 Task: Add a signature George Carter containing With heartfelt thanks and best wishes, George Carter to email address softage.8@softage.net and add a label Makeup
Action: Mouse moved to (1298, 77)
Screenshot: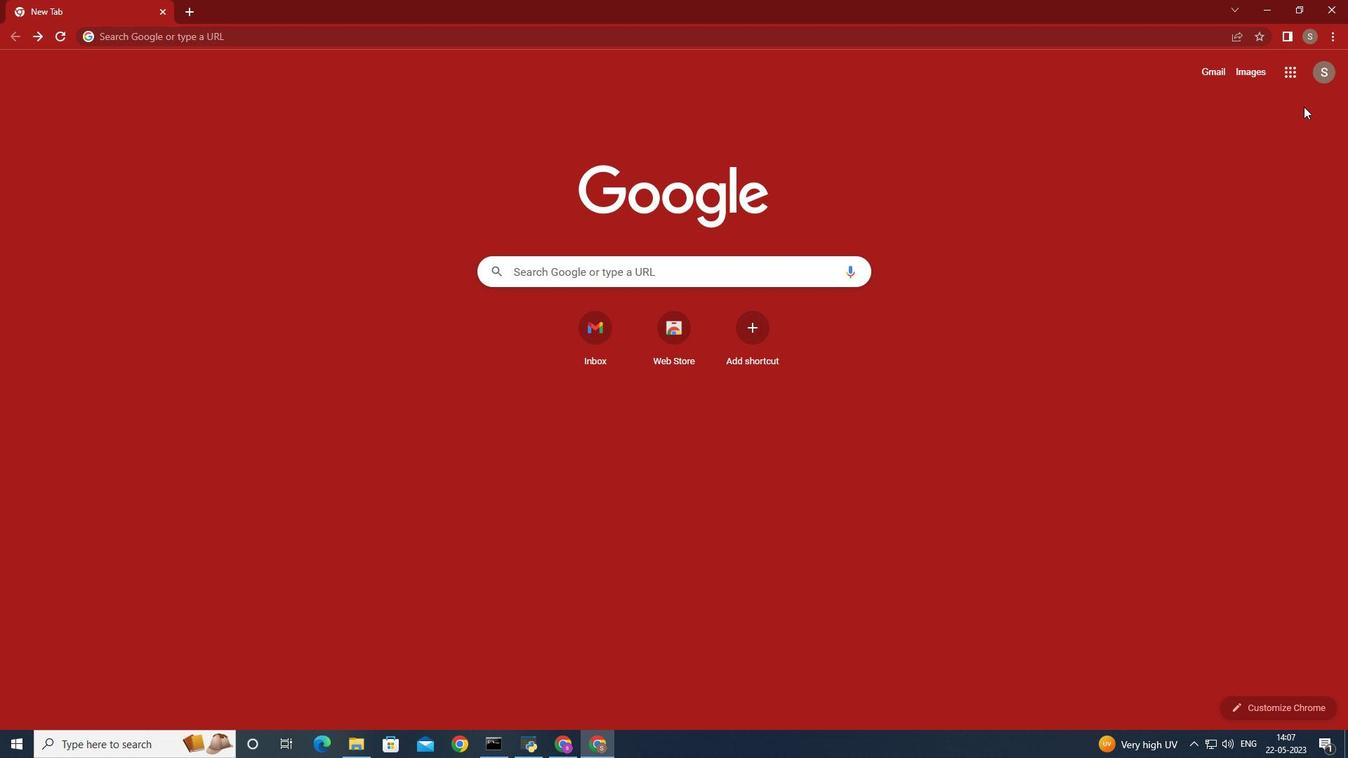 
Action: Mouse pressed left at (1298, 77)
Screenshot: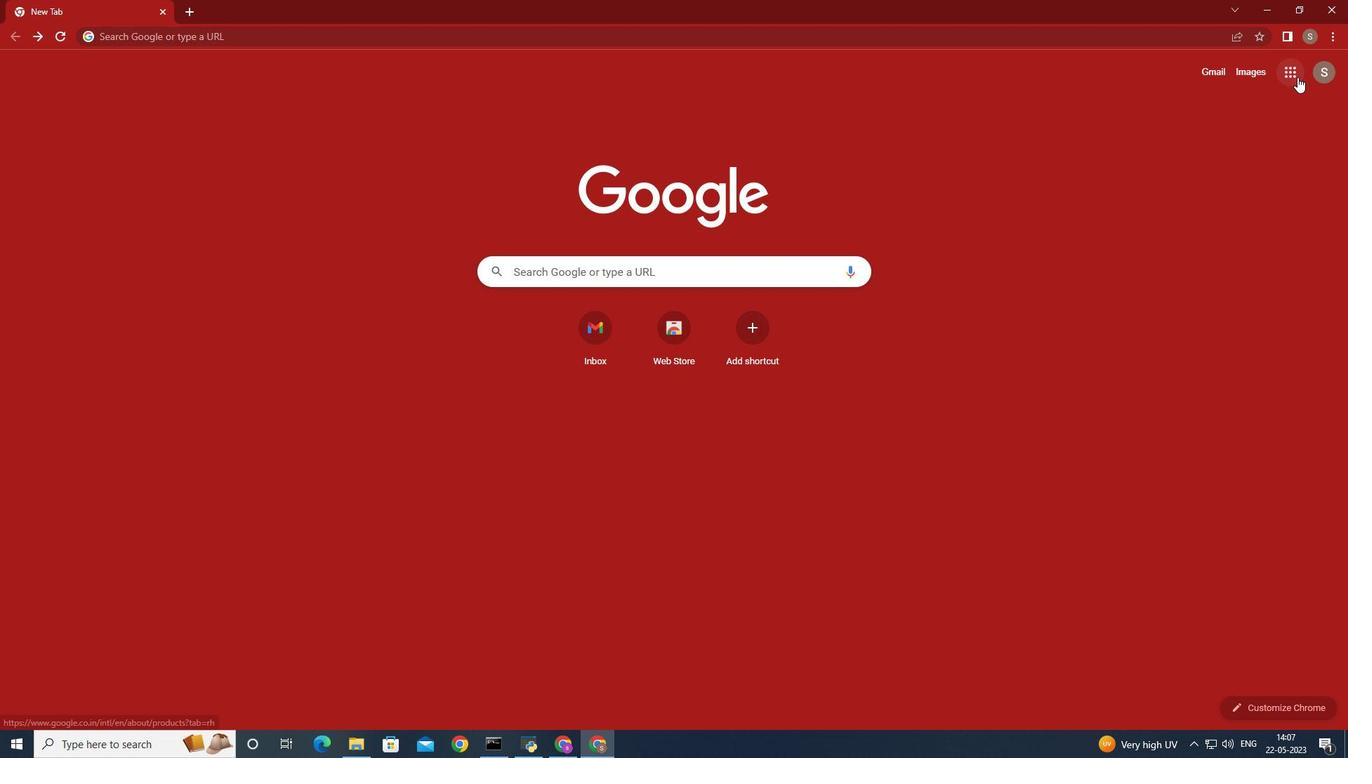 
Action: Mouse moved to (1237, 140)
Screenshot: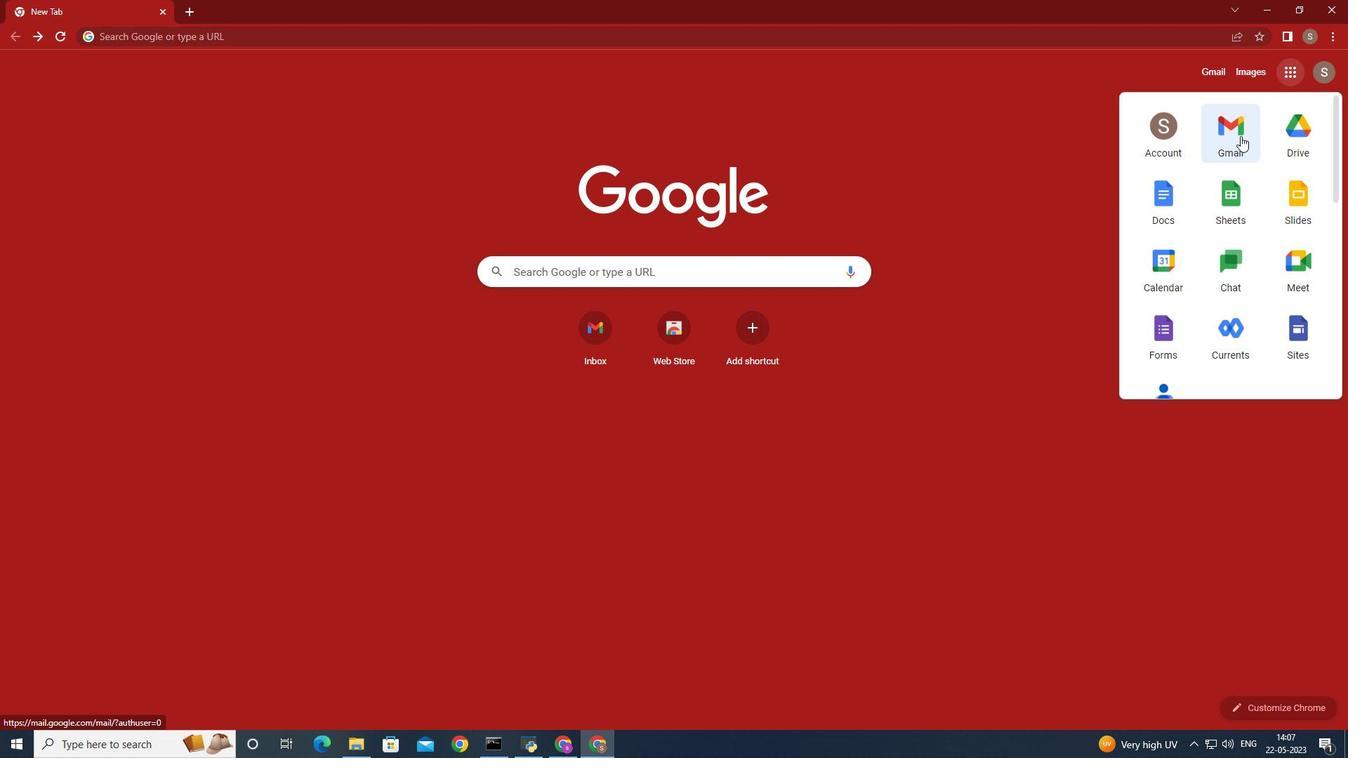 
Action: Mouse pressed left at (1237, 140)
Screenshot: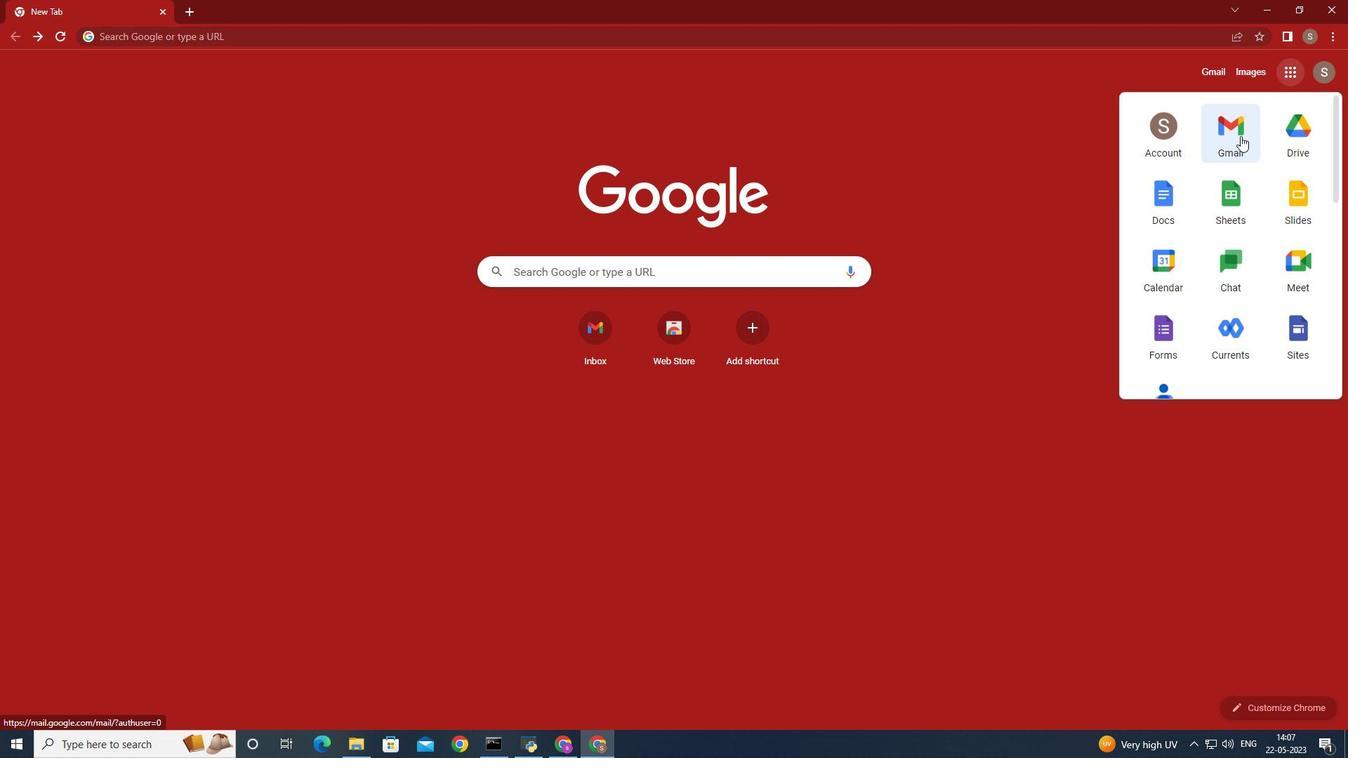 
Action: Mouse moved to (1188, 98)
Screenshot: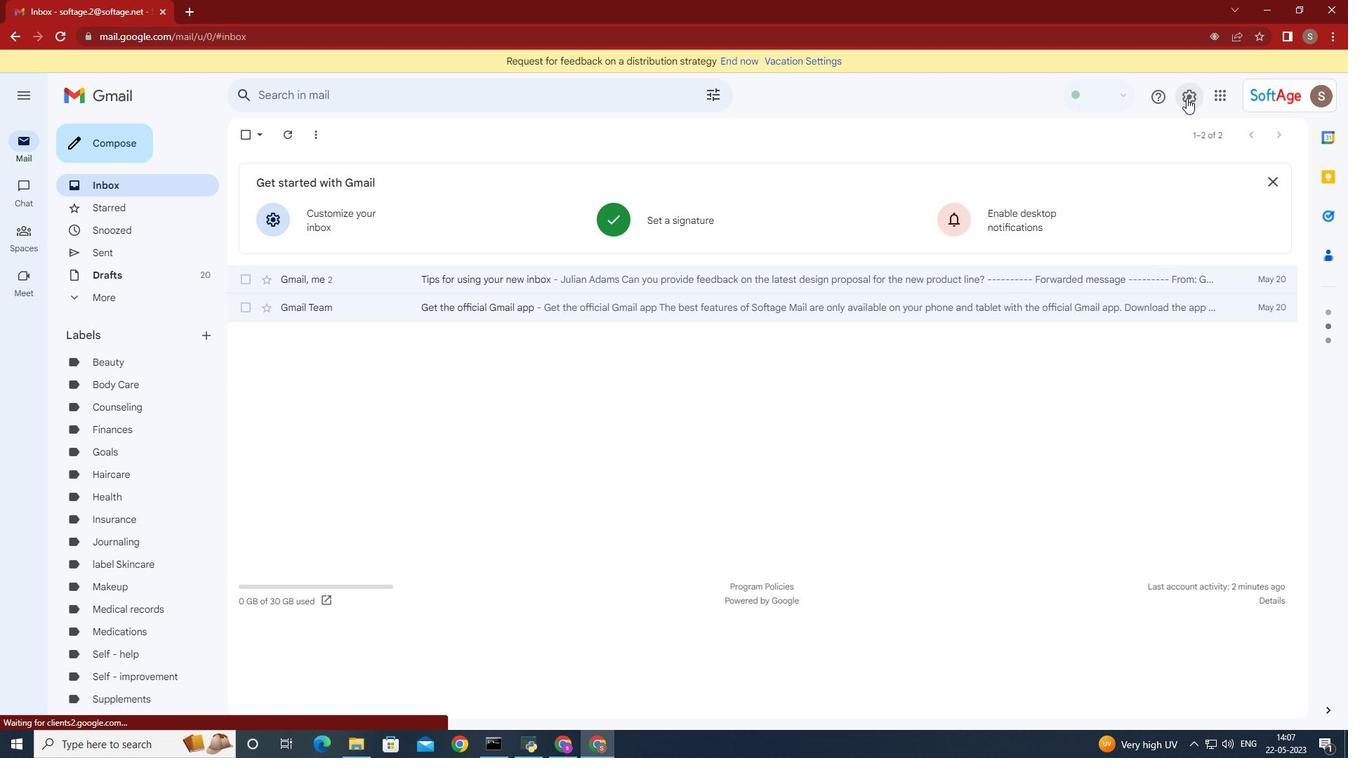 
Action: Mouse pressed left at (1188, 98)
Screenshot: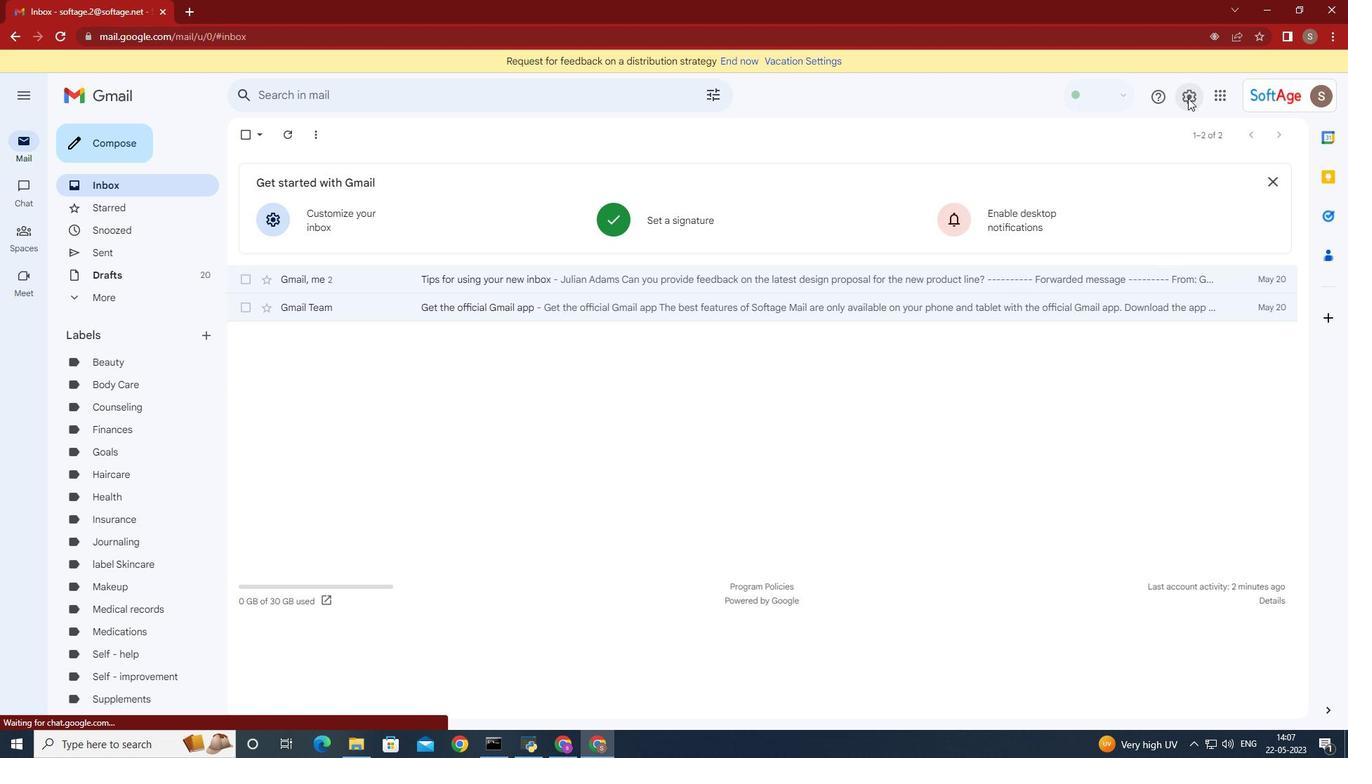 
Action: Mouse moved to (1187, 167)
Screenshot: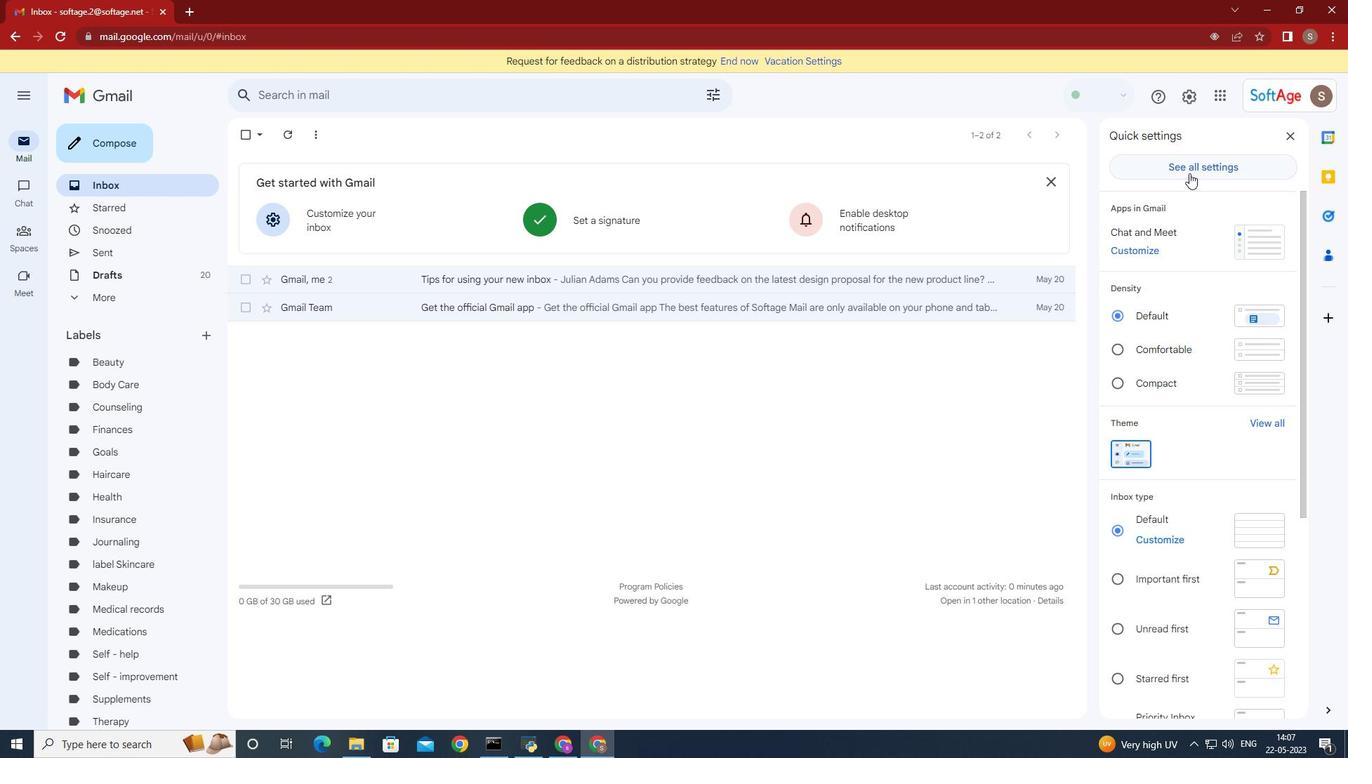 
Action: Mouse pressed left at (1187, 167)
Screenshot: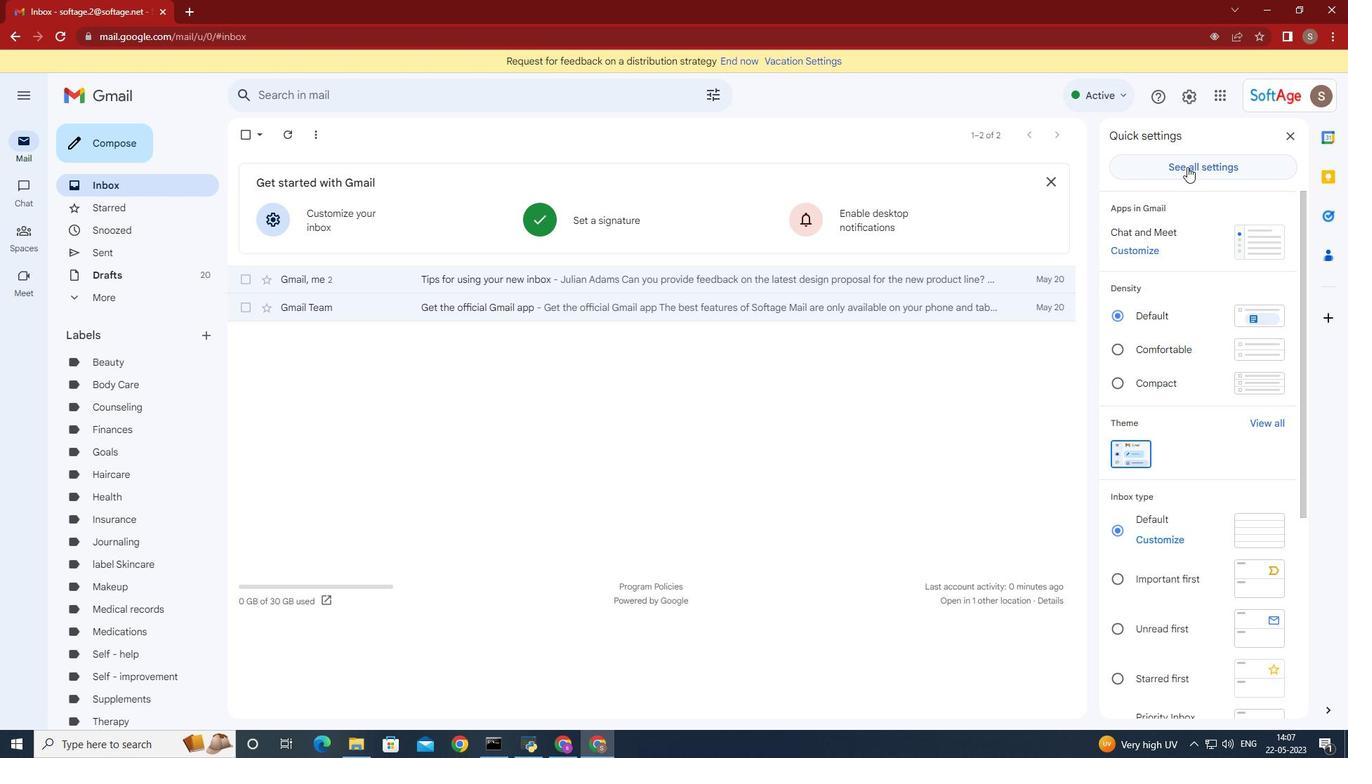 
Action: Mouse moved to (976, 236)
Screenshot: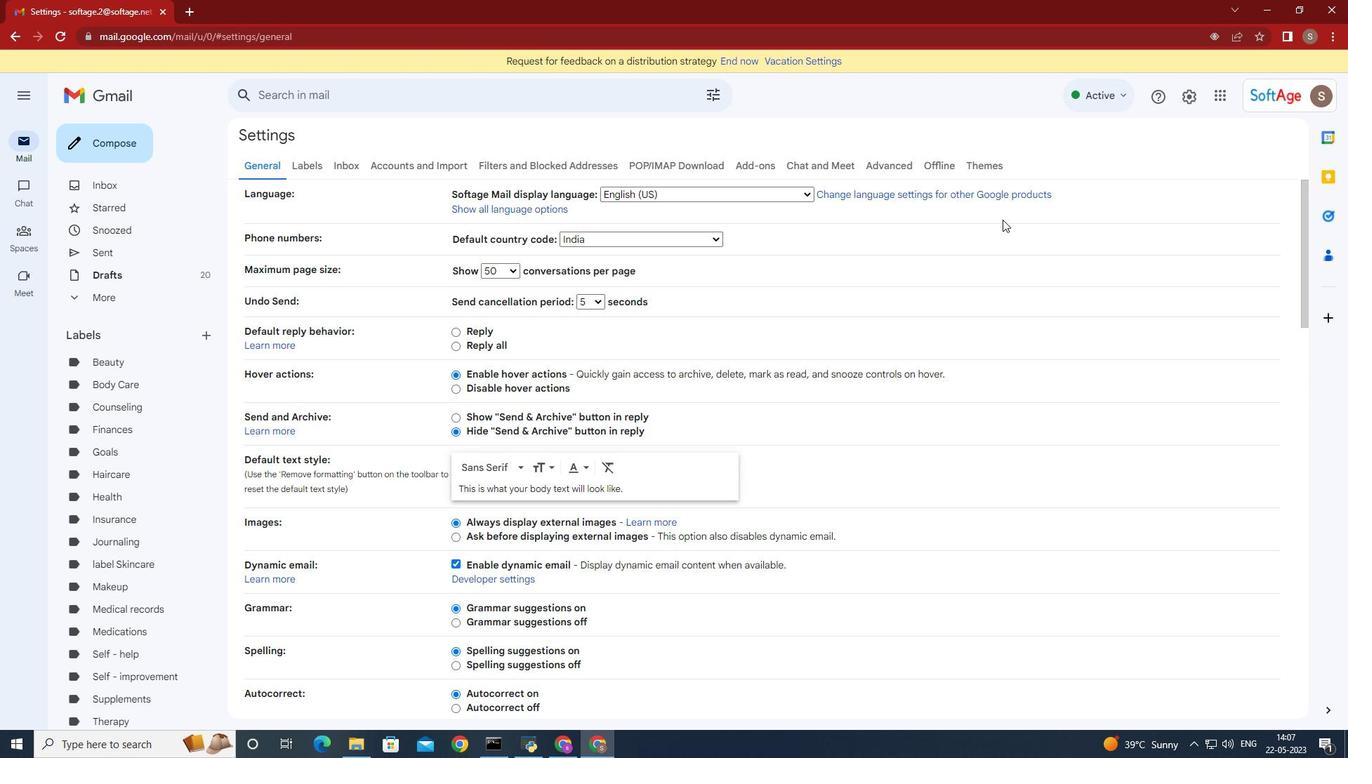 
Action: Mouse scrolled (976, 235) with delta (0, 0)
Screenshot: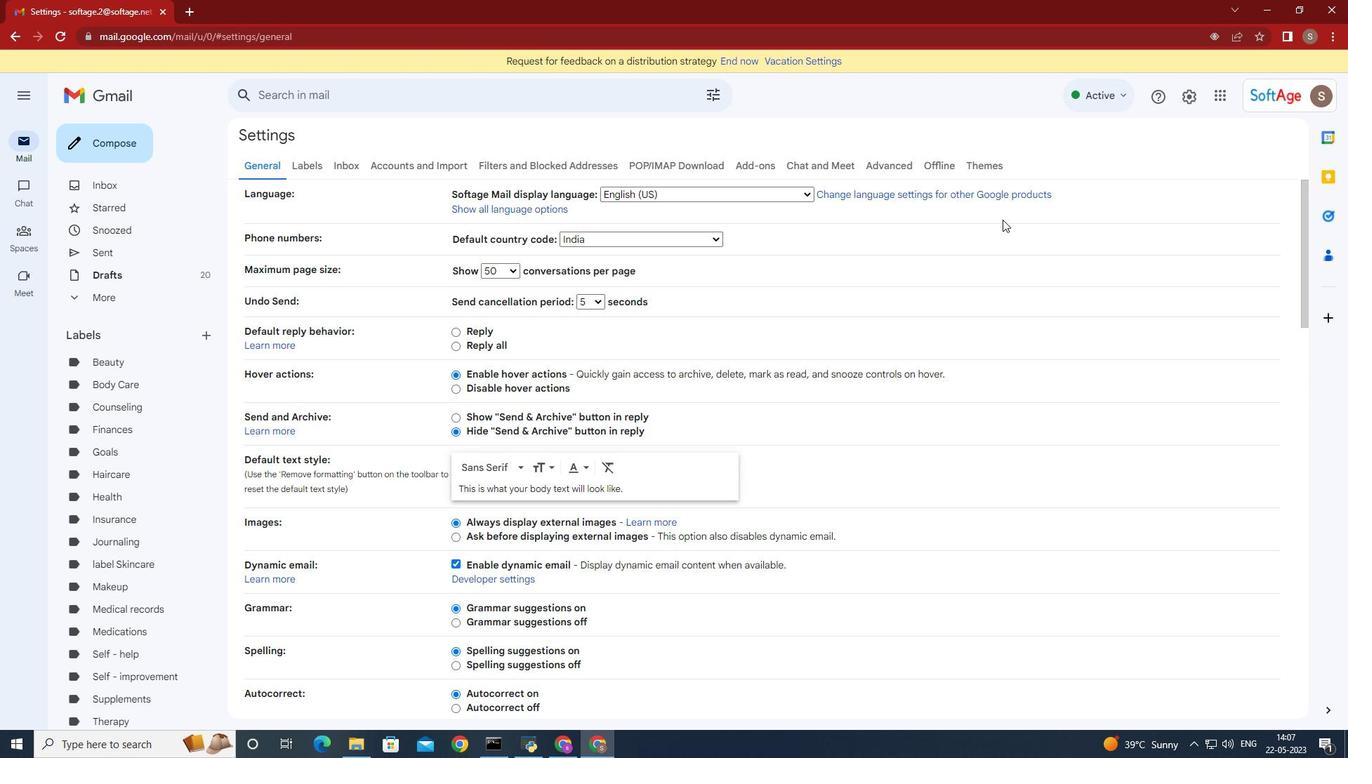 
Action: Mouse moved to (972, 238)
Screenshot: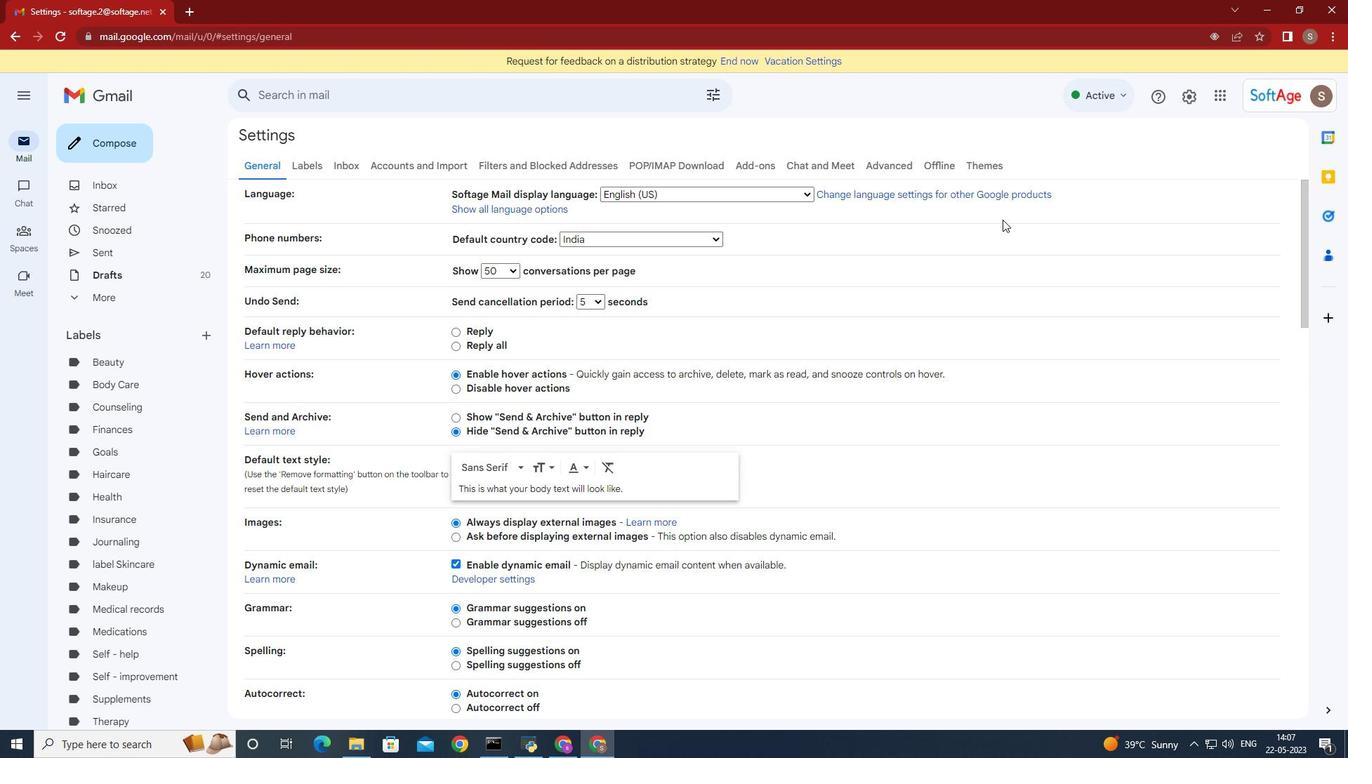 
Action: Mouse scrolled (972, 237) with delta (0, 0)
Screenshot: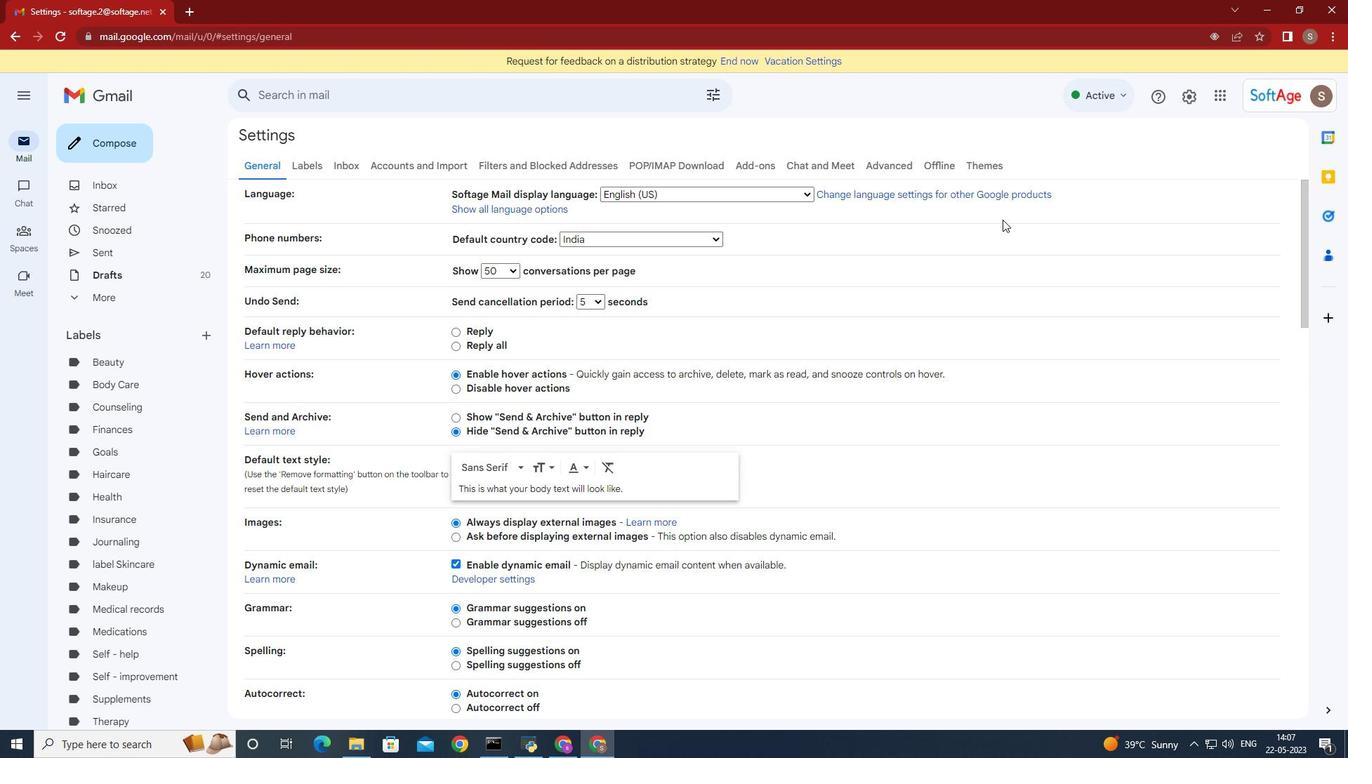 
Action: Mouse moved to (971, 238)
Screenshot: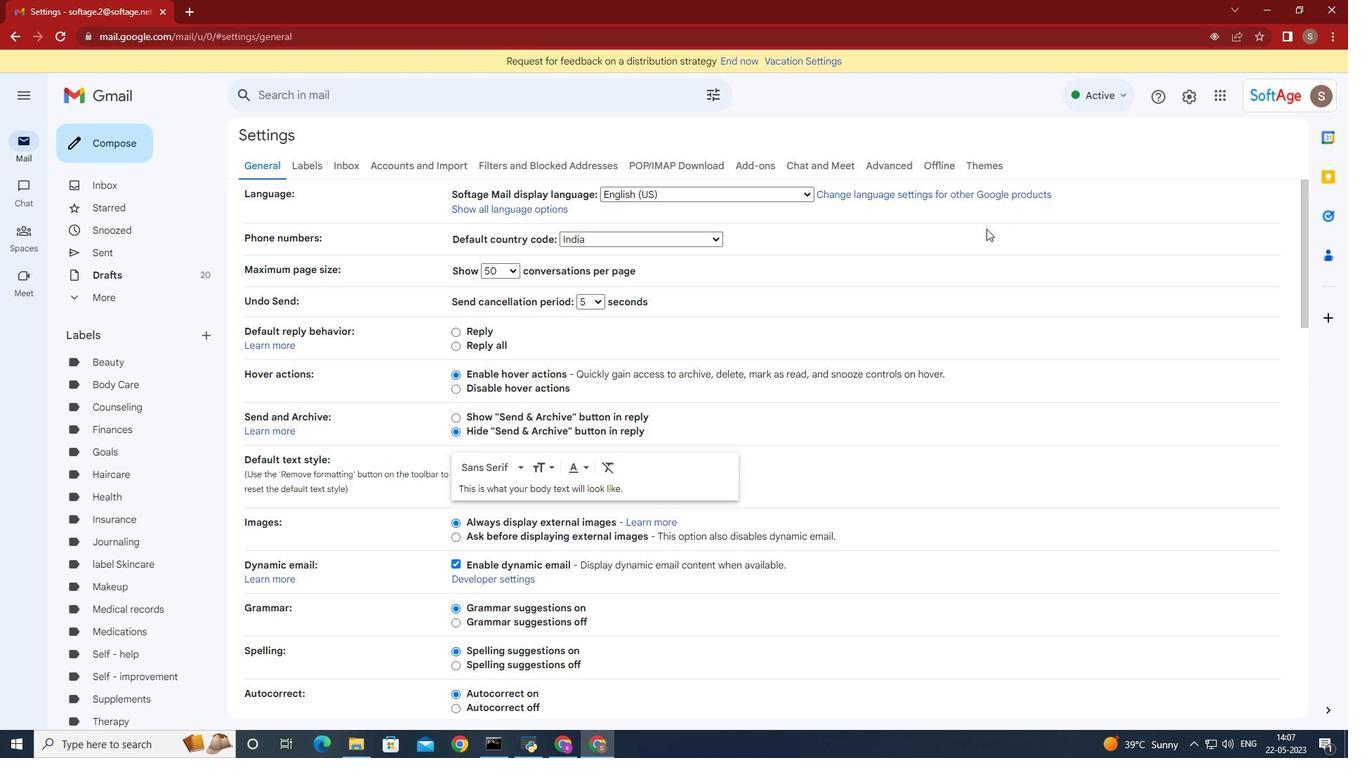 
Action: Mouse scrolled (971, 238) with delta (0, 0)
Screenshot: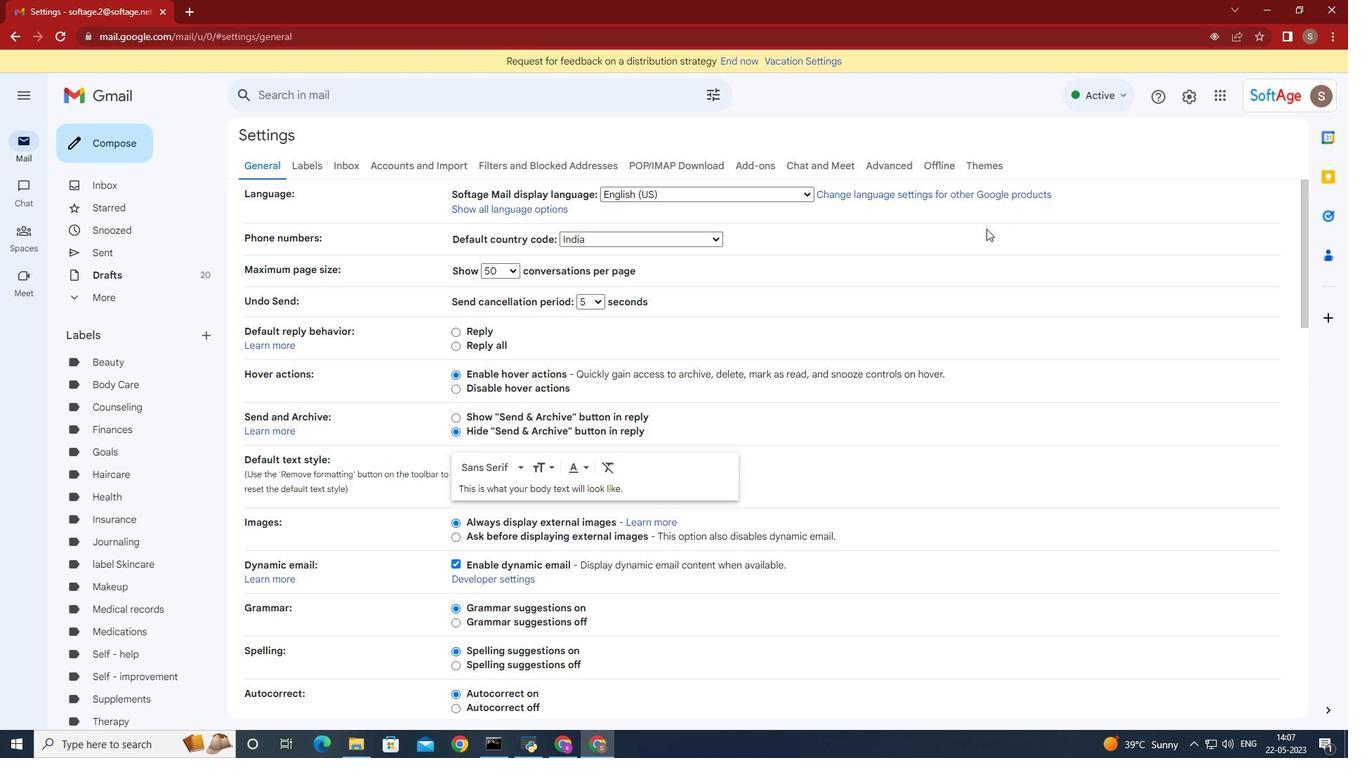 
Action: Mouse moved to (970, 238)
Screenshot: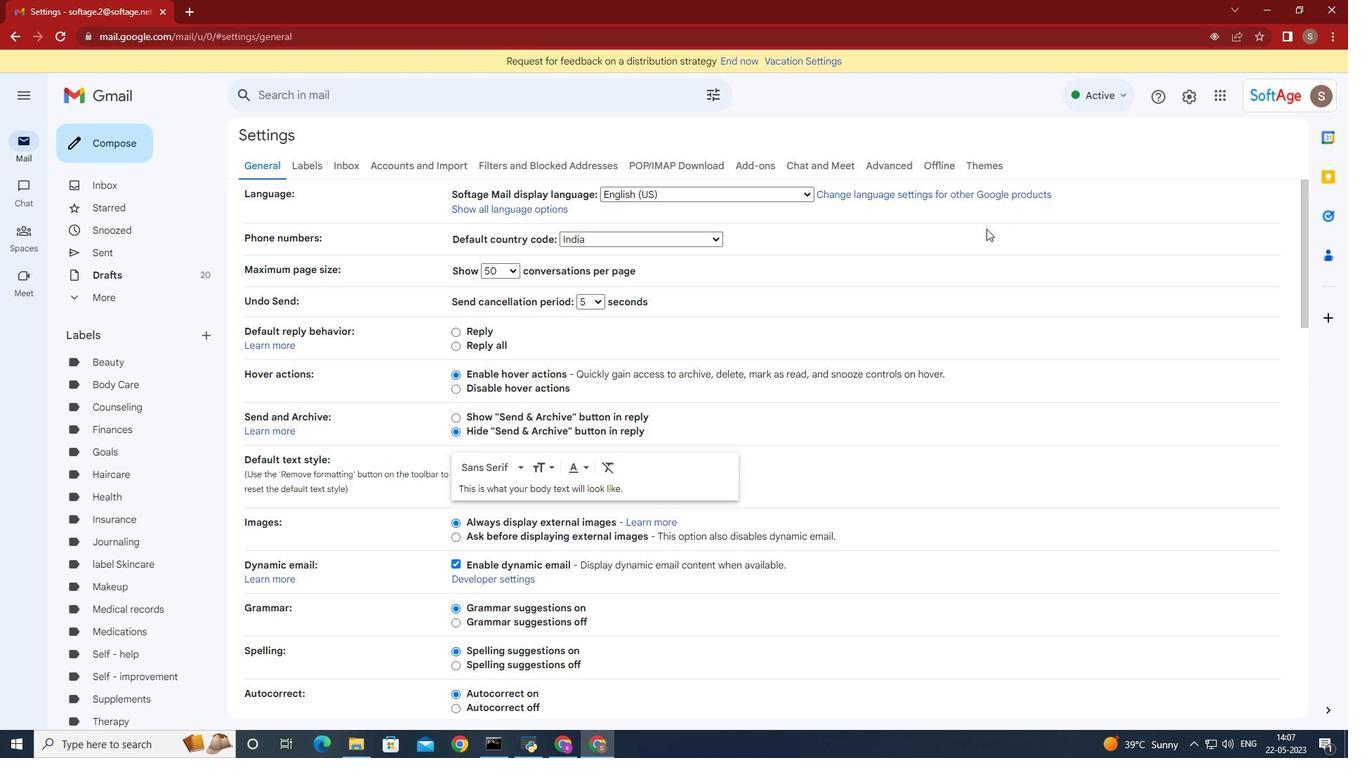 
Action: Mouse scrolled (970, 238) with delta (0, 0)
Screenshot: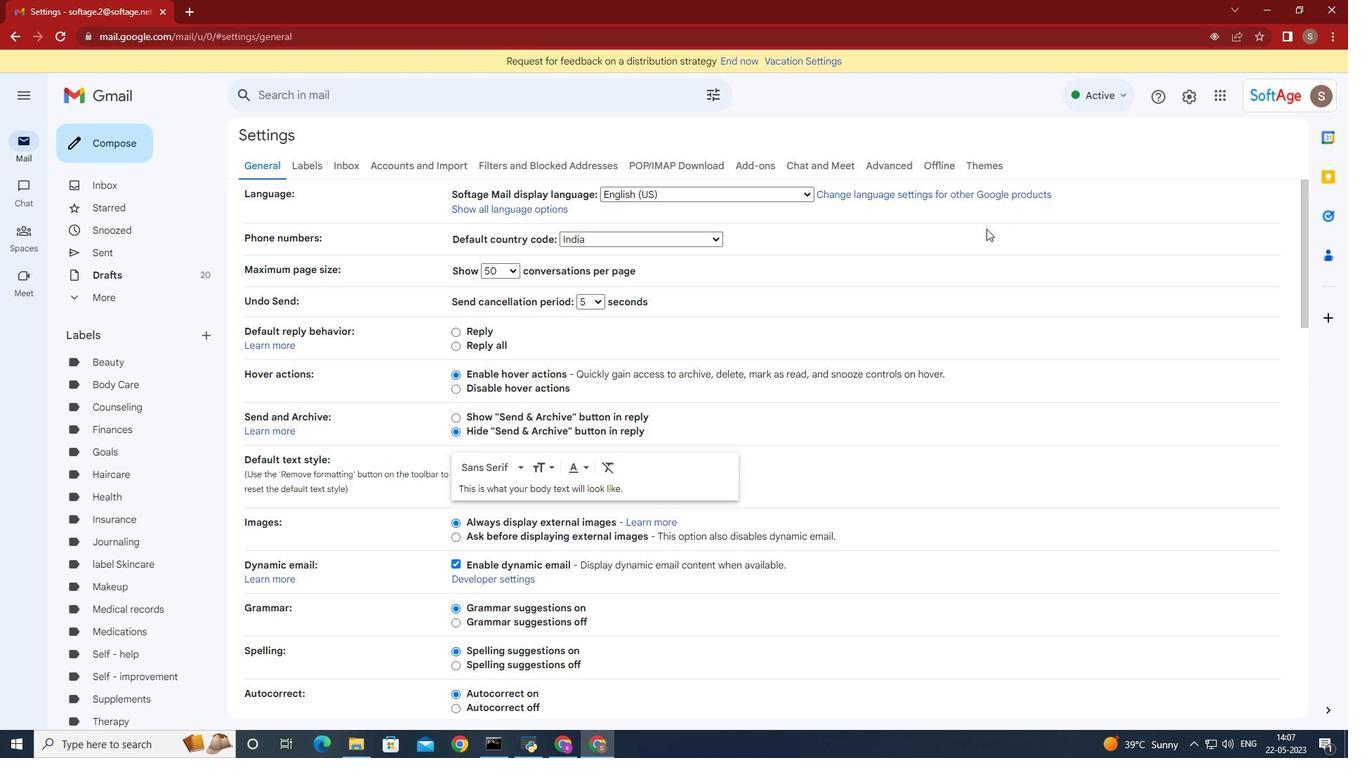 
Action: Mouse moved to (969, 239)
Screenshot: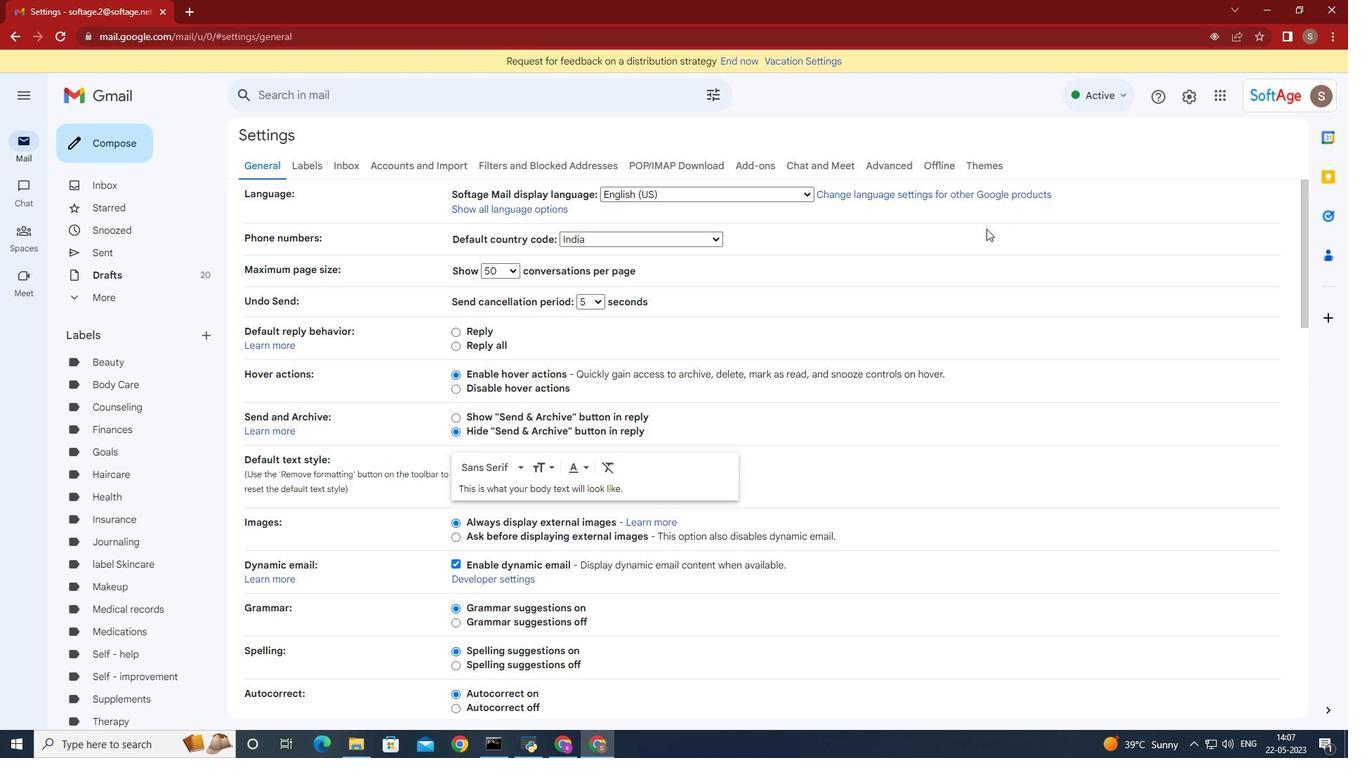 
Action: Mouse scrolled (969, 238) with delta (0, 0)
Screenshot: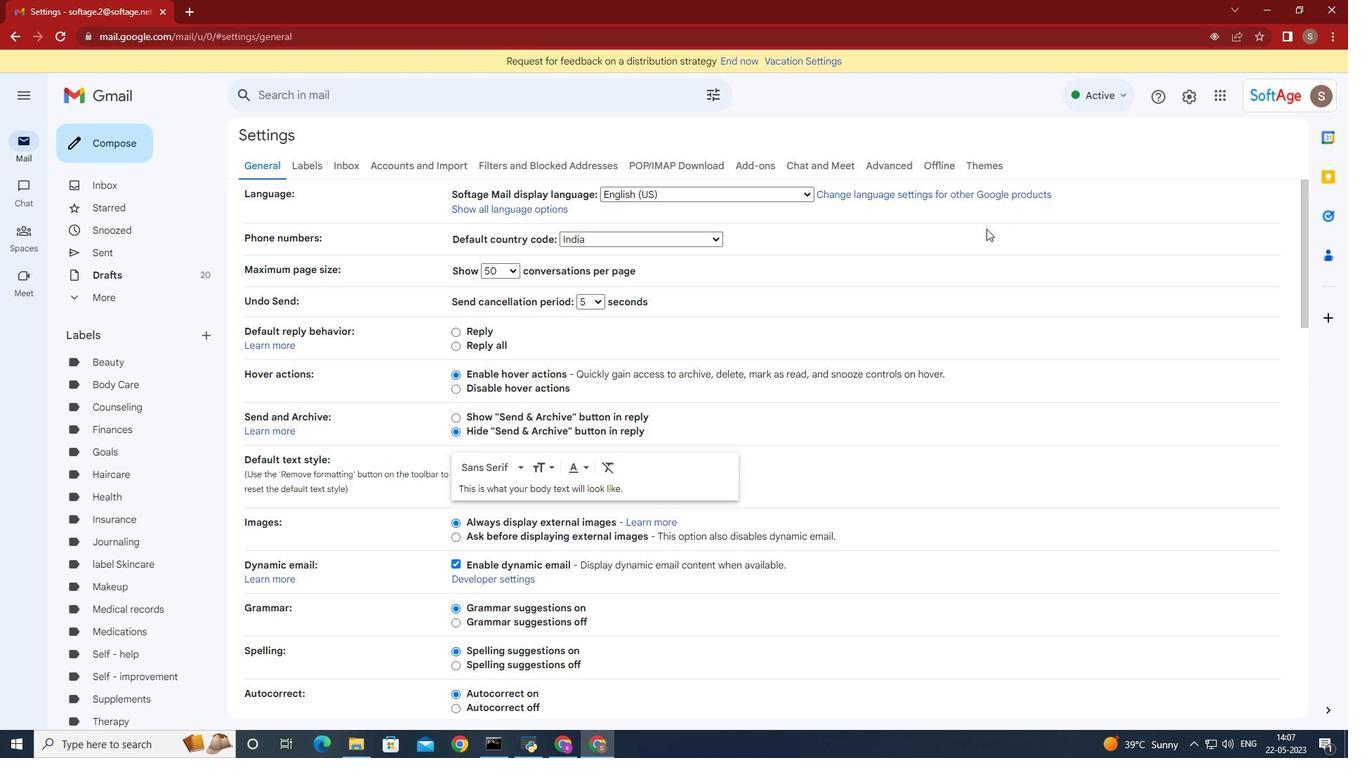 
Action: Mouse moved to (968, 239)
Screenshot: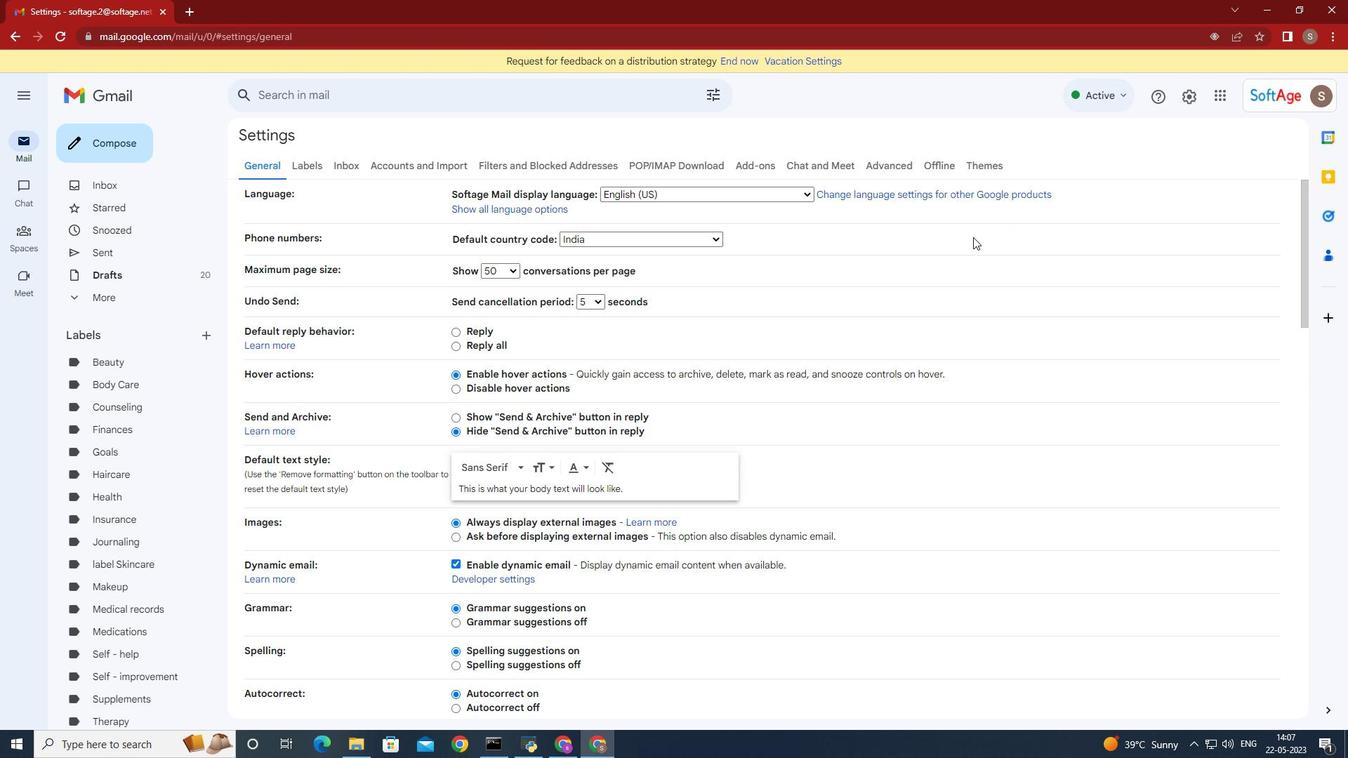
Action: Mouse scrolled (968, 238) with delta (0, 0)
Screenshot: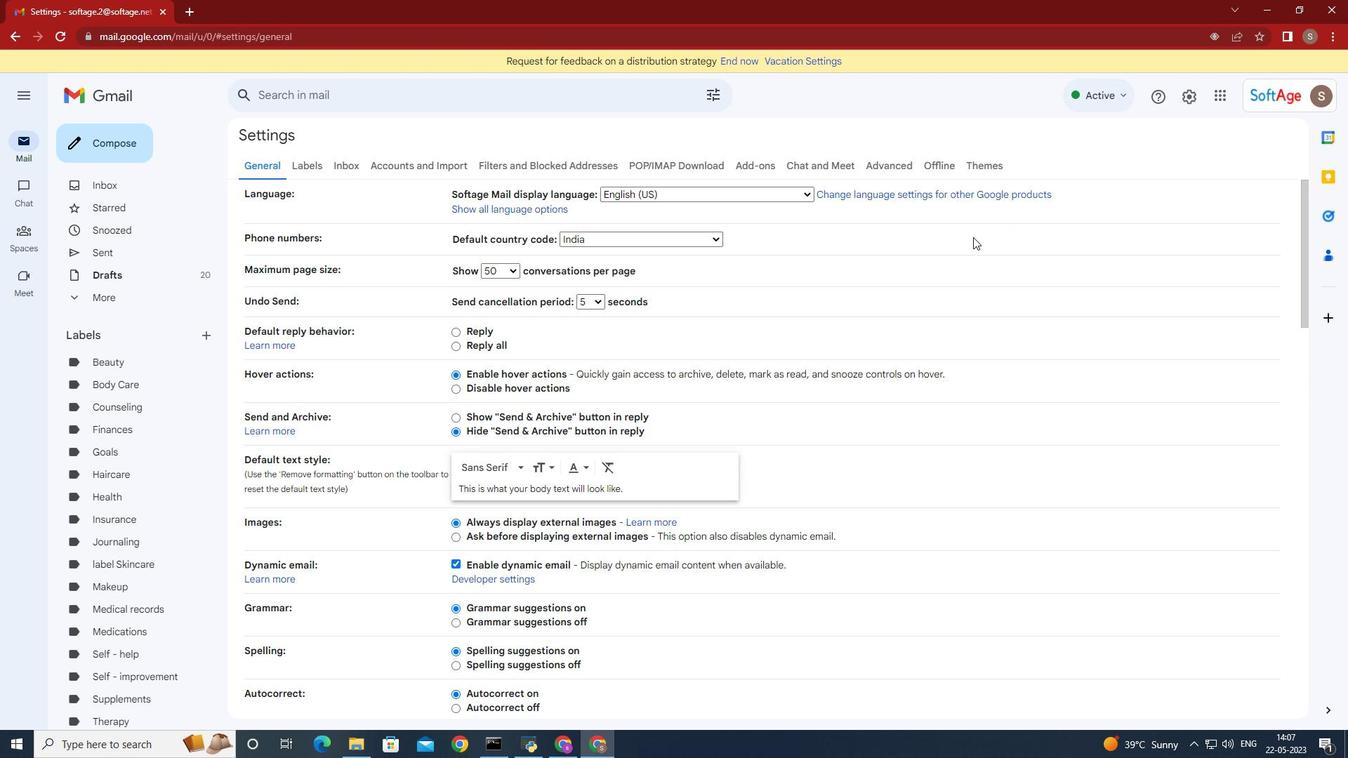 
Action: Mouse moved to (960, 262)
Screenshot: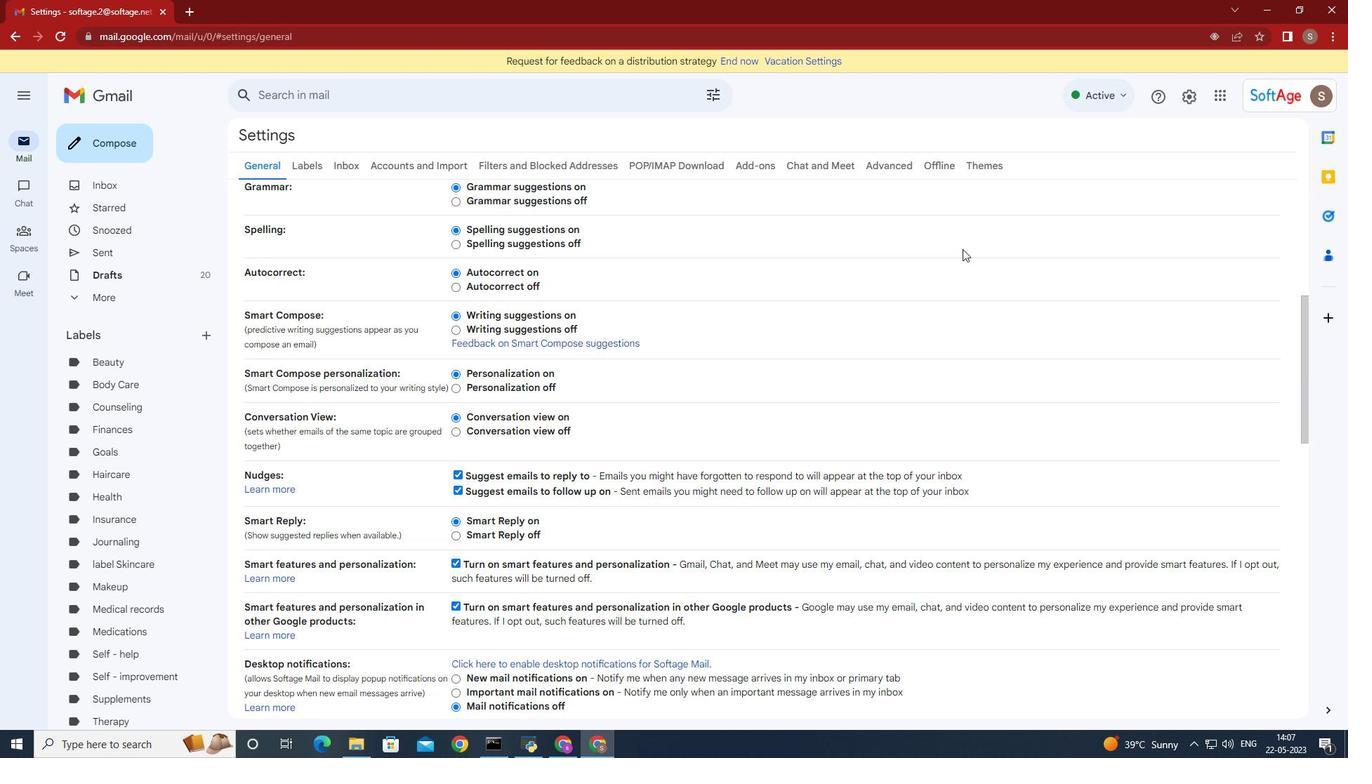 
Action: Mouse scrolled (960, 262) with delta (0, 0)
Screenshot: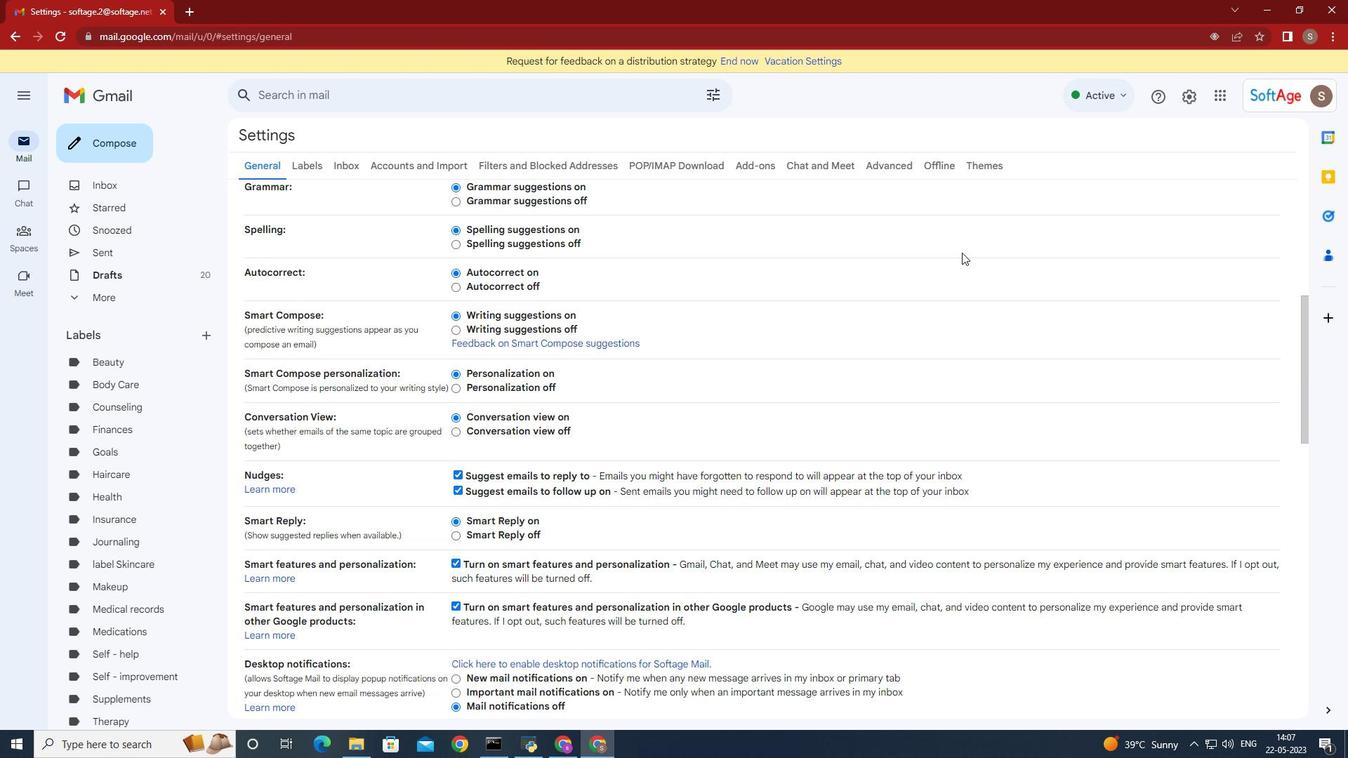
Action: Mouse moved to (959, 266)
Screenshot: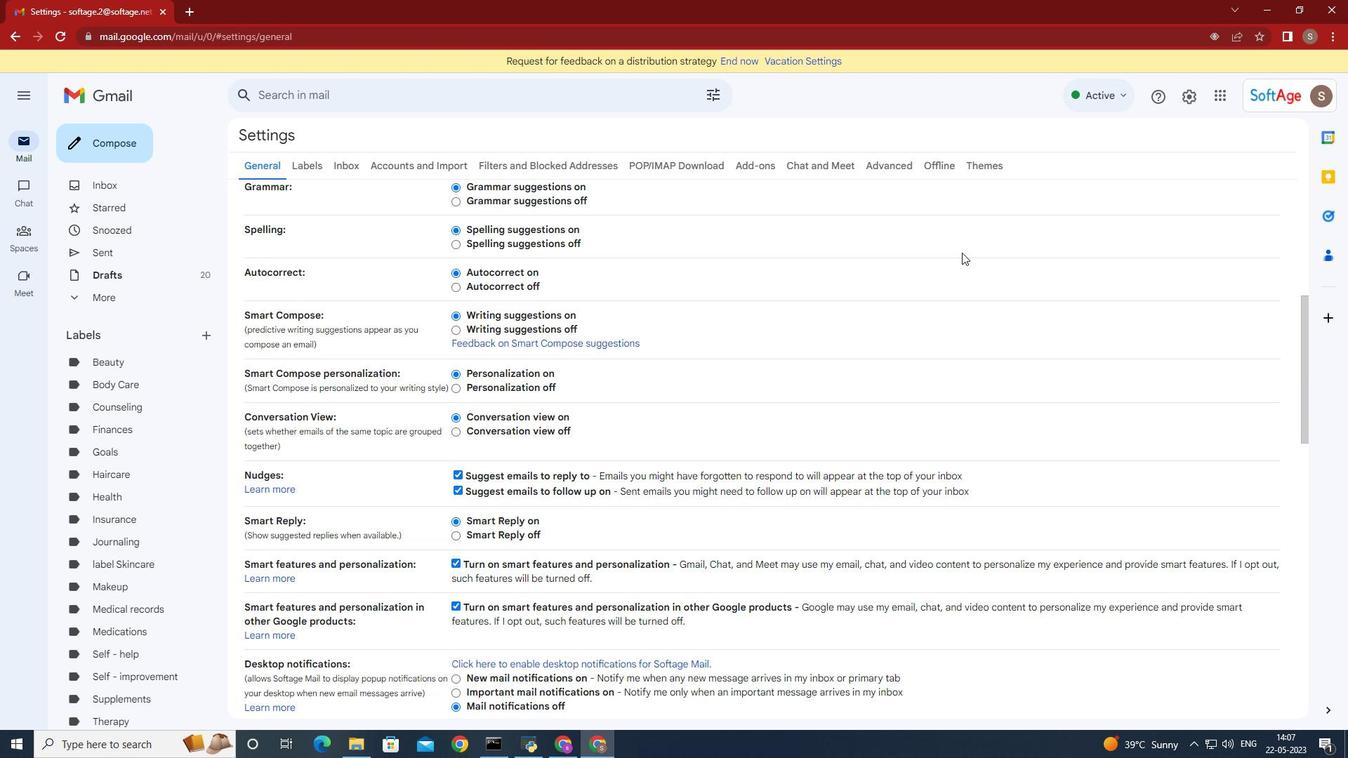 
Action: Mouse scrolled (959, 266) with delta (0, 0)
Screenshot: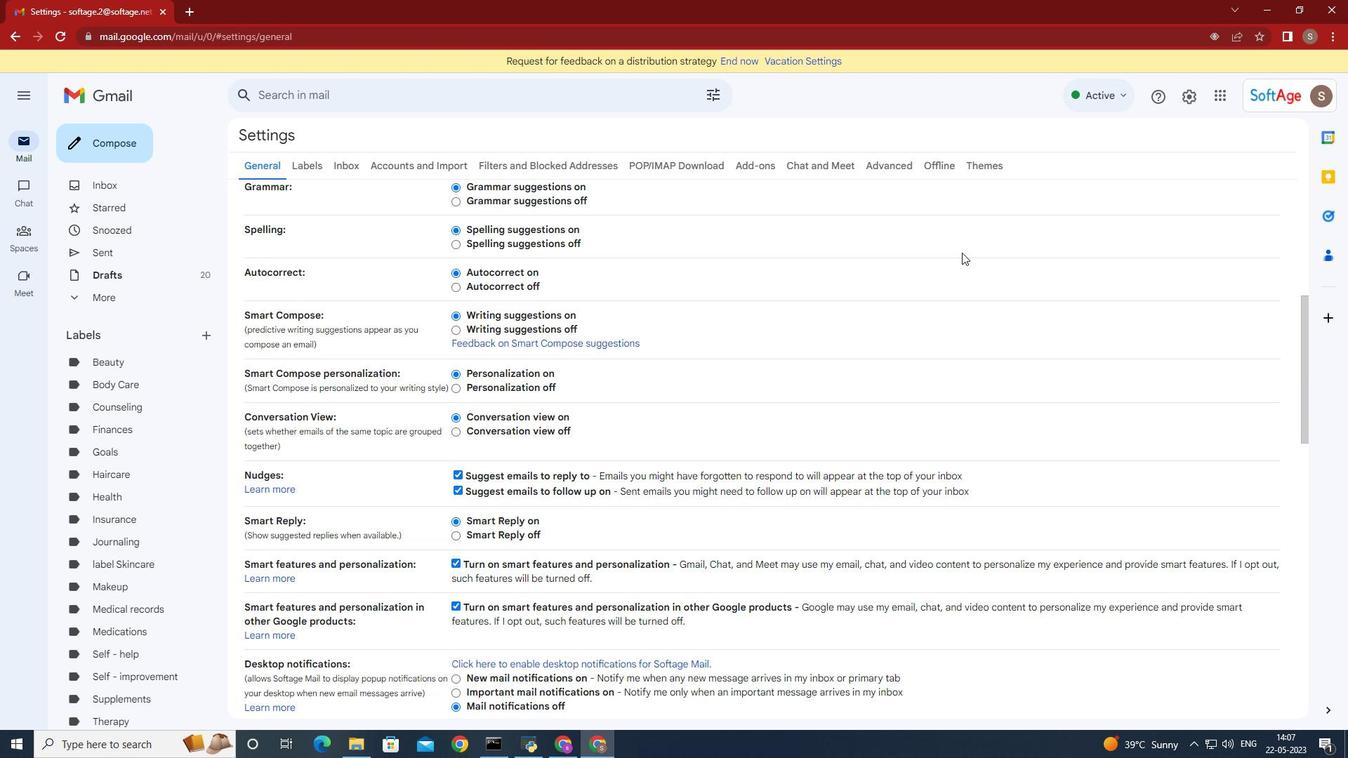 
Action: Mouse moved to (958, 270)
Screenshot: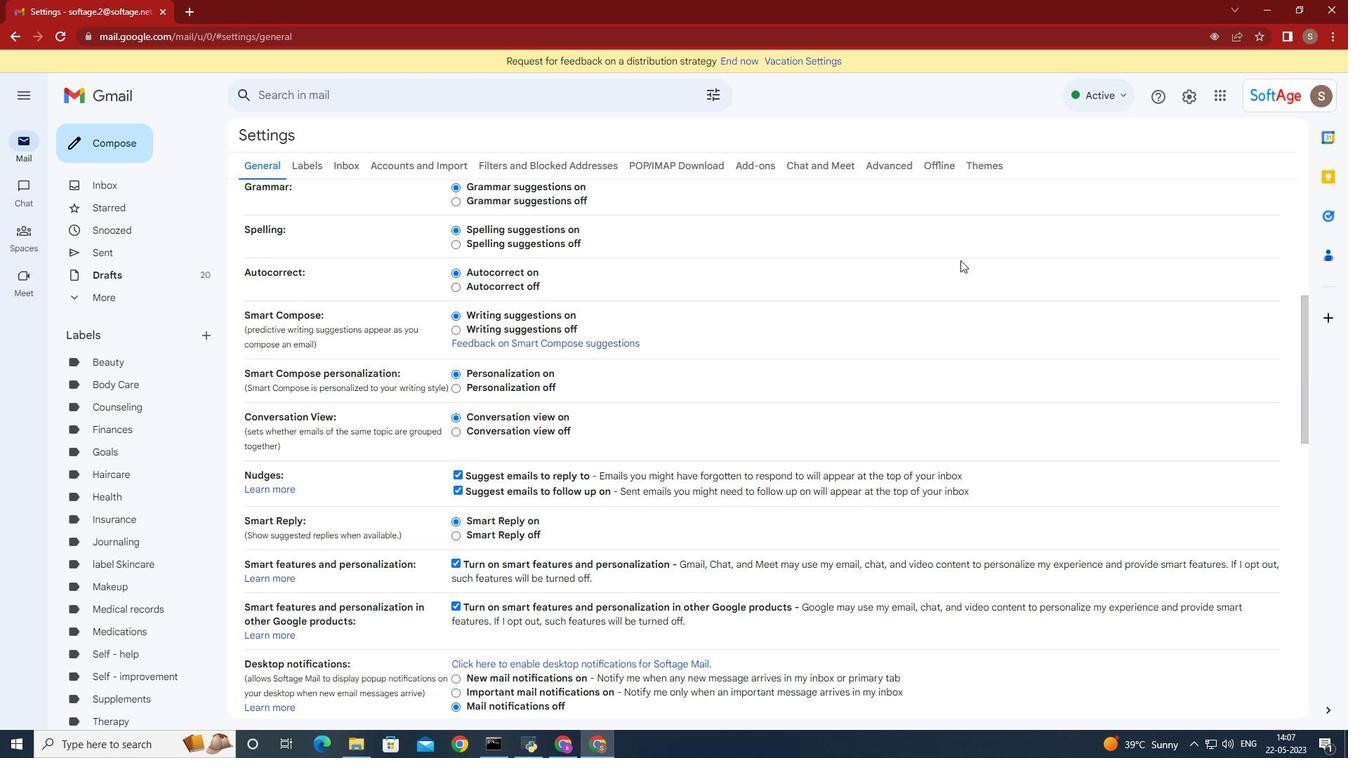 
Action: Mouse scrolled (958, 269) with delta (0, 0)
Screenshot: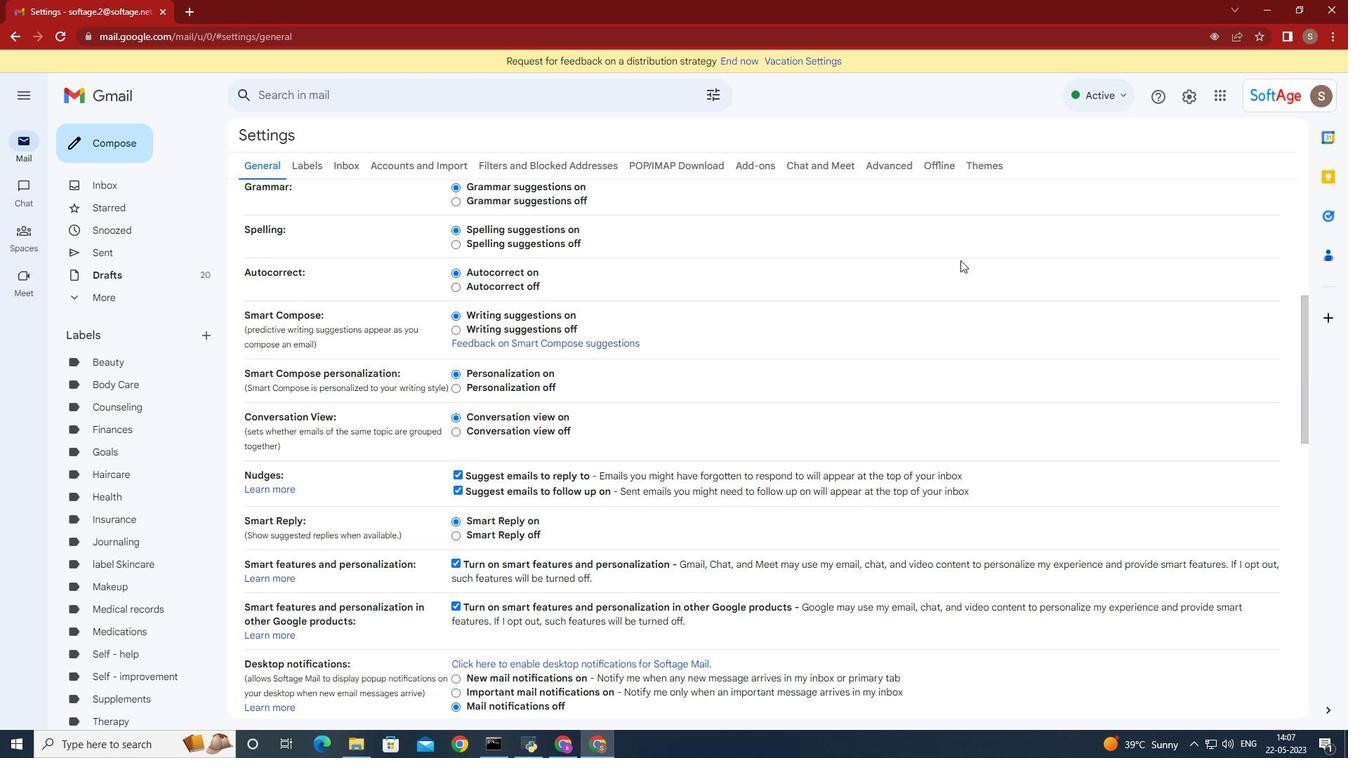 
Action: Mouse moved to (956, 273)
Screenshot: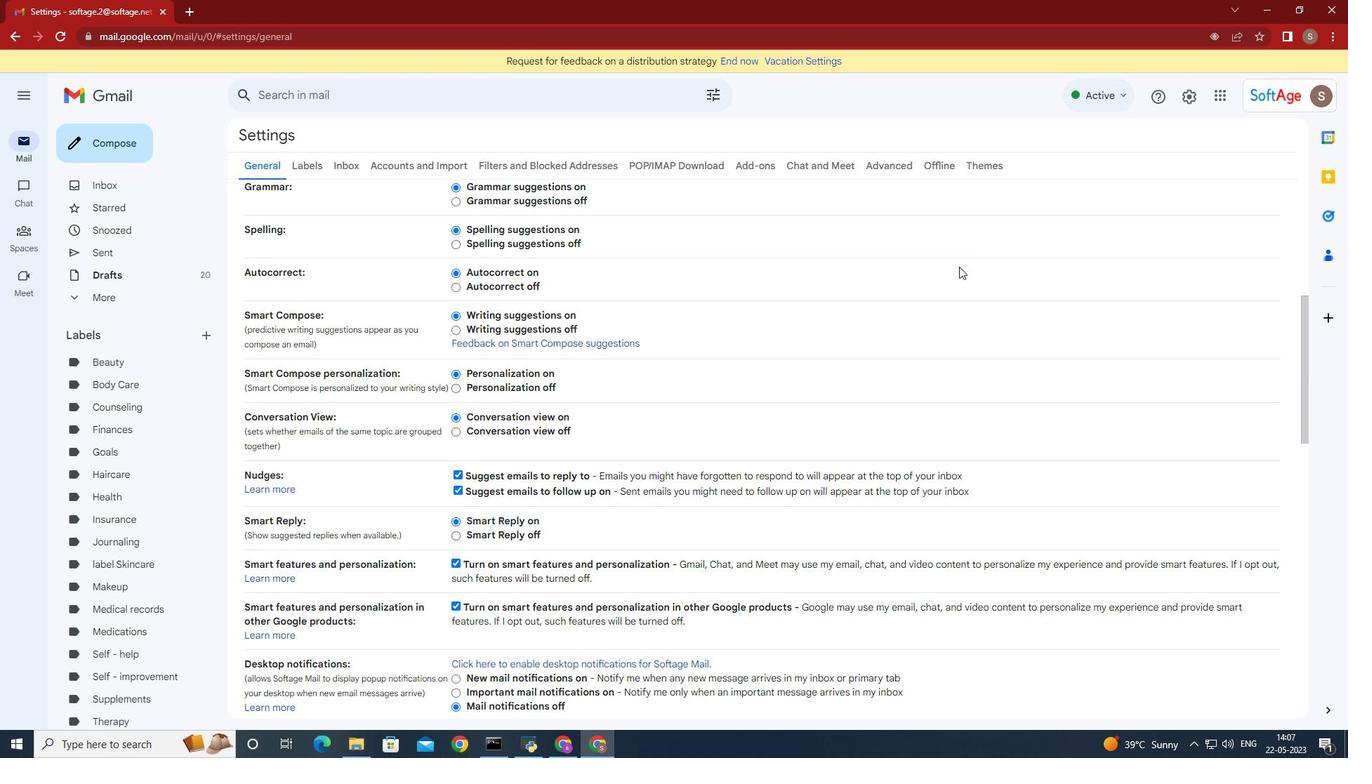 
Action: Mouse scrolled (956, 273) with delta (0, 0)
Screenshot: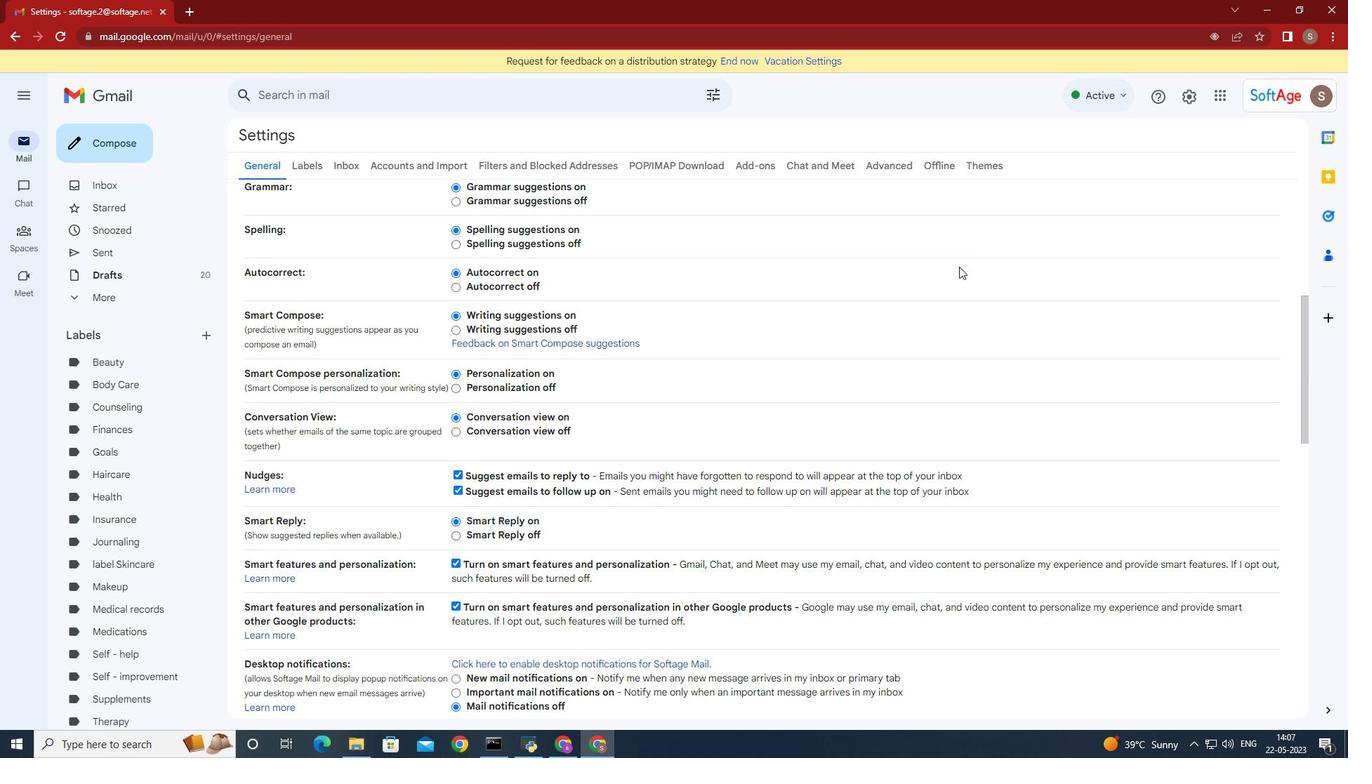 
Action: Mouse moved to (956, 275)
Screenshot: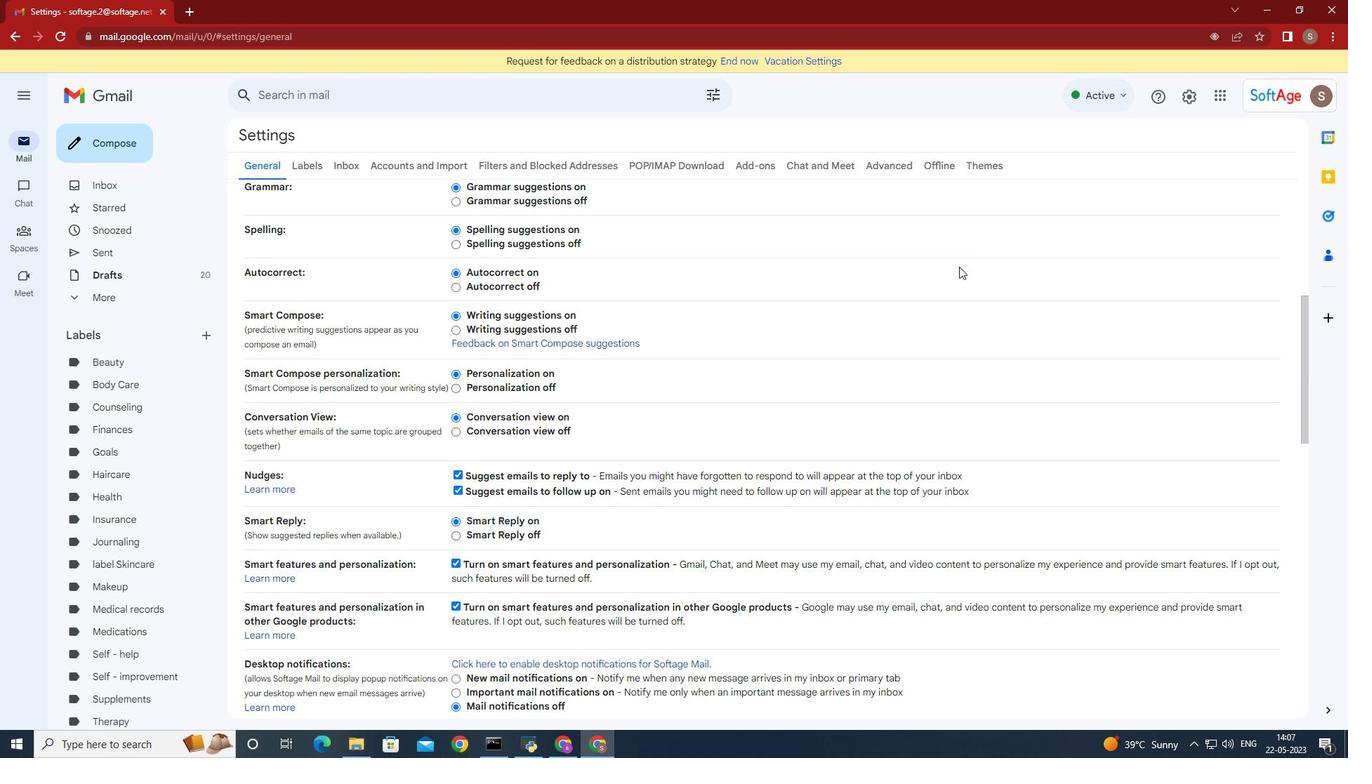 
Action: Mouse scrolled (956, 274) with delta (0, 0)
Screenshot: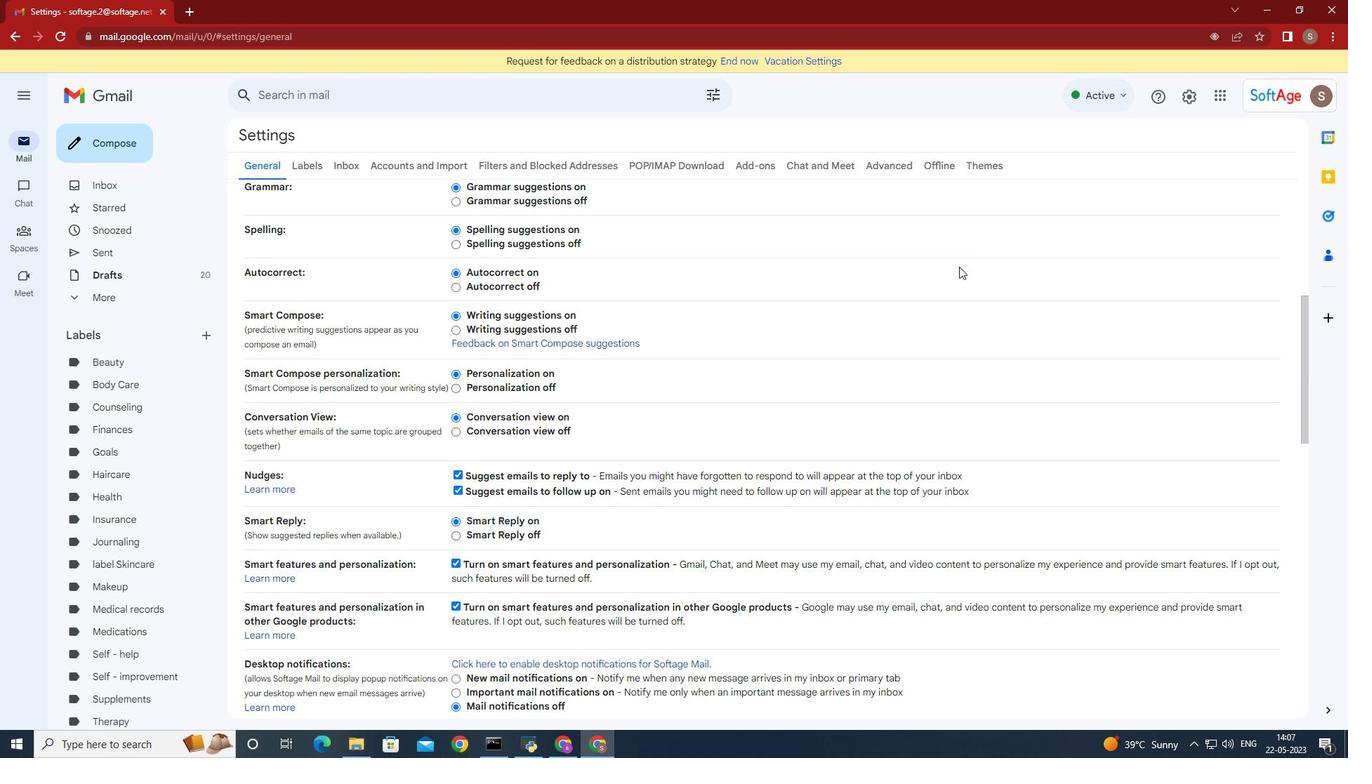 
Action: Mouse moved to (955, 278)
Screenshot: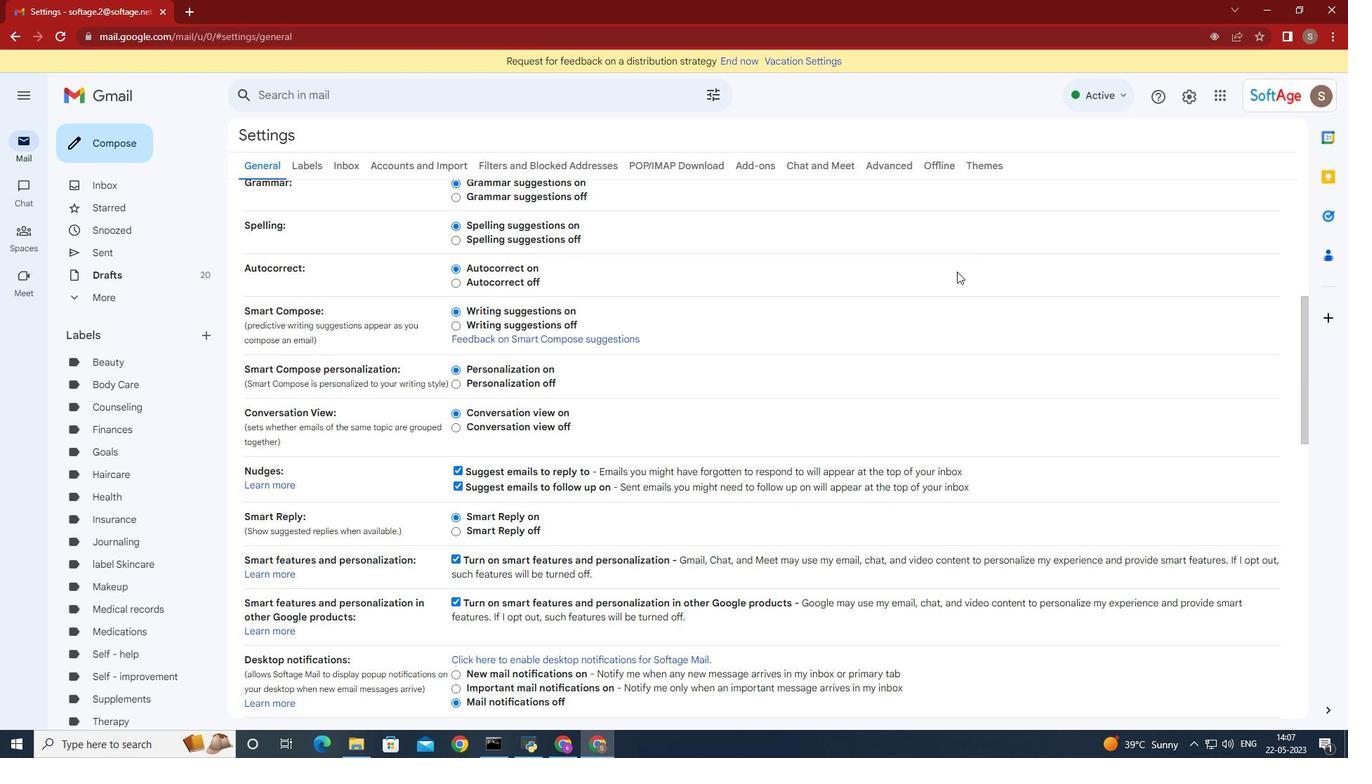 
Action: Mouse scrolled (955, 278) with delta (0, 0)
Screenshot: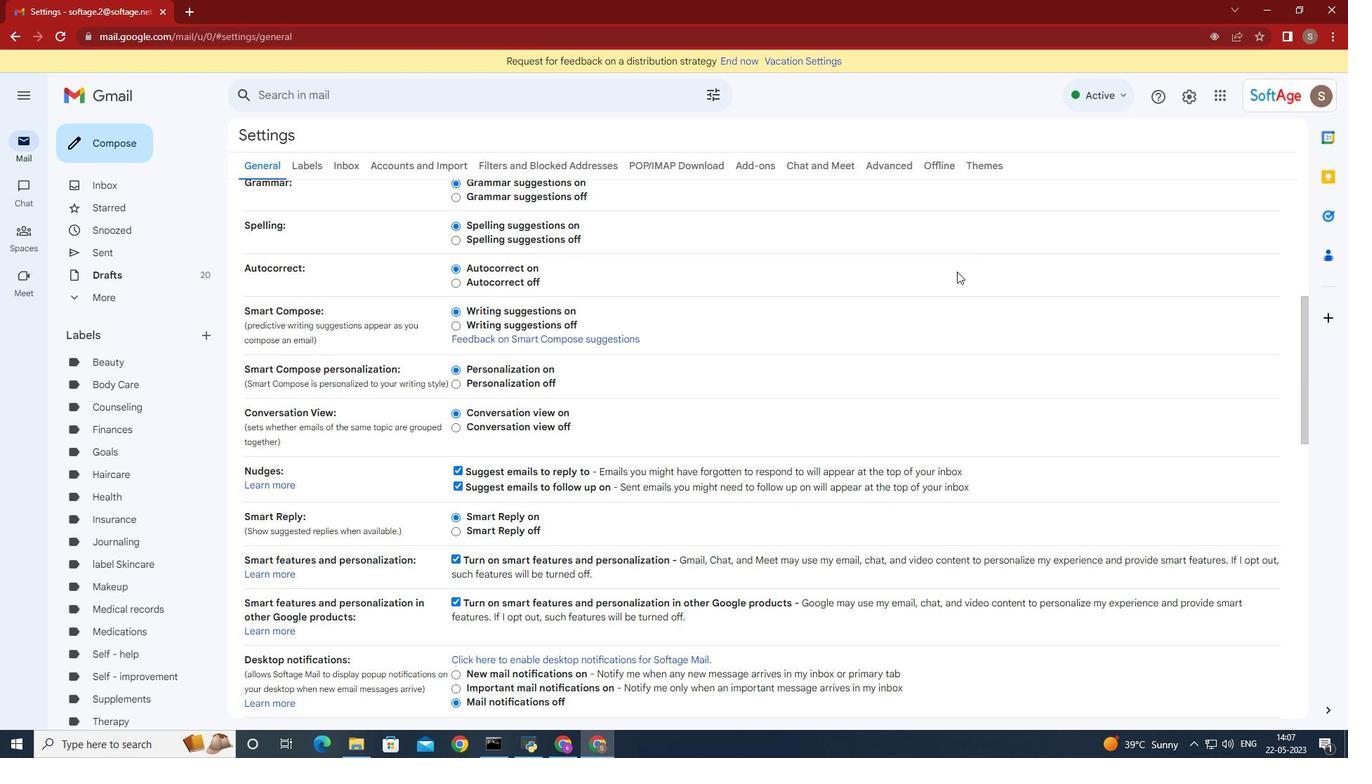
Action: Mouse moved to (951, 346)
Screenshot: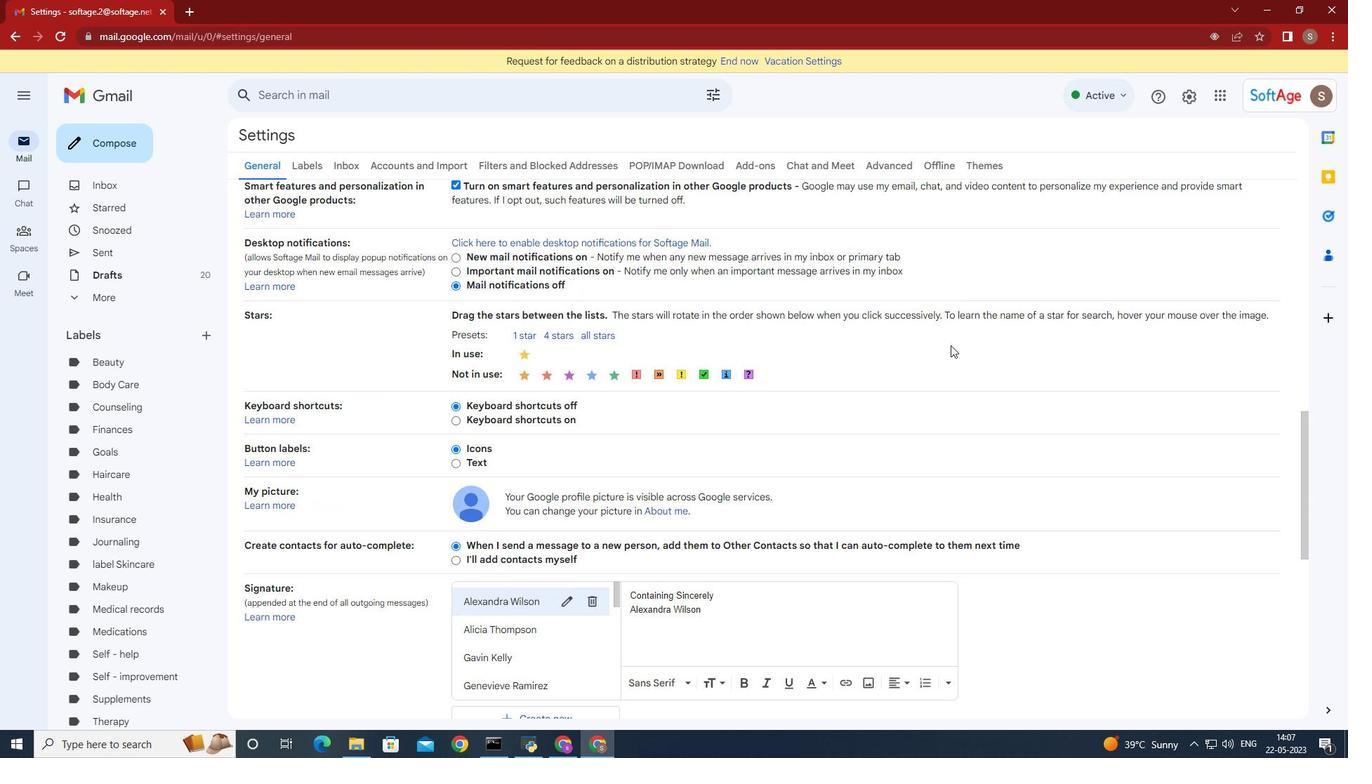 
Action: Mouse scrolled (951, 345) with delta (0, 0)
Screenshot: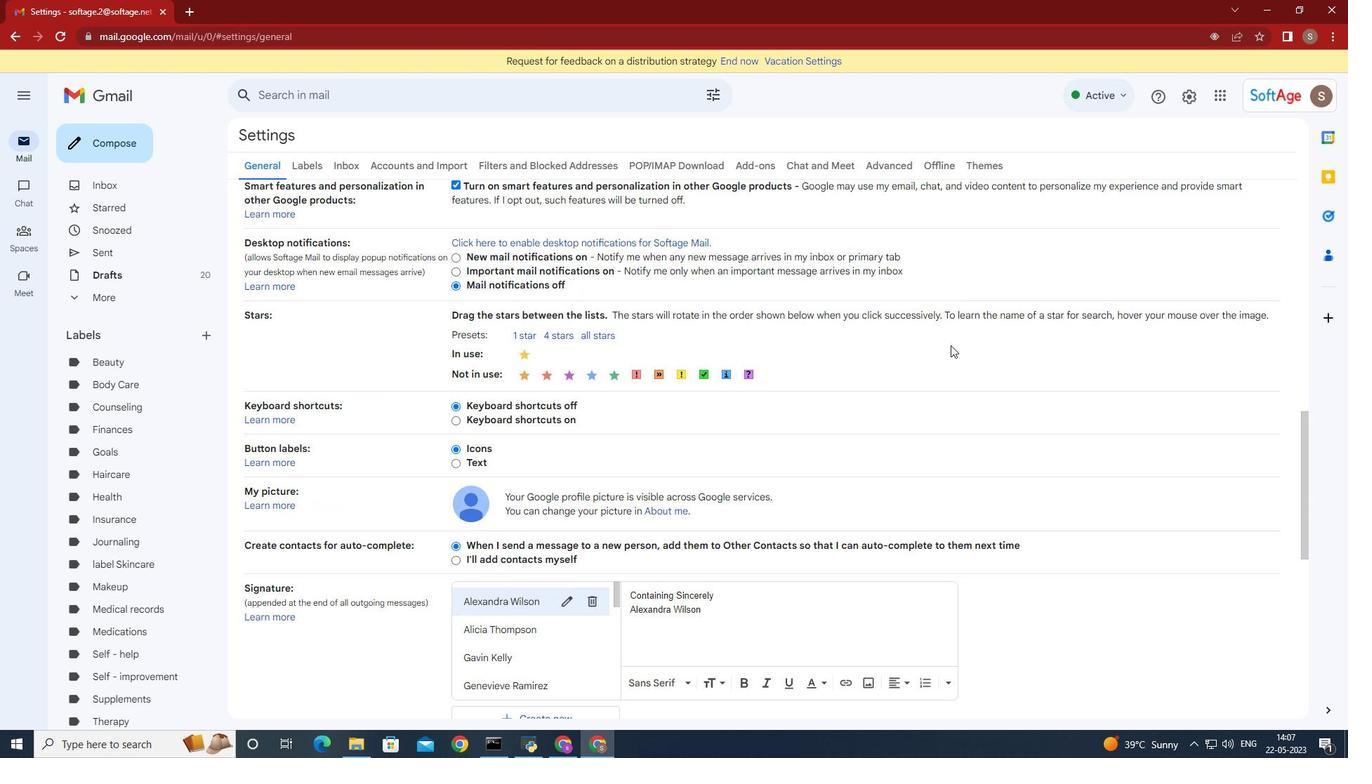 
Action: Mouse moved to (951, 346)
Screenshot: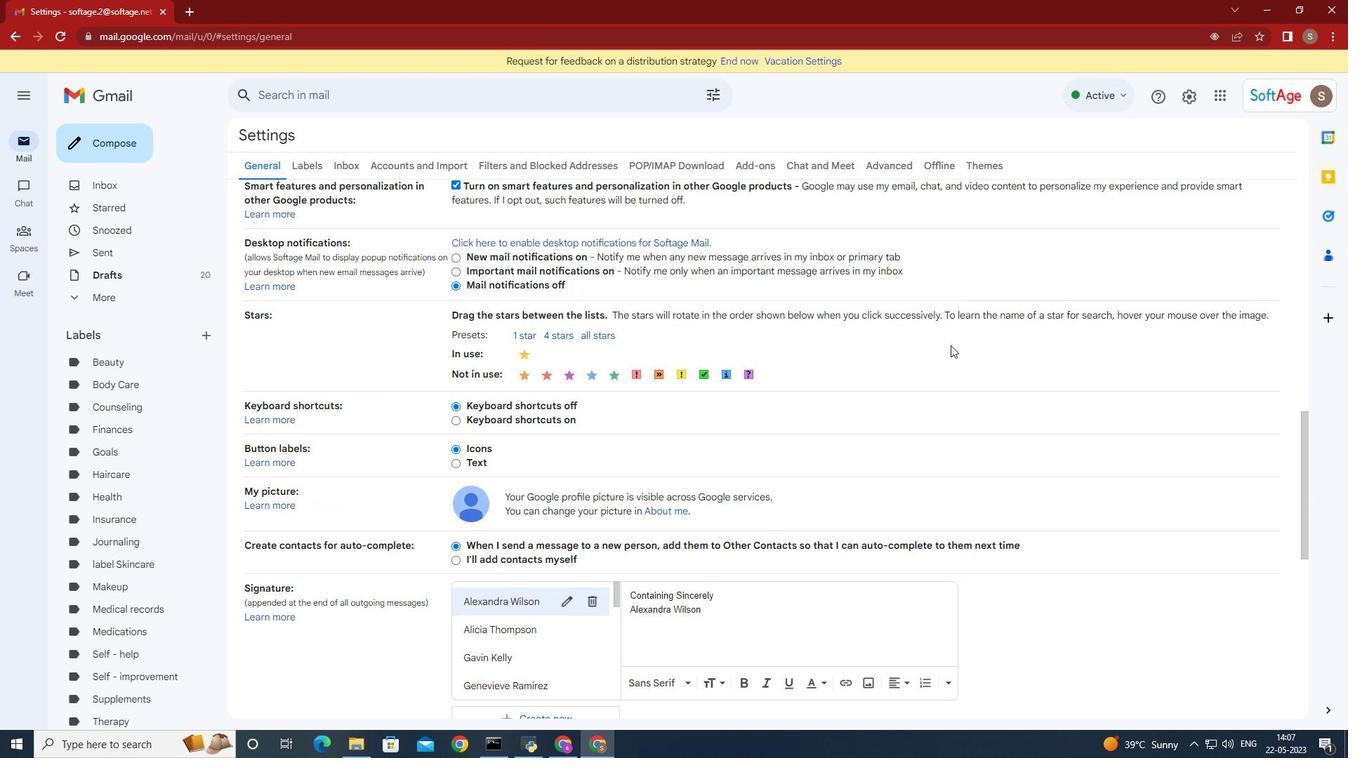 
Action: Mouse scrolled (951, 345) with delta (0, 0)
Screenshot: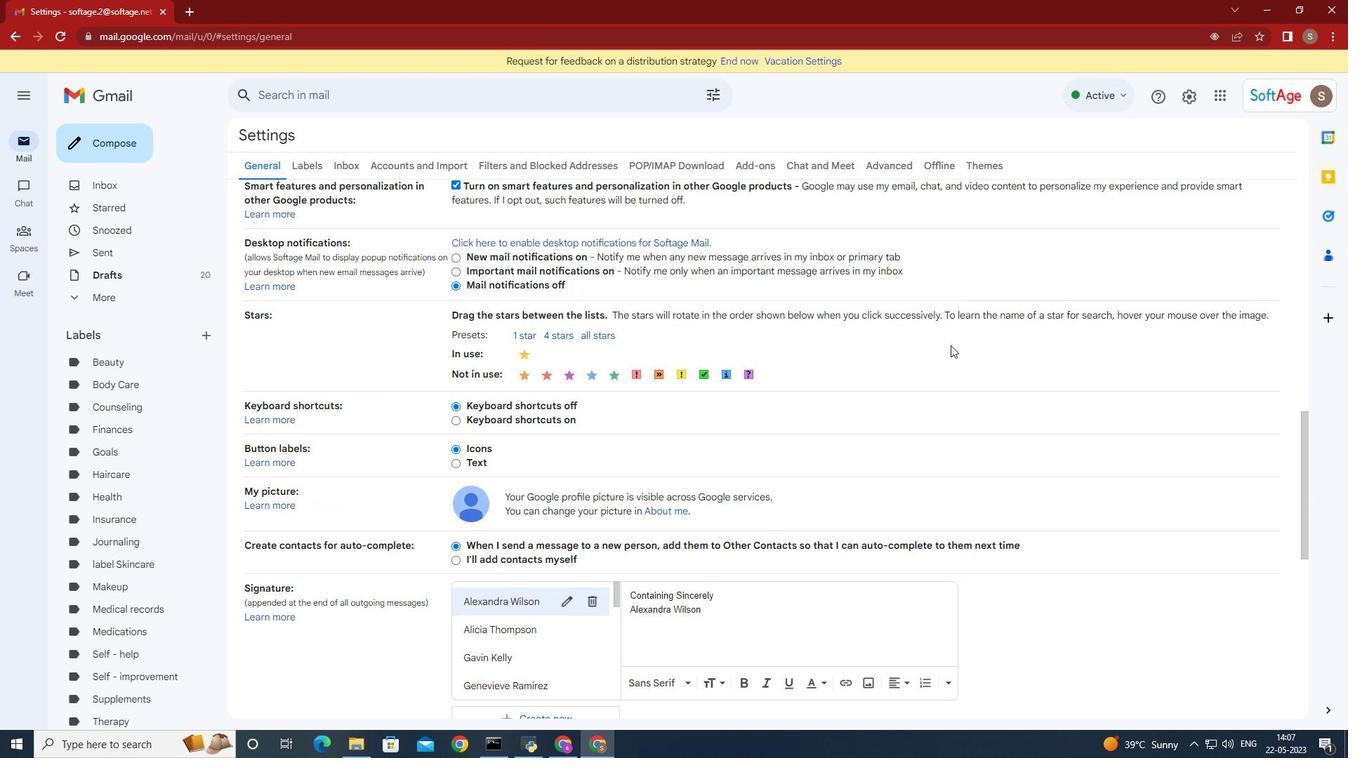 
Action: Mouse scrolled (951, 345) with delta (0, 0)
Screenshot: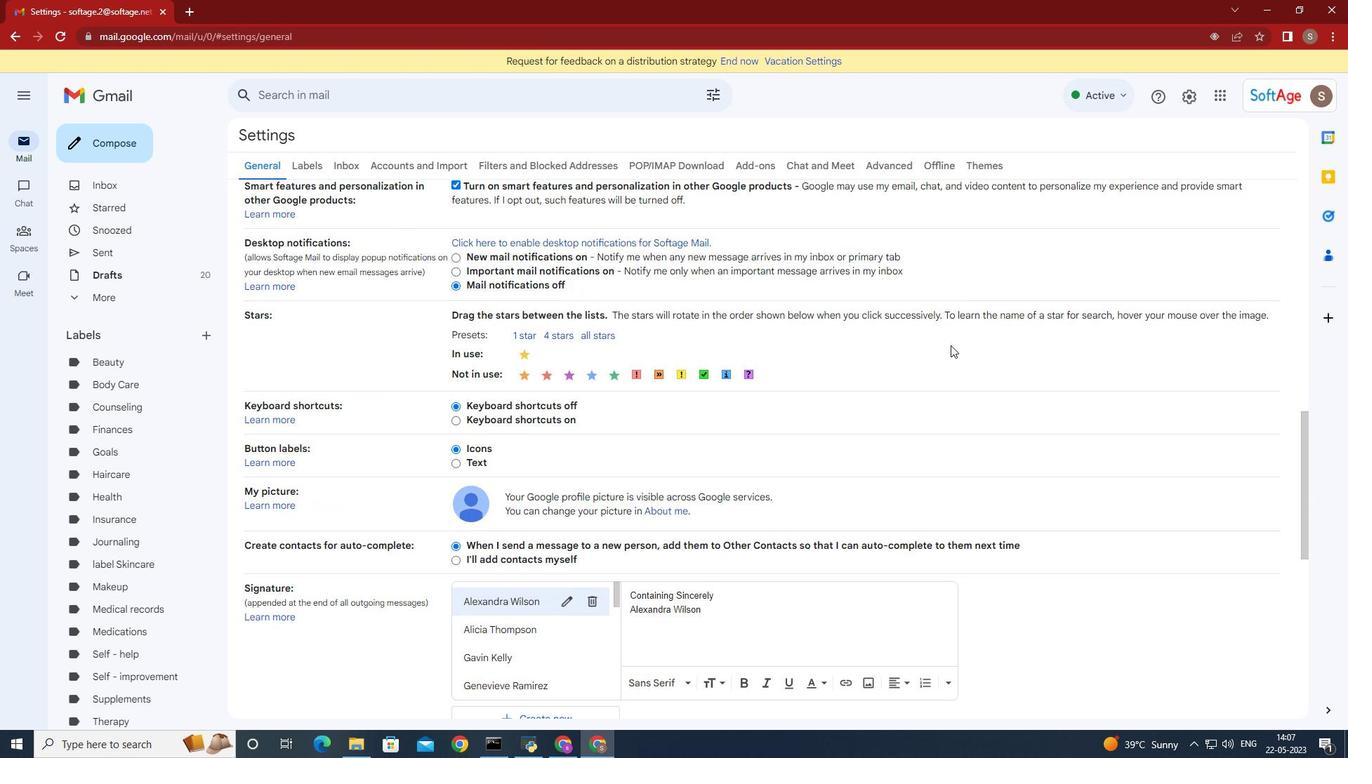 
Action: Mouse moved to (950, 346)
Screenshot: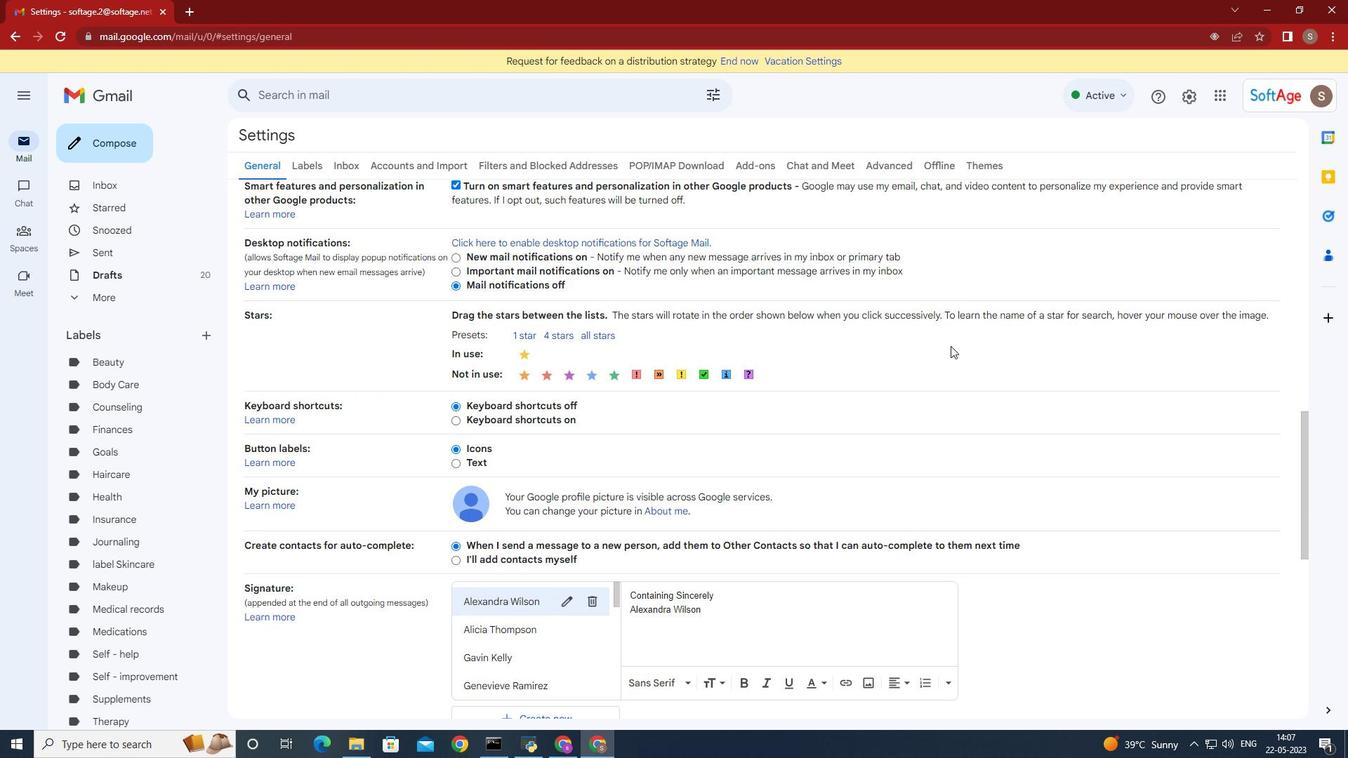 
Action: Mouse scrolled (950, 345) with delta (0, 0)
Screenshot: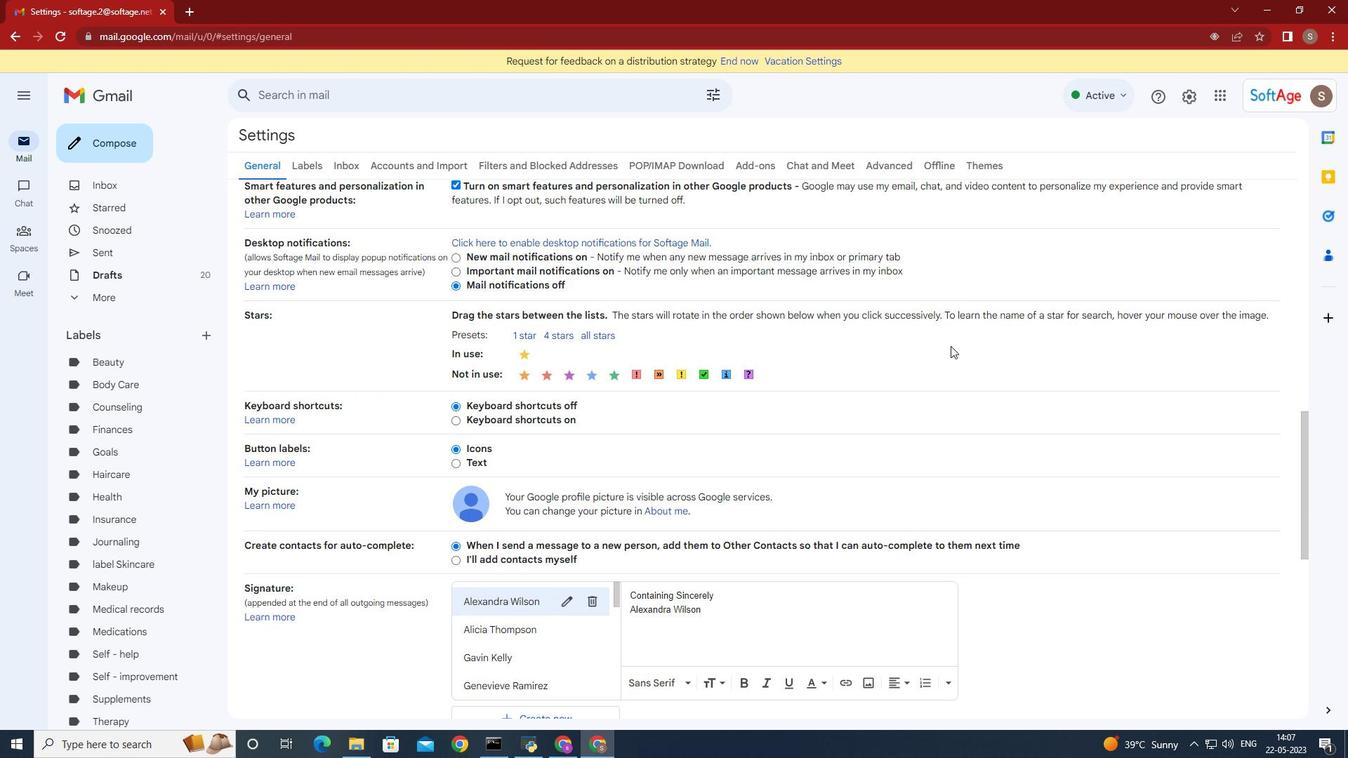 
Action: Mouse moved to (947, 344)
Screenshot: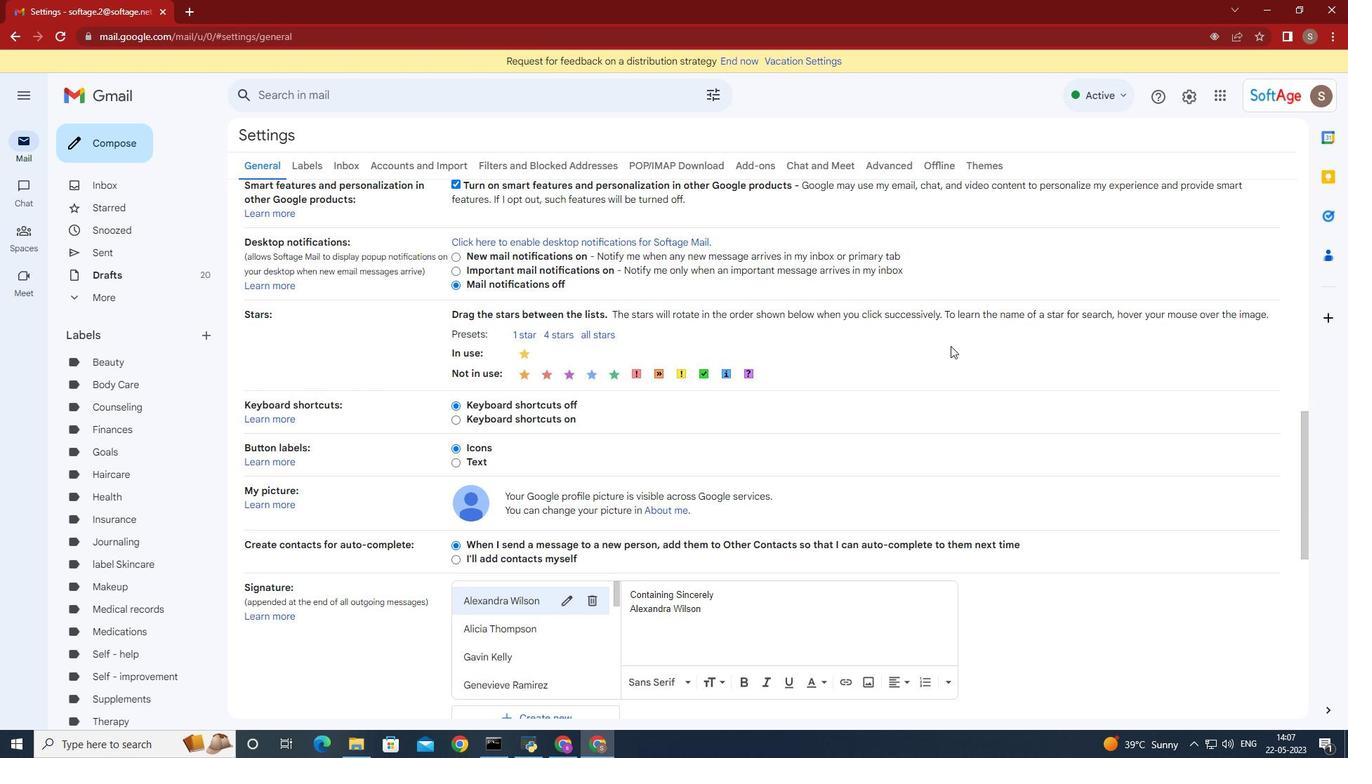 
Action: Mouse scrolled (947, 344) with delta (0, 0)
Screenshot: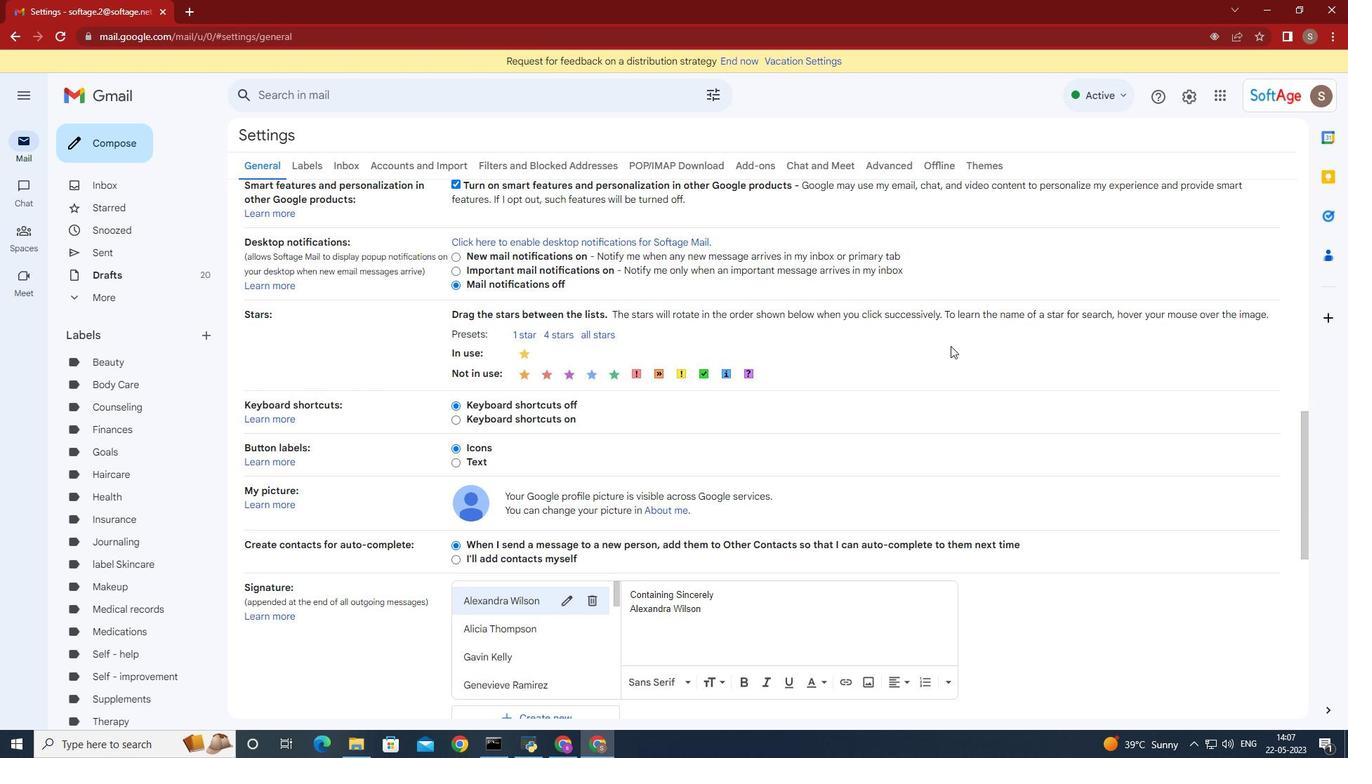 
Action: Mouse moved to (945, 343)
Screenshot: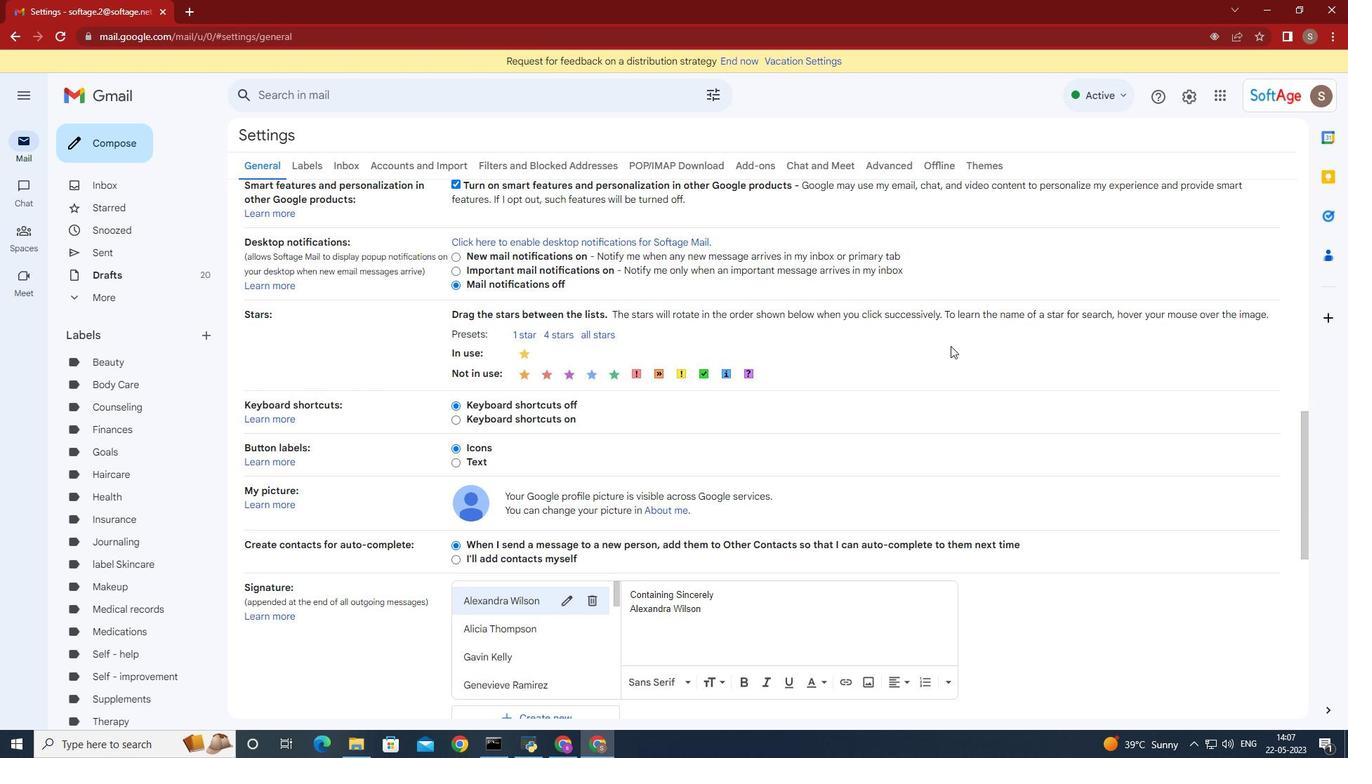 
Action: Mouse scrolled (945, 342) with delta (0, 0)
Screenshot: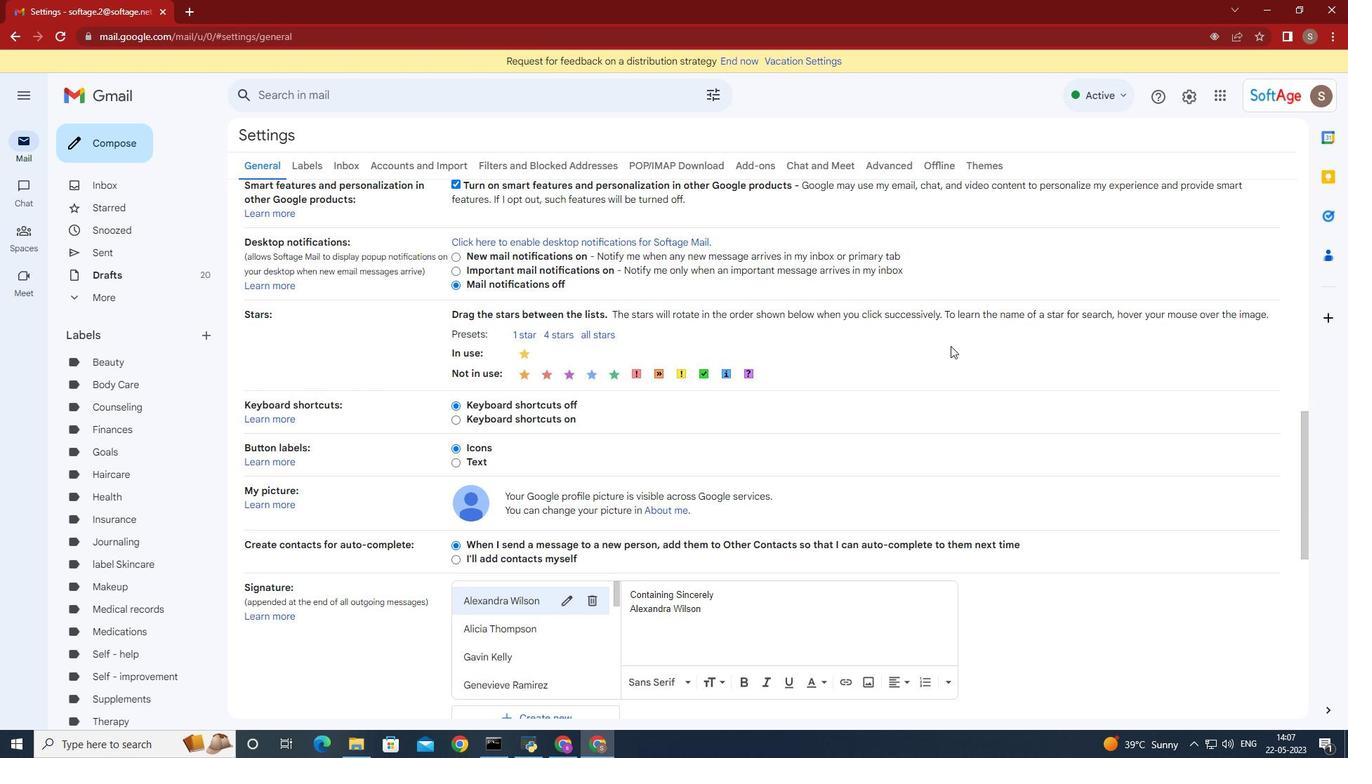 
Action: Mouse moved to (933, 335)
Screenshot: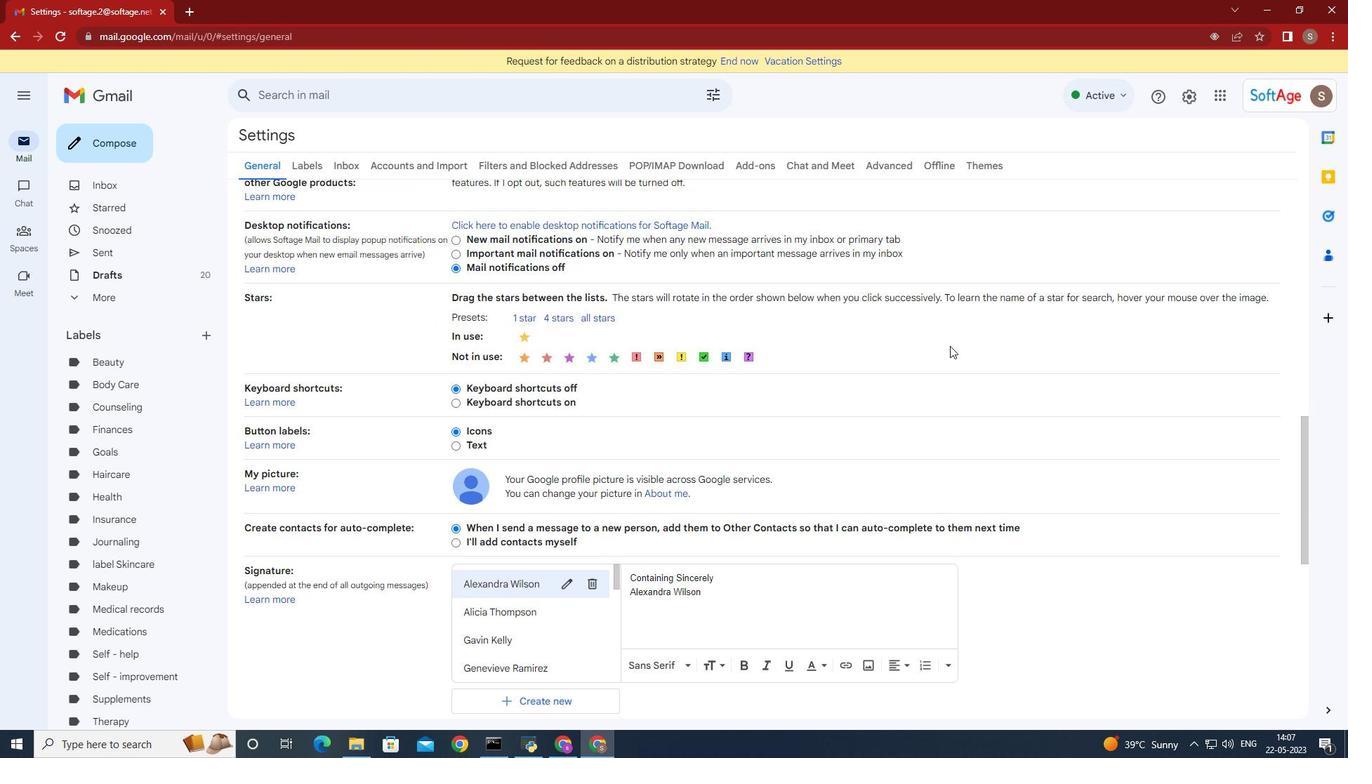 
Action: Mouse scrolled (933, 335) with delta (0, 0)
Screenshot: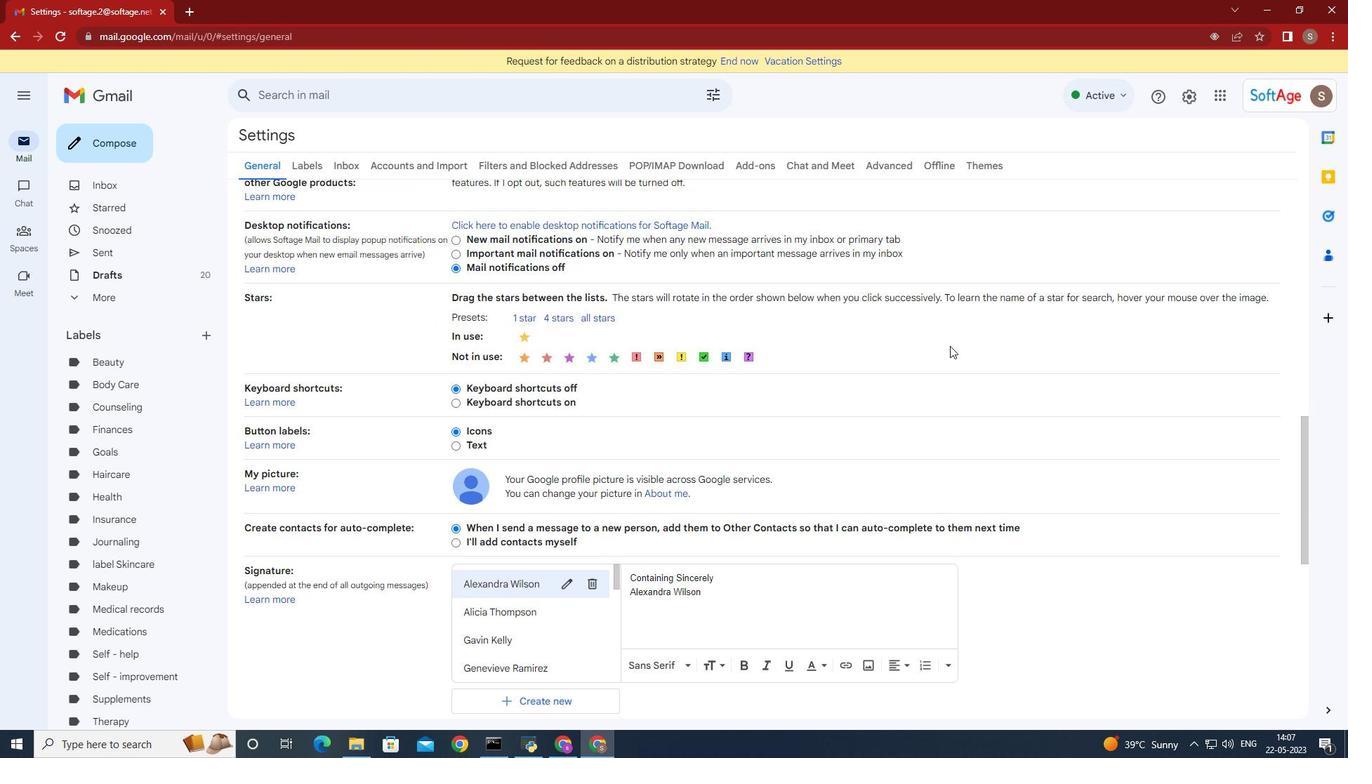 
Action: Mouse moved to (598, 230)
Screenshot: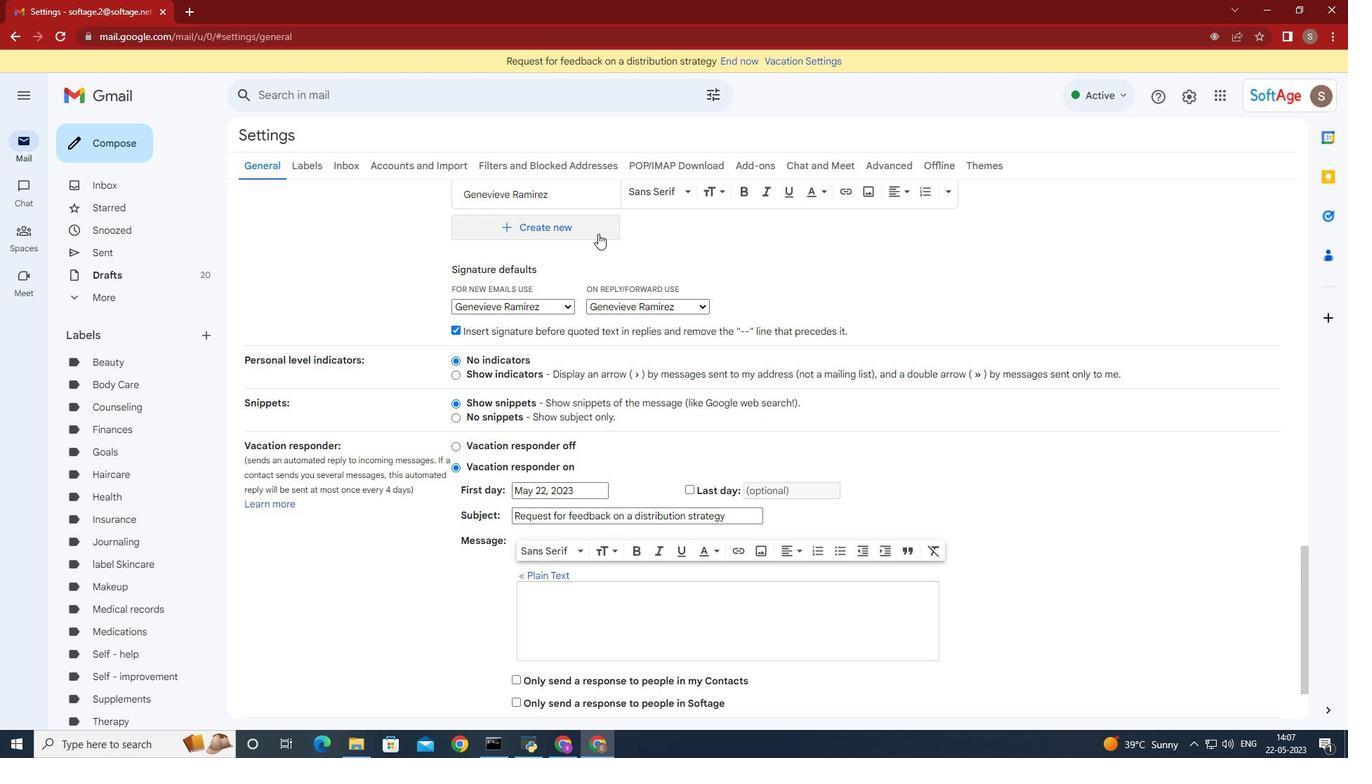 
Action: Mouse pressed left at (598, 230)
Screenshot: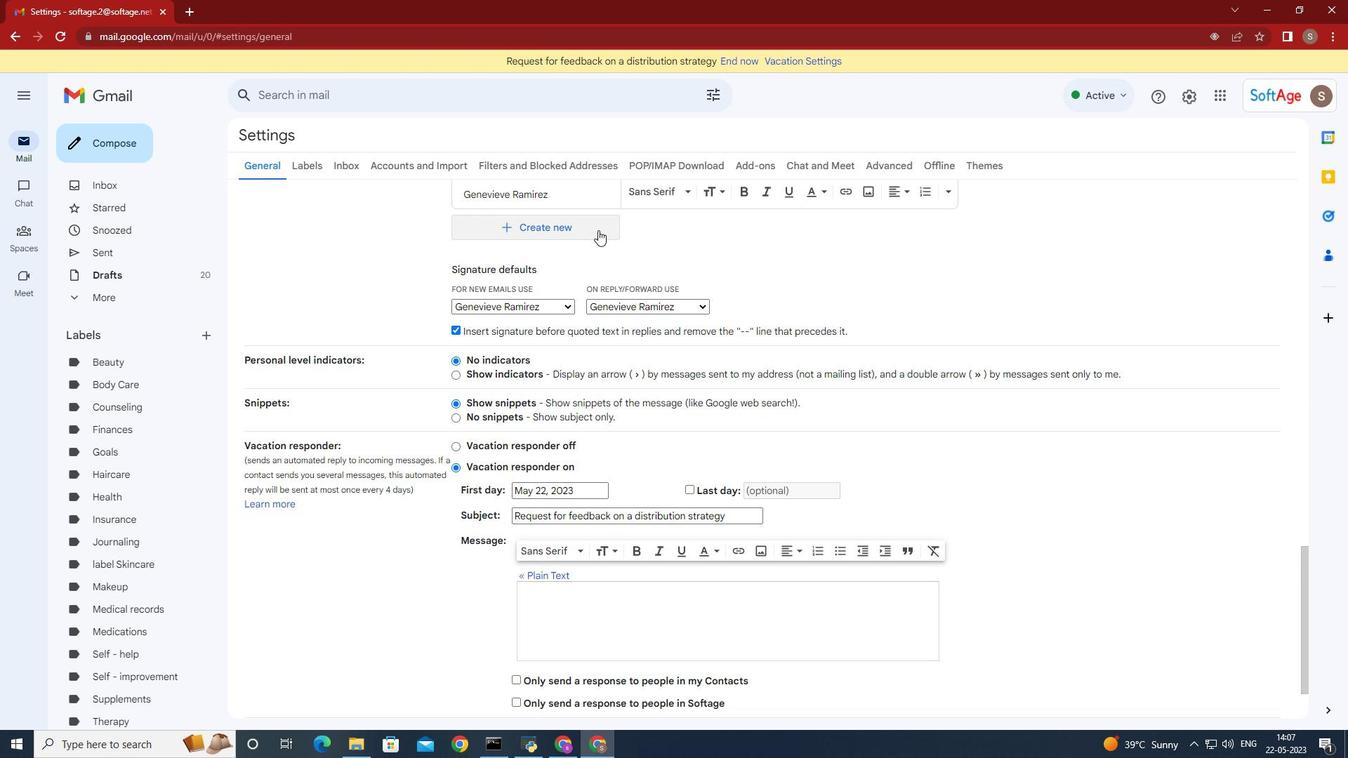 
Action: Mouse moved to (635, 342)
Screenshot: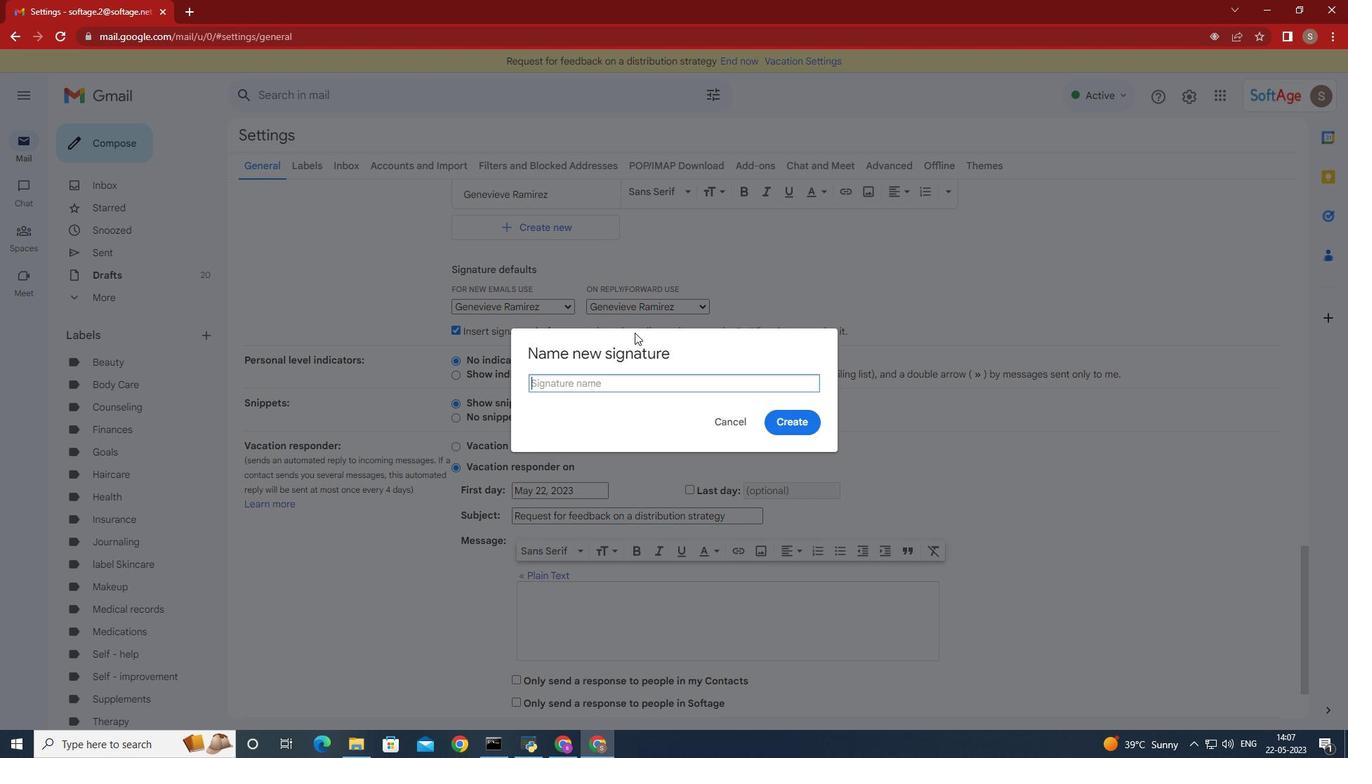 
Action: Key pressed <Key.shift>George<Key.space><Key.shift>Carter
Screenshot: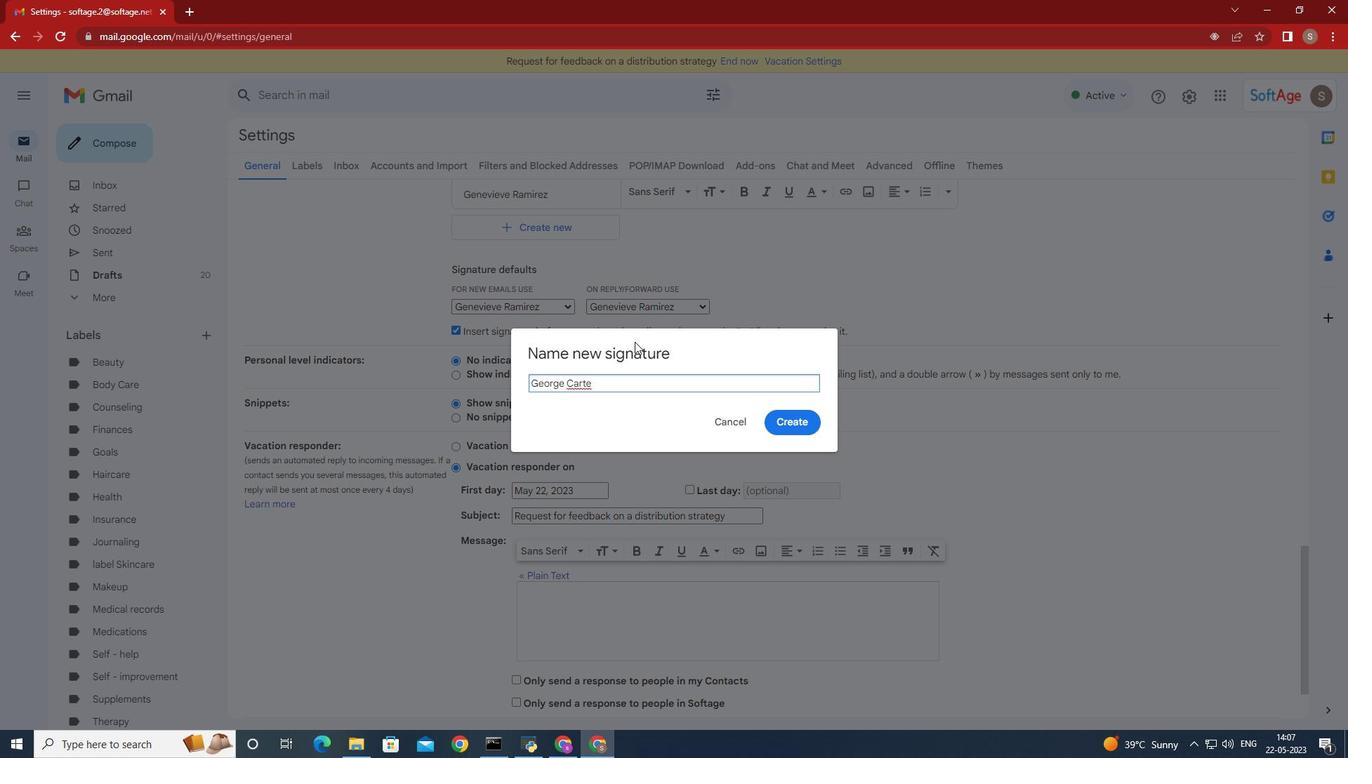 
Action: Mouse moved to (798, 419)
Screenshot: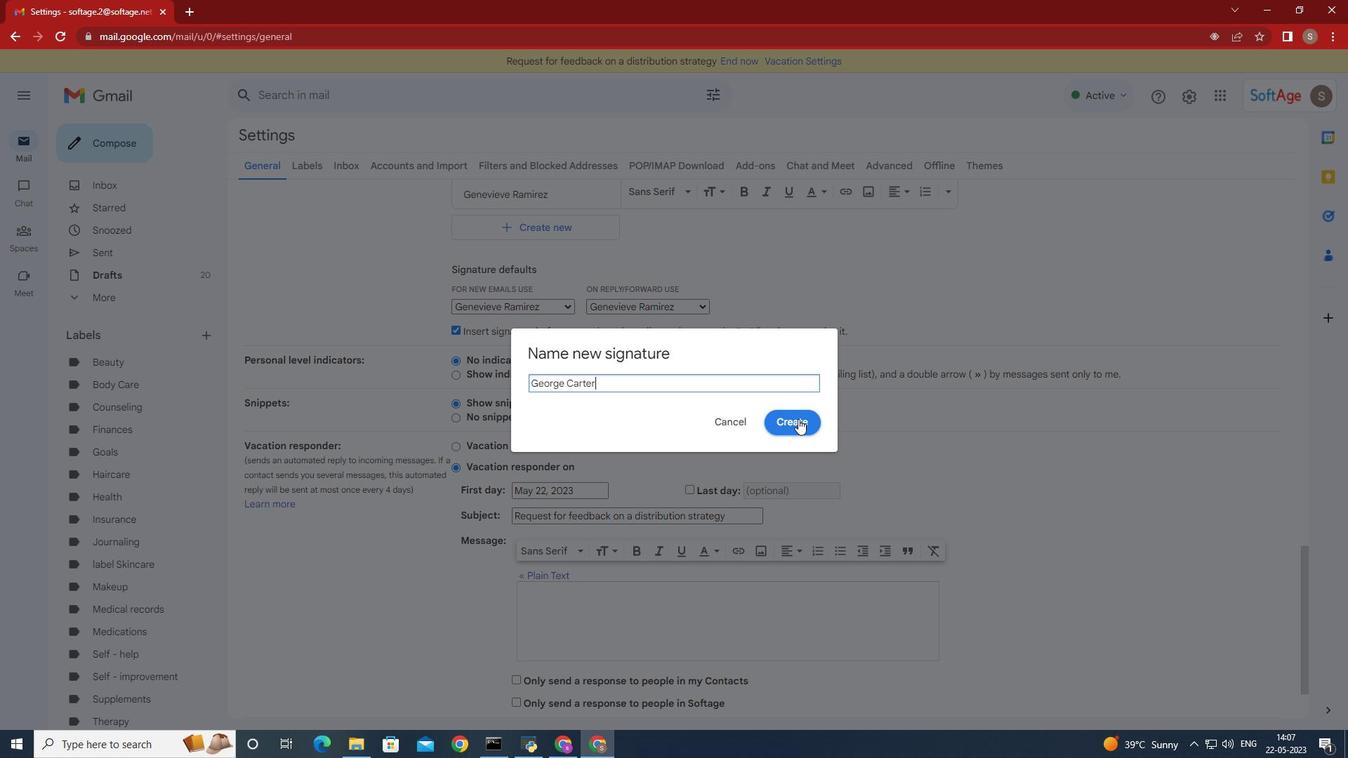 
Action: Mouse pressed left at (798, 419)
Screenshot: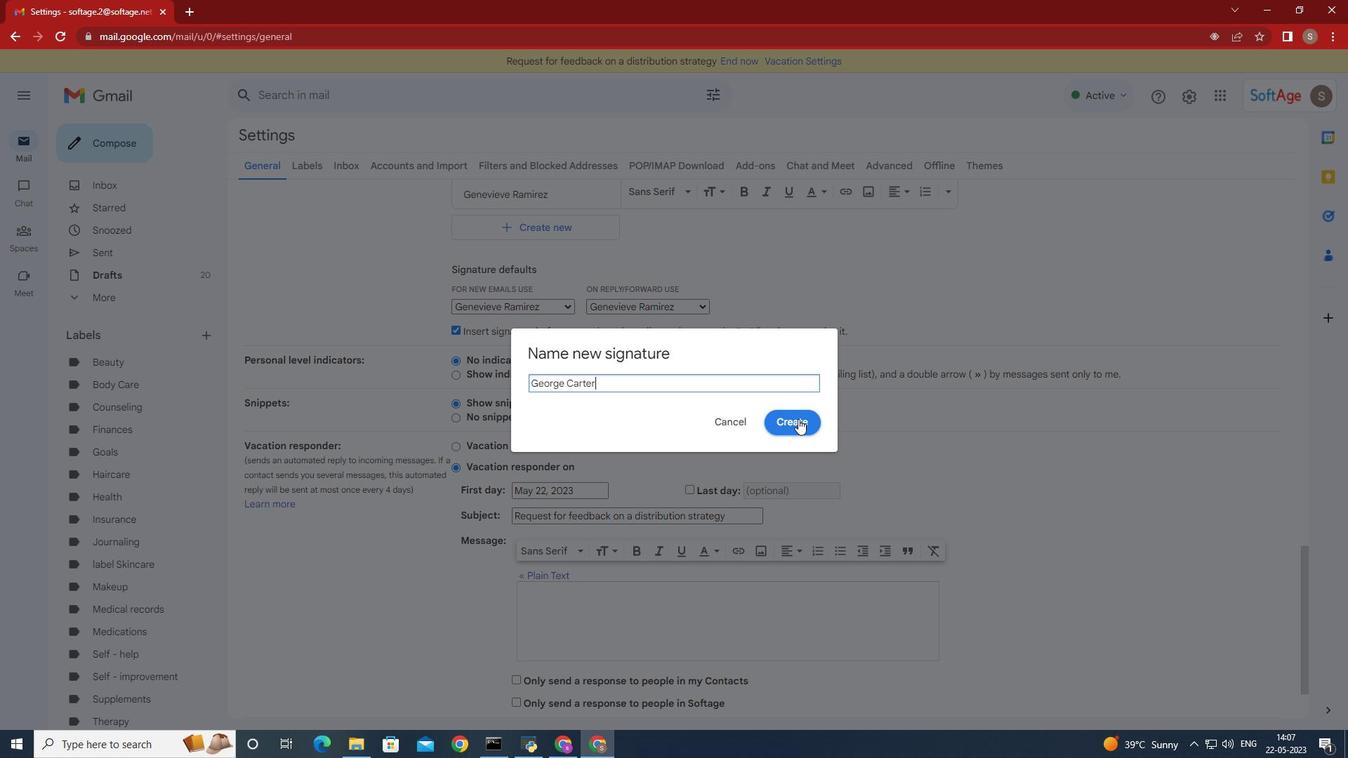 
Action: Mouse moved to (795, 434)
Screenshot: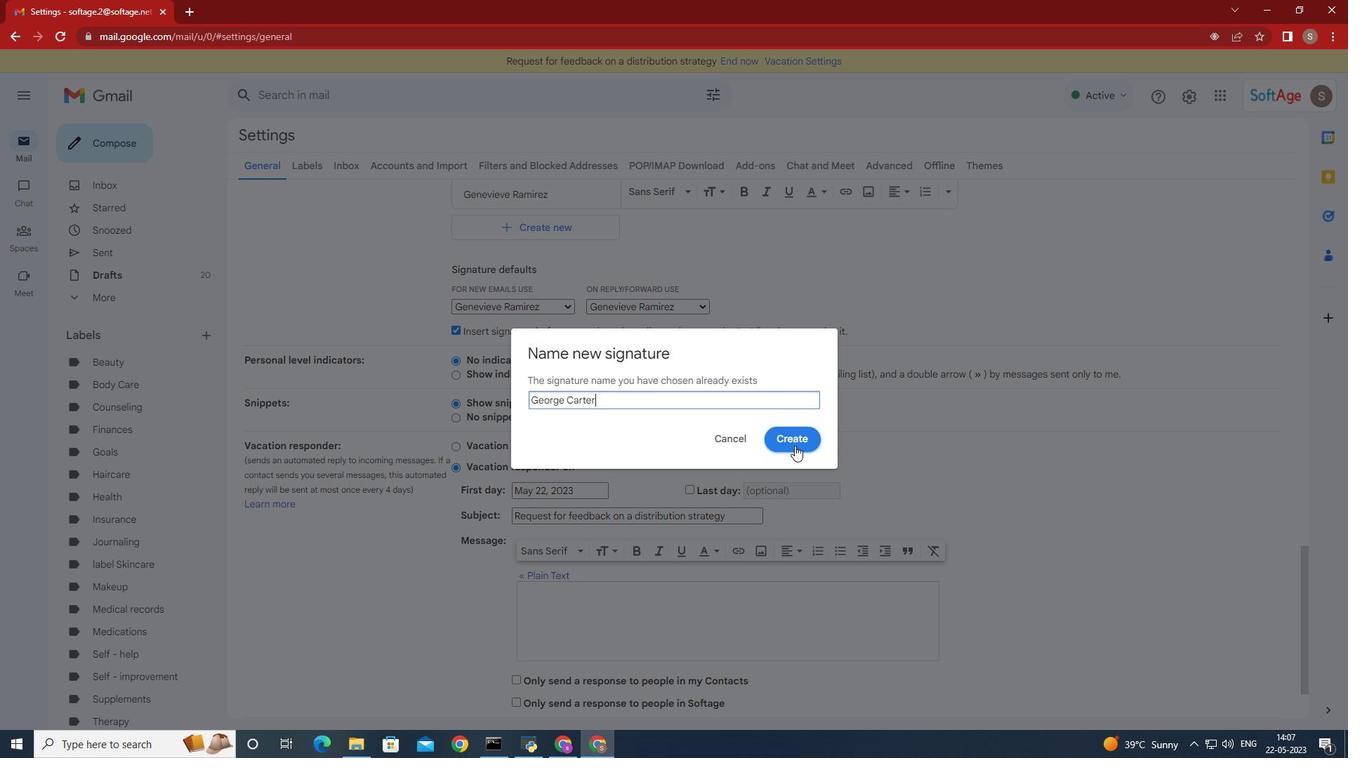 
Action: Mouse pressed left at (795, 434)
Screenshot: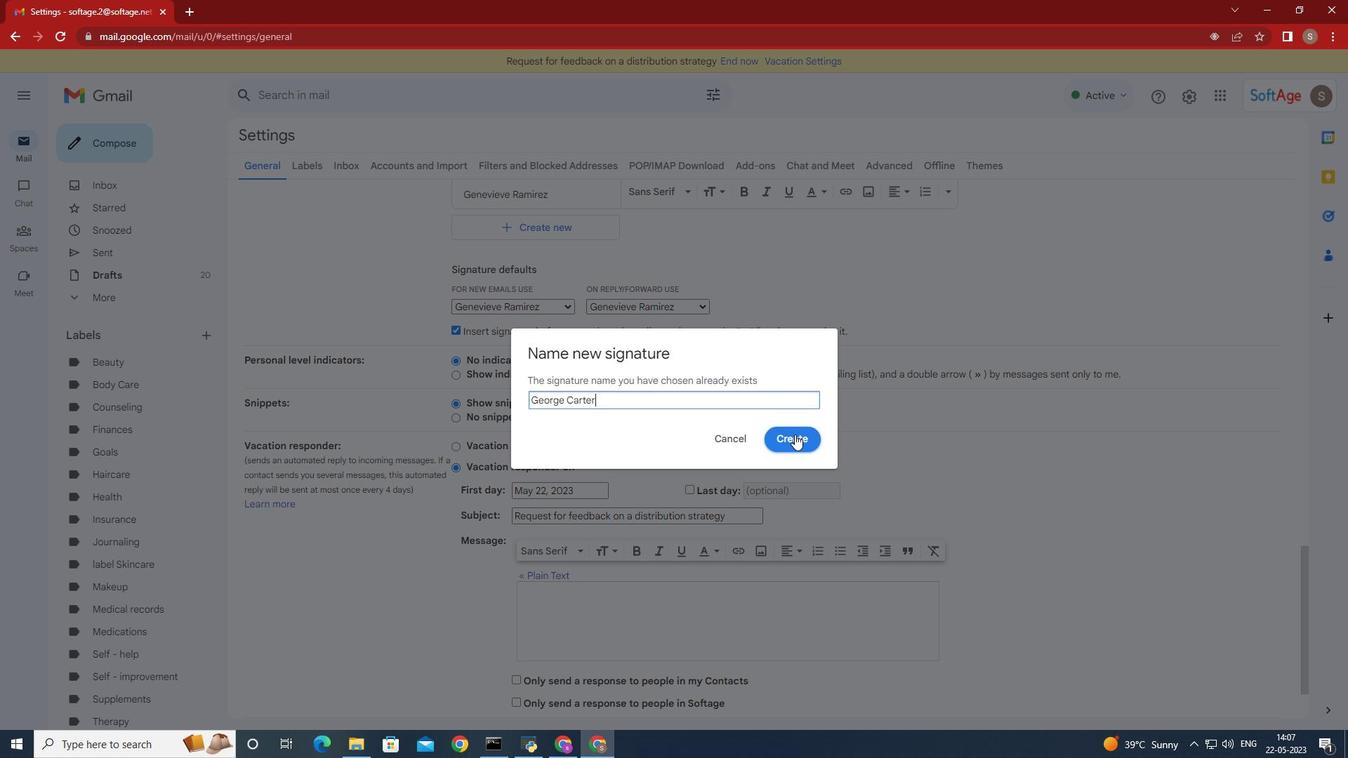 
Action: Mouse moved to (649, 399)
Screenshot: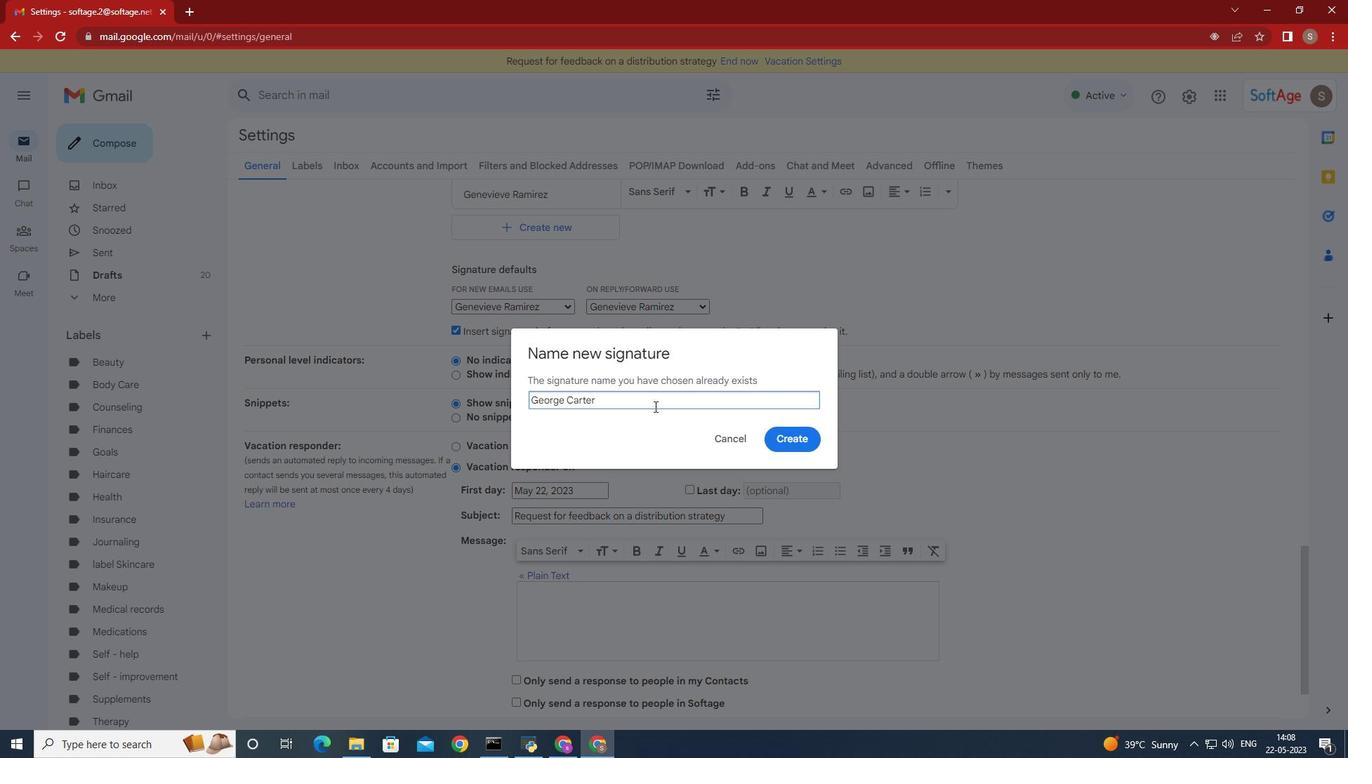 
Action: Mouse pressed left at (649, 399)
Screenshot: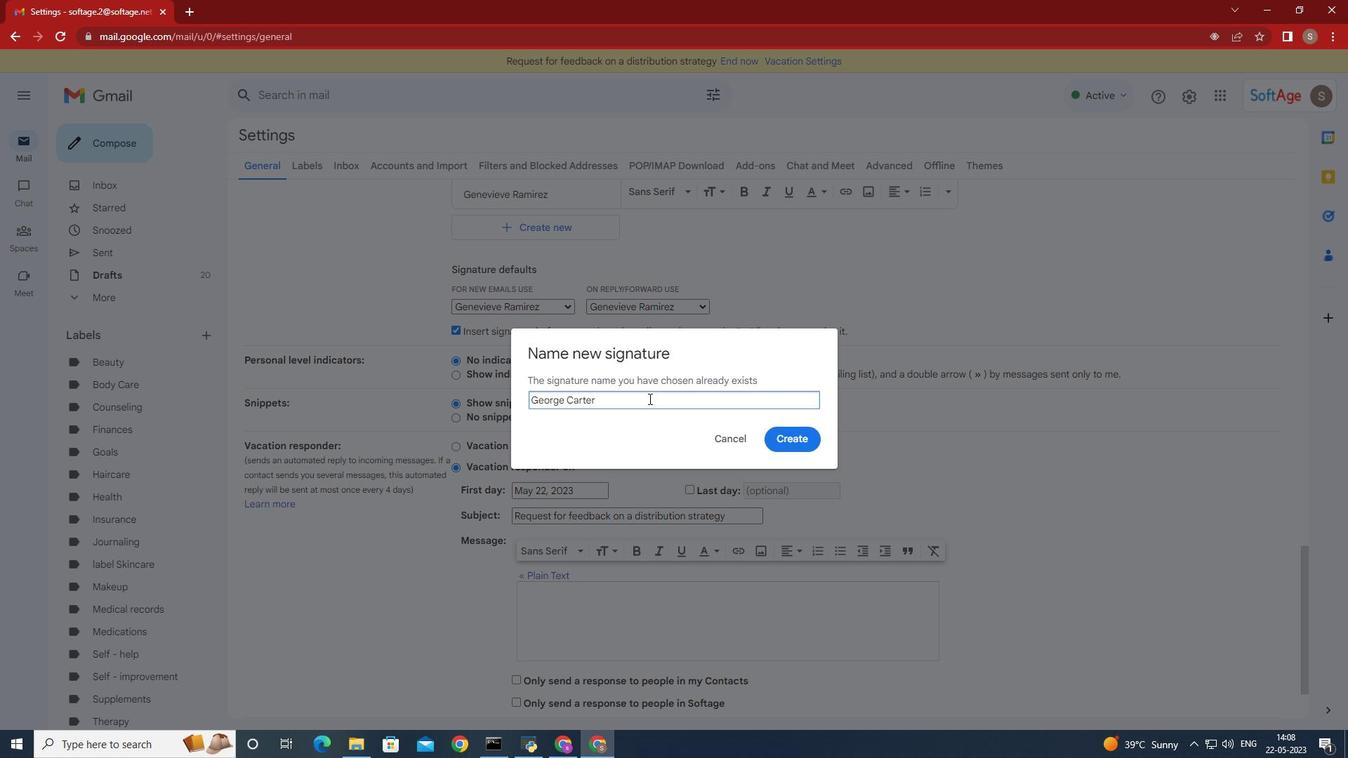 
Action: Mouse moved to (727, 439)
Screenshot: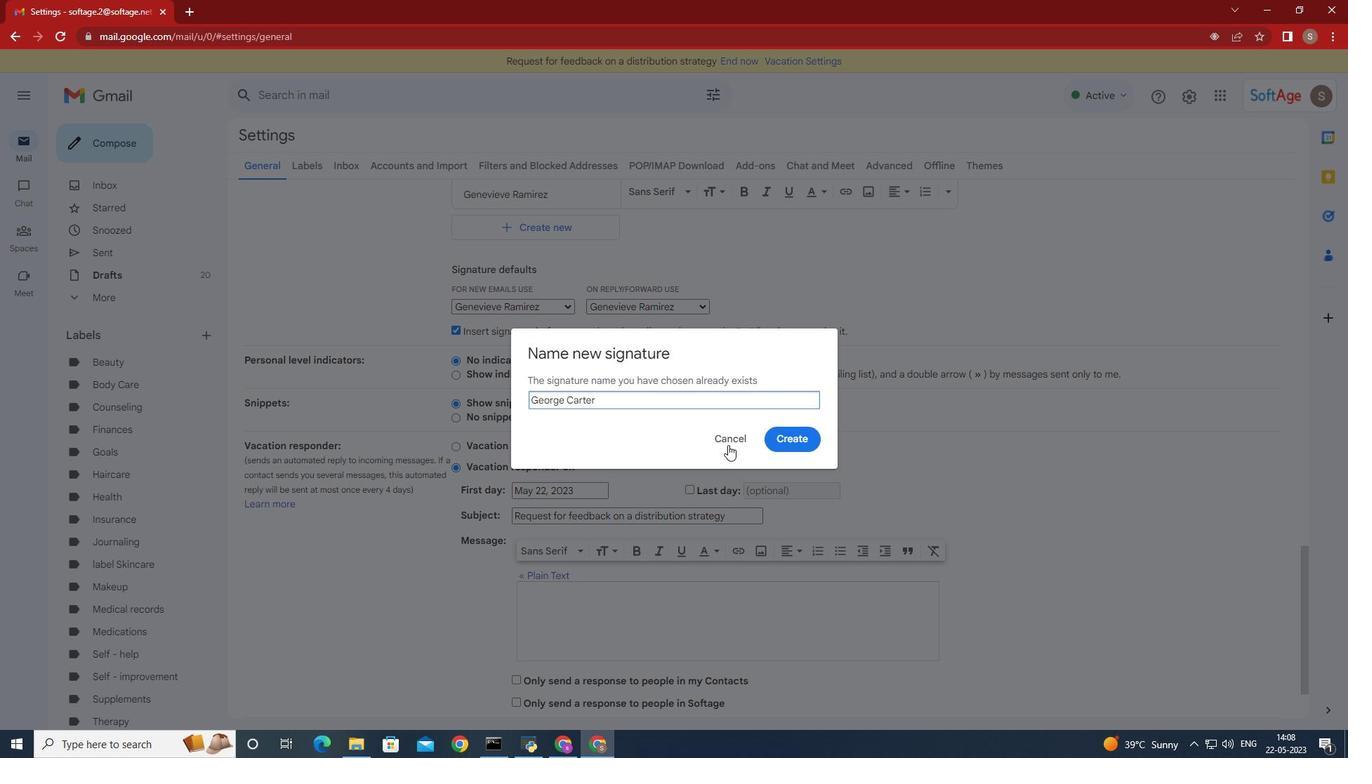 
Action: Mouse pressed left at (727, 439)
Screenshot: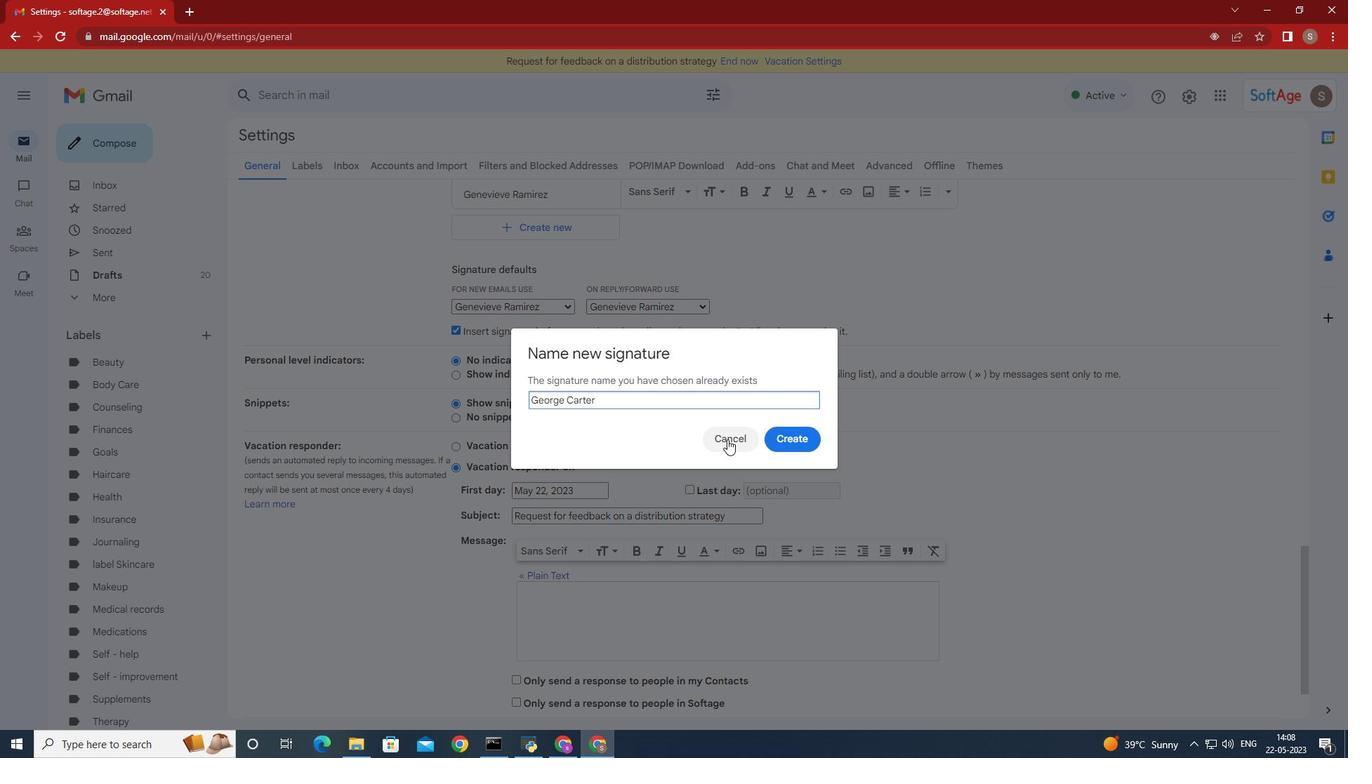 
Action: Mouse moved to (564, 307)
Screenshot: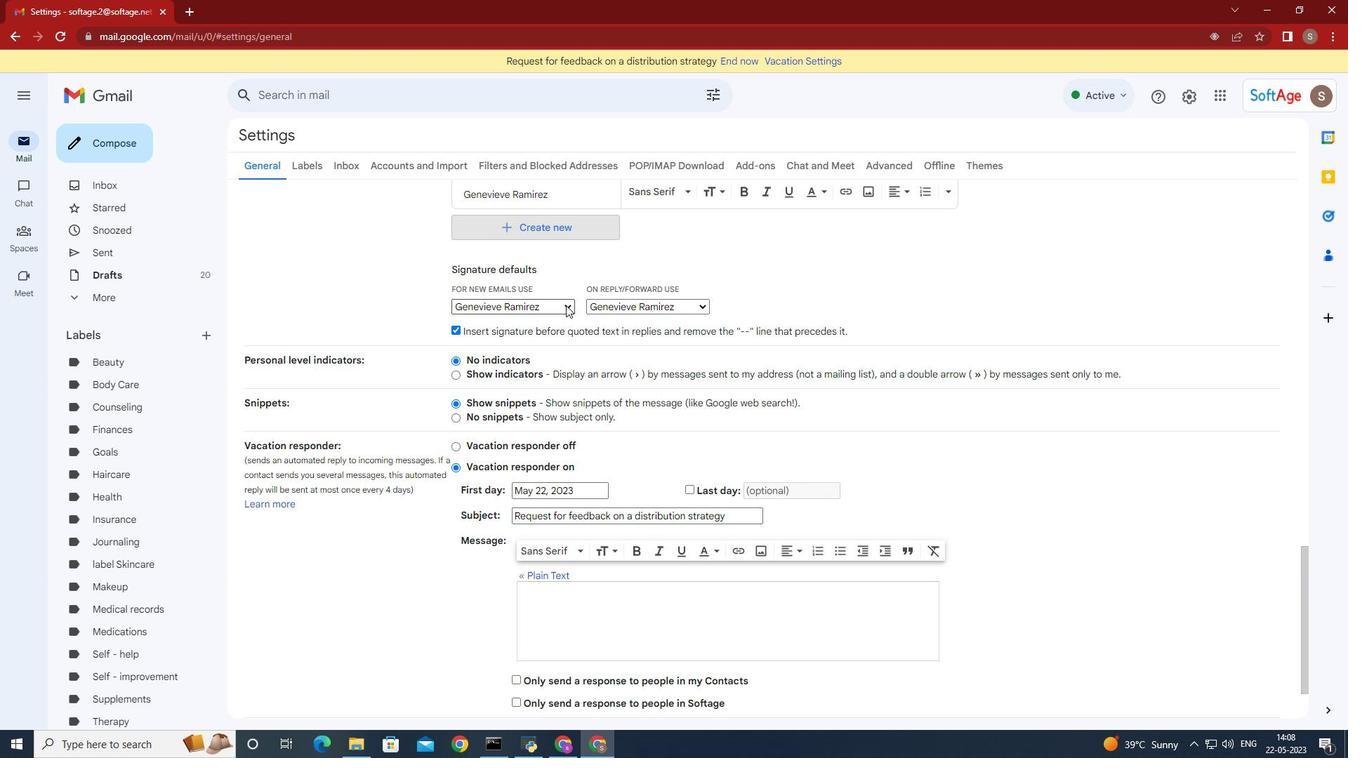 
Action: Mouse pressed left at (564, 307)
Screenshot: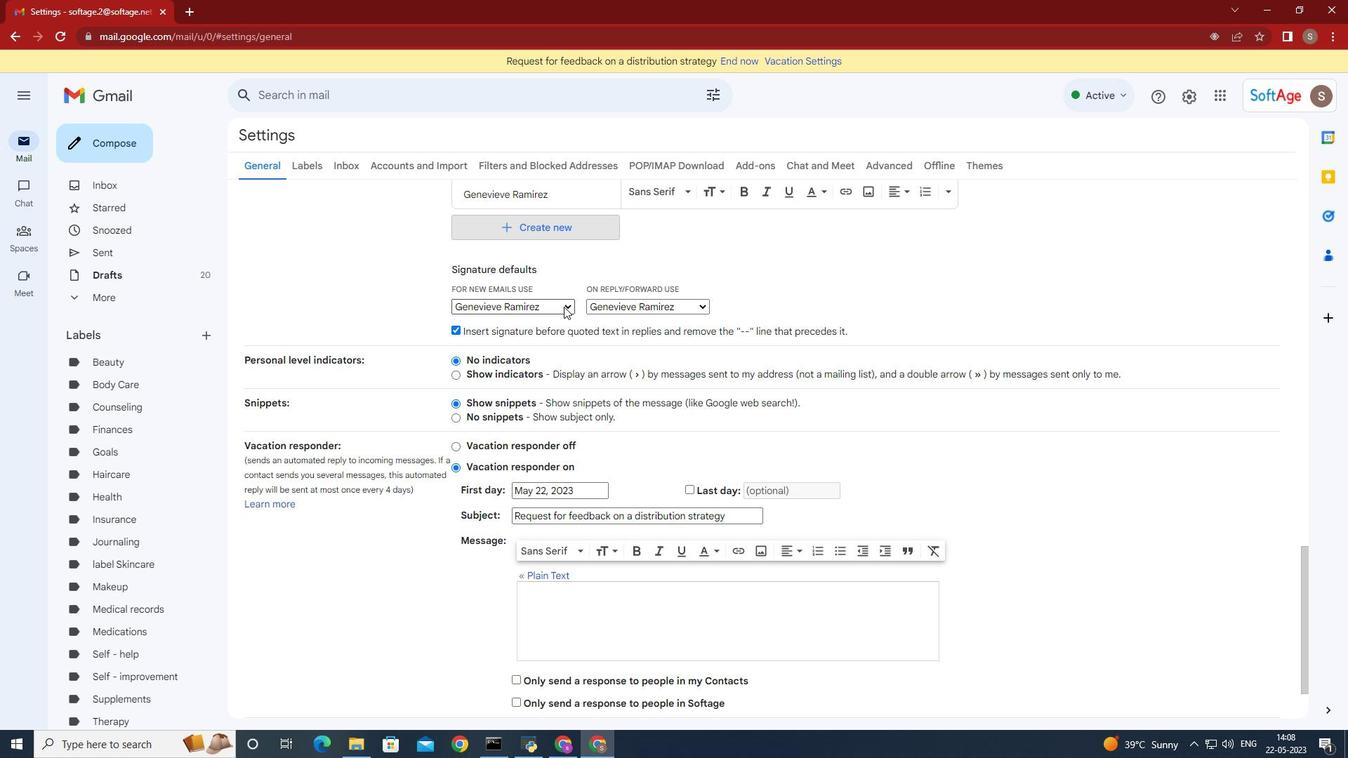 
Action: Mouse moved to (946, 292)
Screenshot: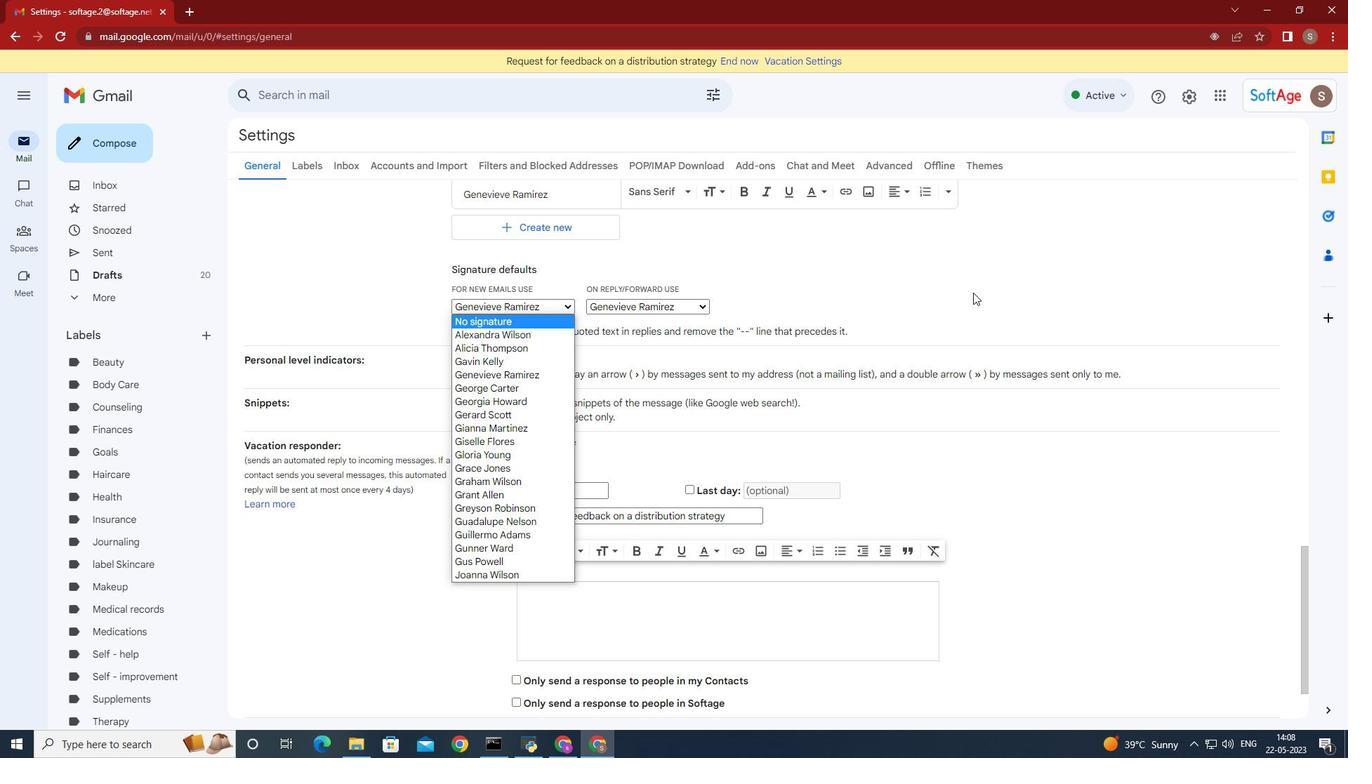 
Action: Mouse scrolled (946, 293) with delta (0, 0)
Screenshot: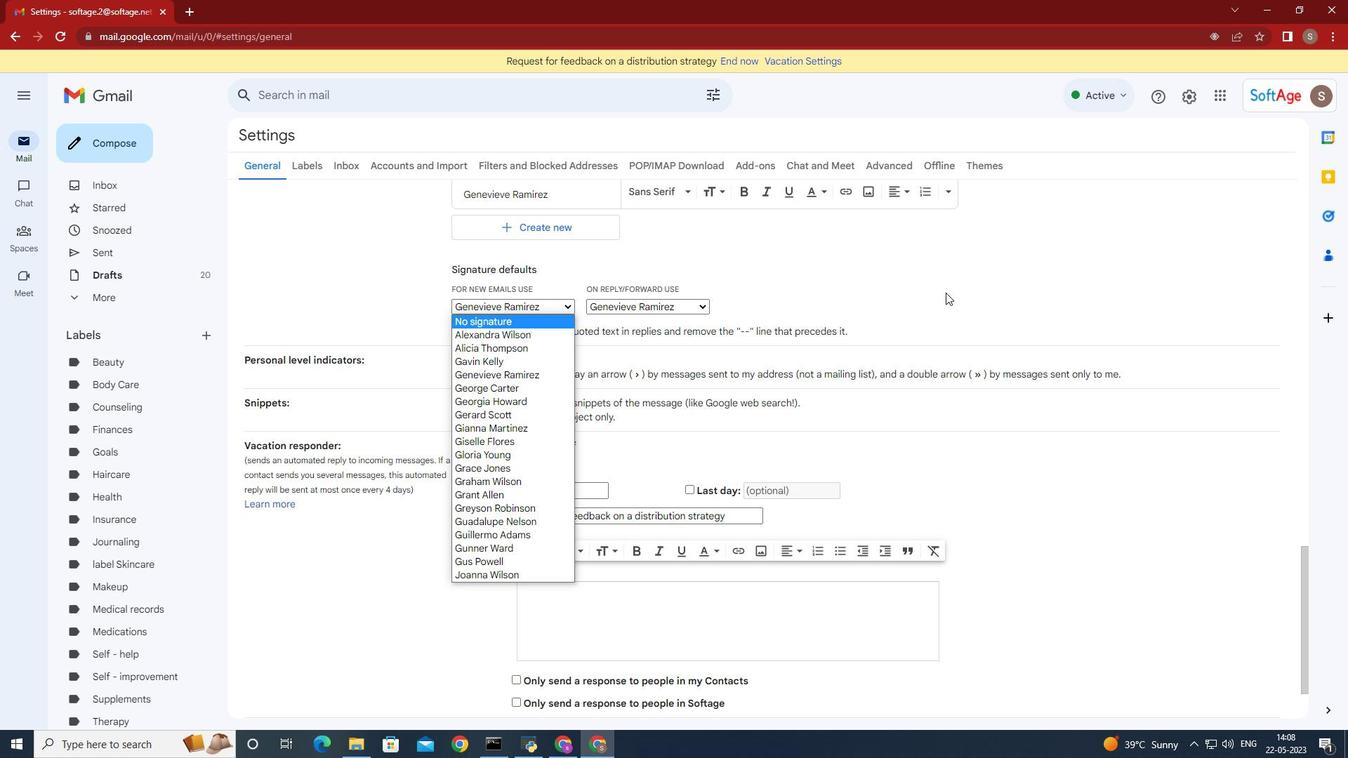 
Action: Mouse scrolled (946, 293) with delta (0, 0)
Screenshot: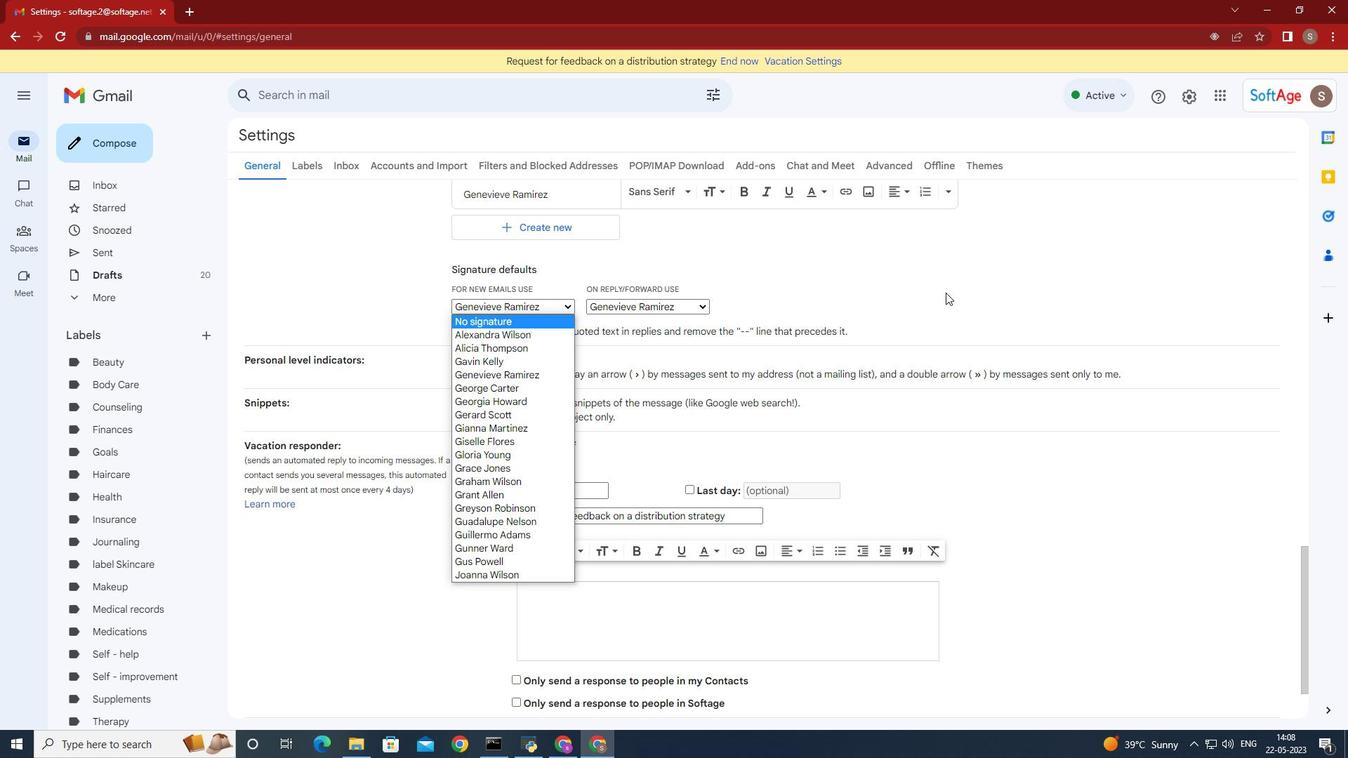 
Action: Mouse scrolled (946, 293) with delta (0, 0)
Screenshot: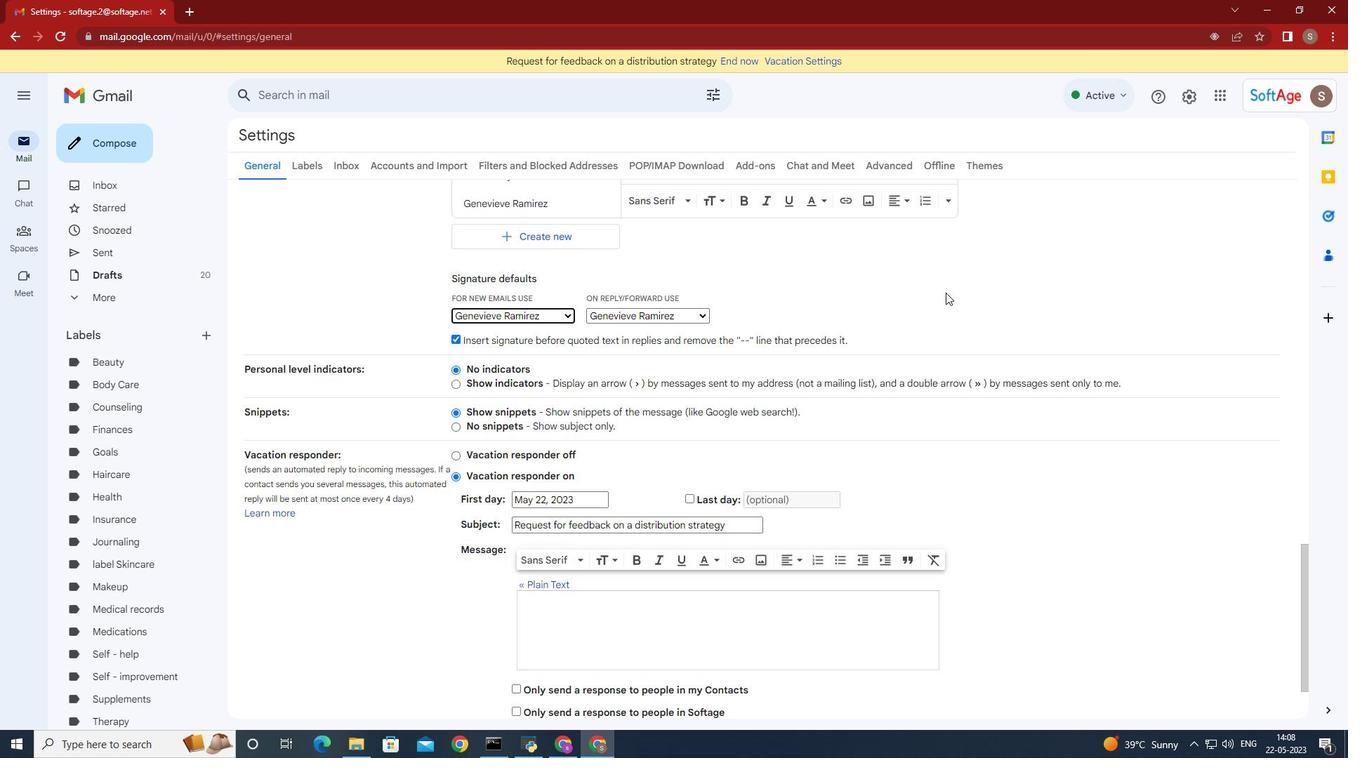 
Action: Mouse moved to (717, 340)
Screenshot: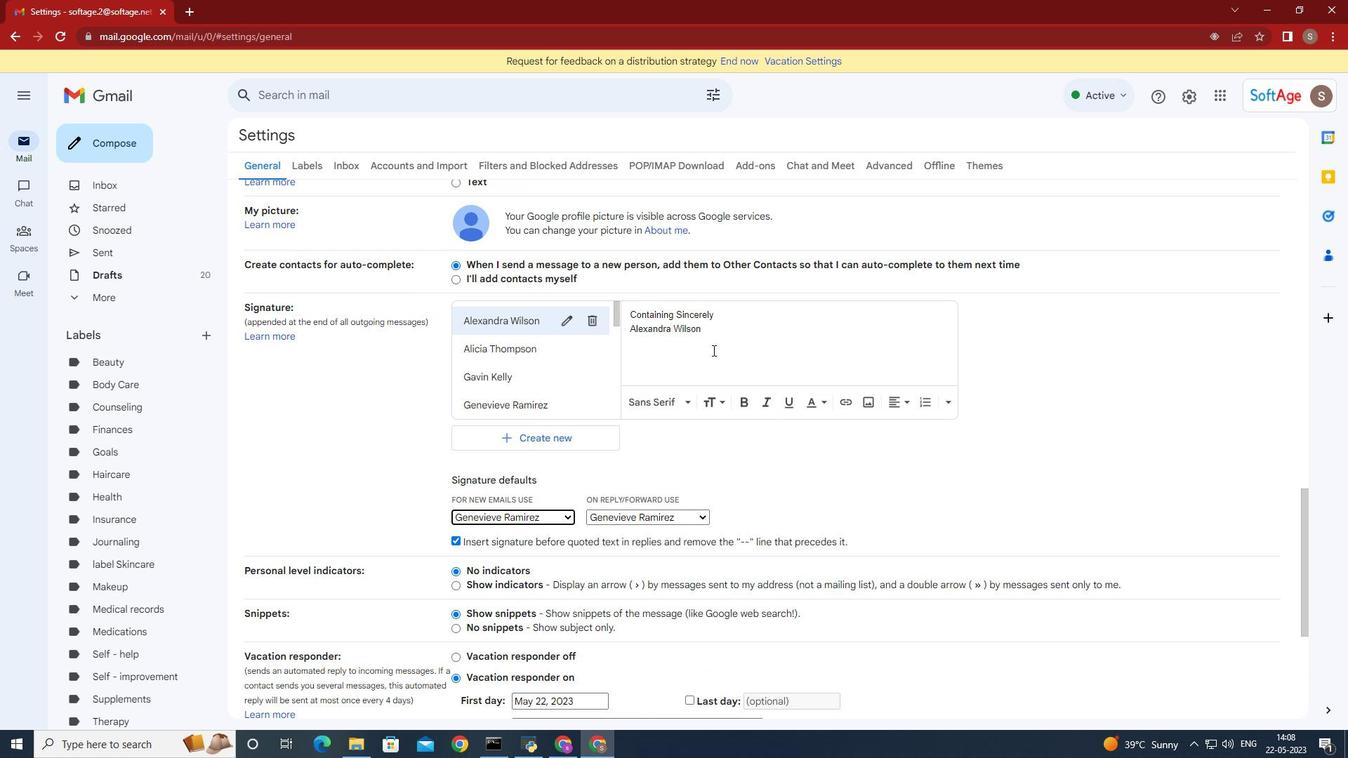 
Action: Mouse pressed left at (717, 340)
Screenshot: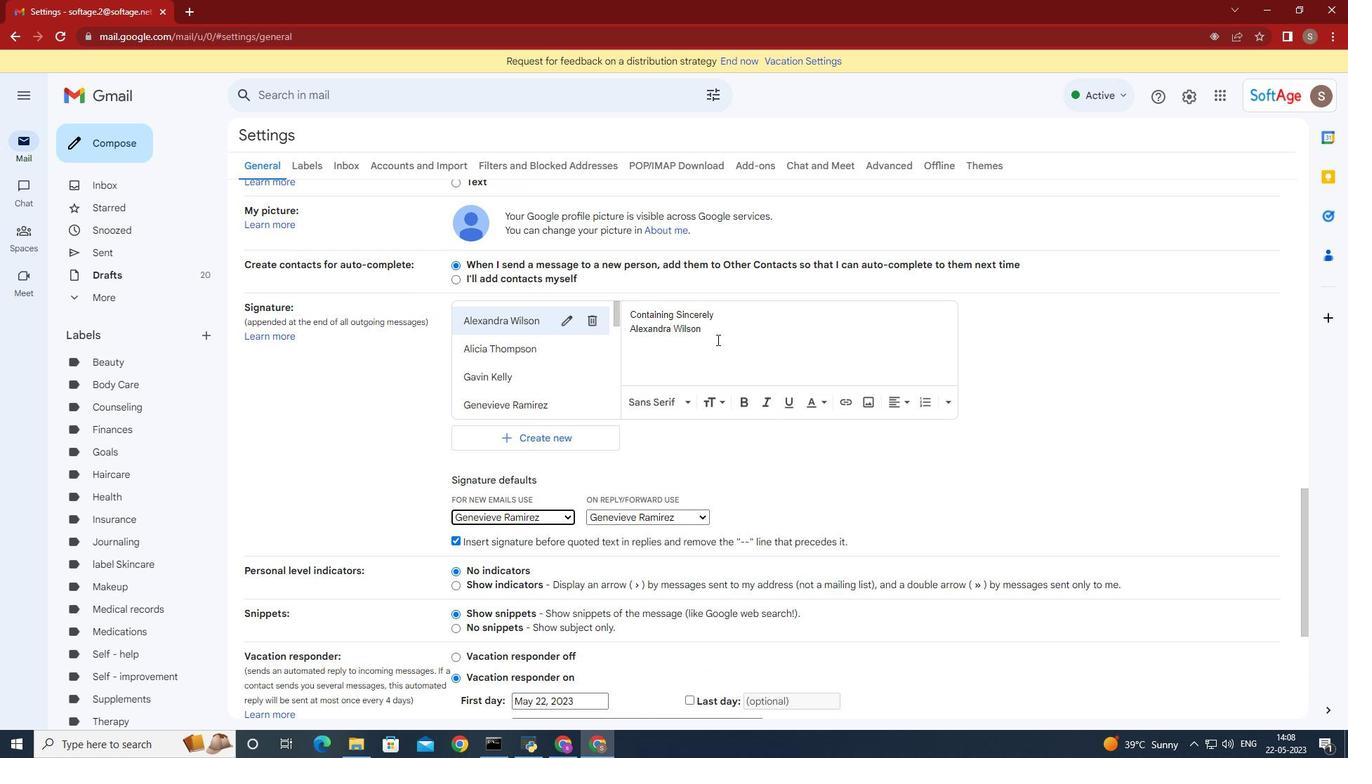 
Action: Mouse moved to (725, 315)
Screenshot: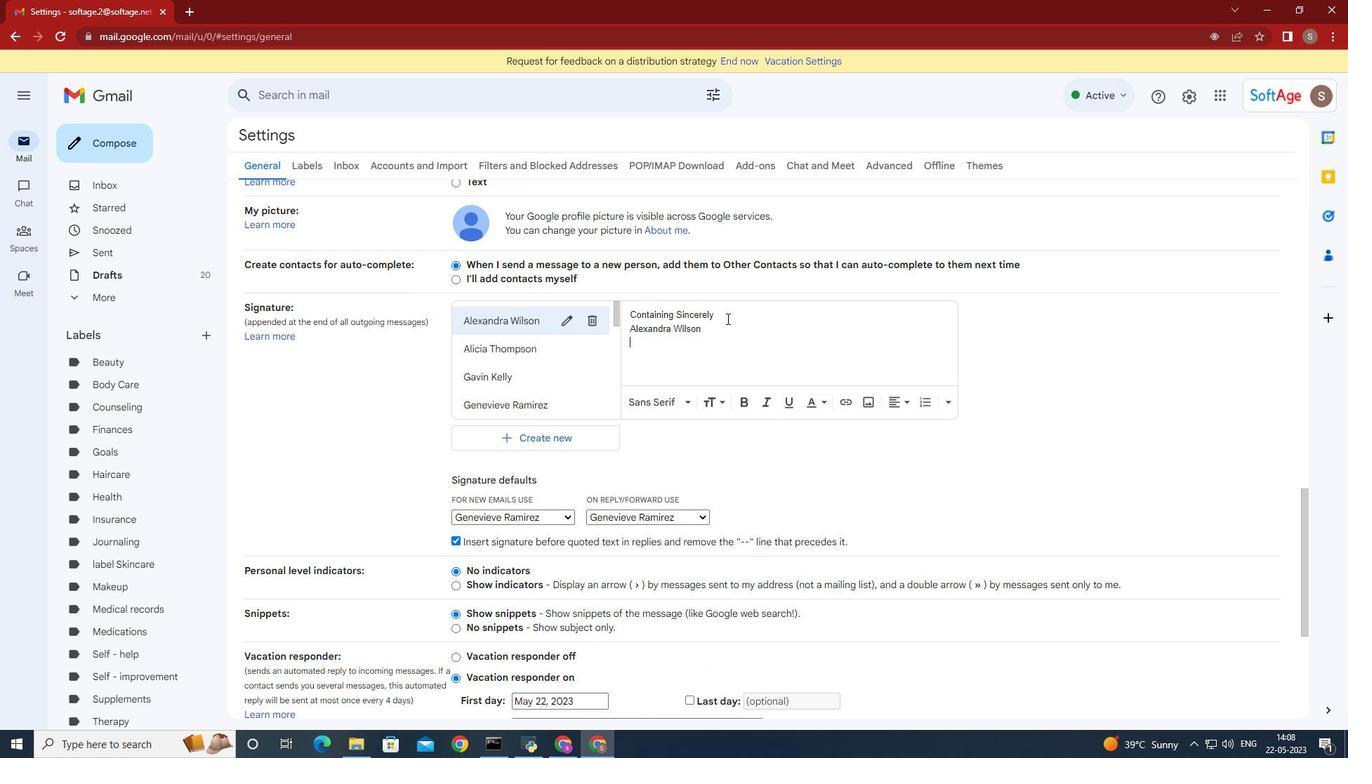 
Action: Mouse pressed left at (725, 315)
Screenshot: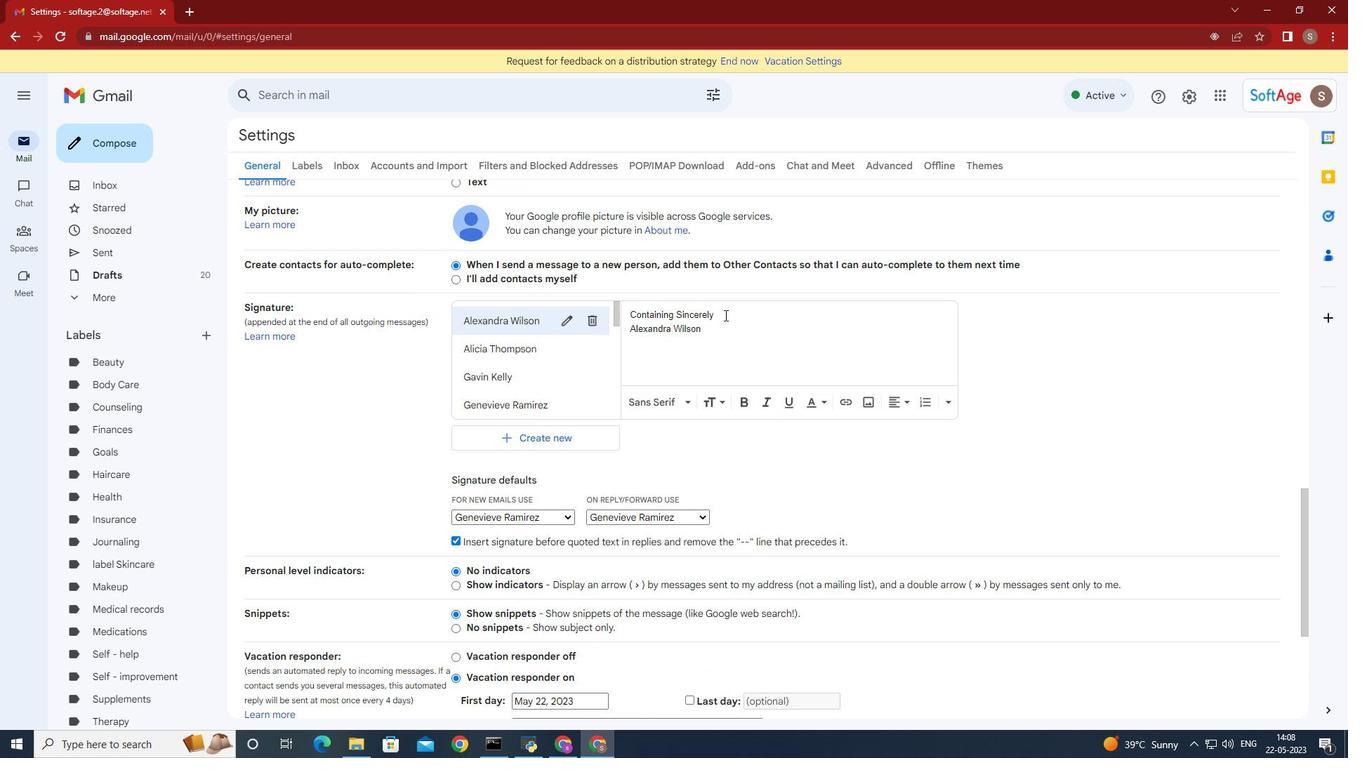 
Action: Key pressed <Key.backspace><Key.backspace><Key.backspace><Key.backspace><Key.backspace><Key.backspace><Key.backspace><Key.backspace><Key.backspace><Key.backspace><Key.backspace><Key.backspace><Key.backspace><Key.backspace><Key.backspace><Key.backspace><Key.backspace><Key.backspace><Key.backspace><Key.backspace><Key.backspace><Key.backspace><Key.backspace>
Screenshot: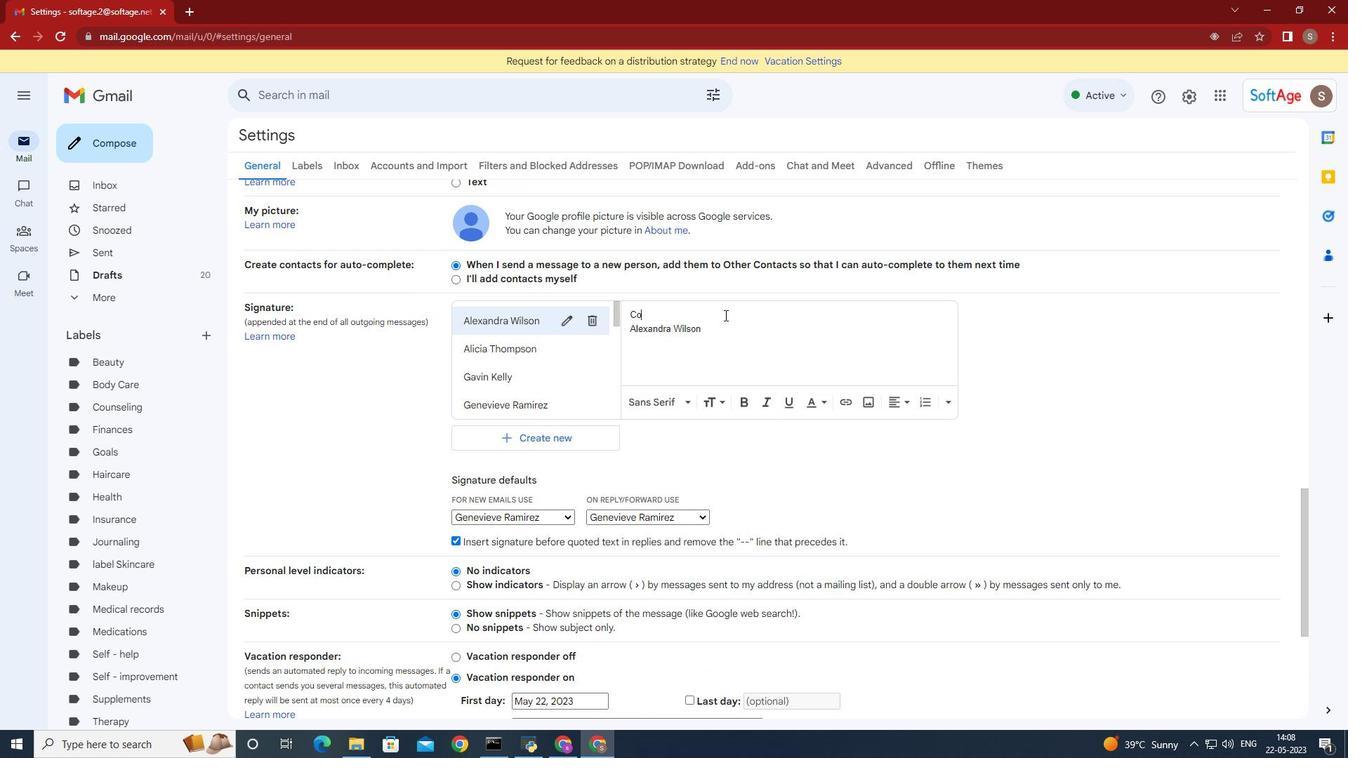 
Action: Mouse moved to (701, 311)
Screenshot: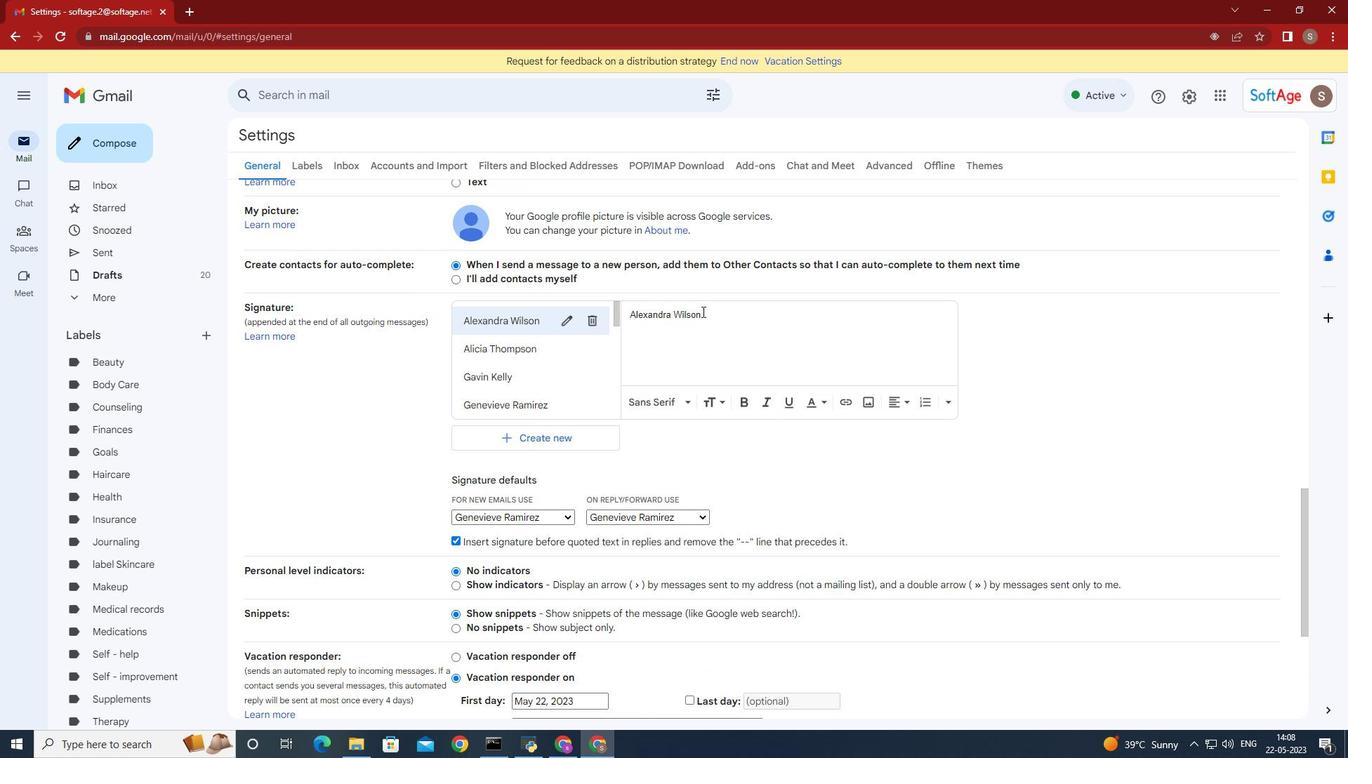 
Action: Mouse pressed left at (701, 311)
Screenshot: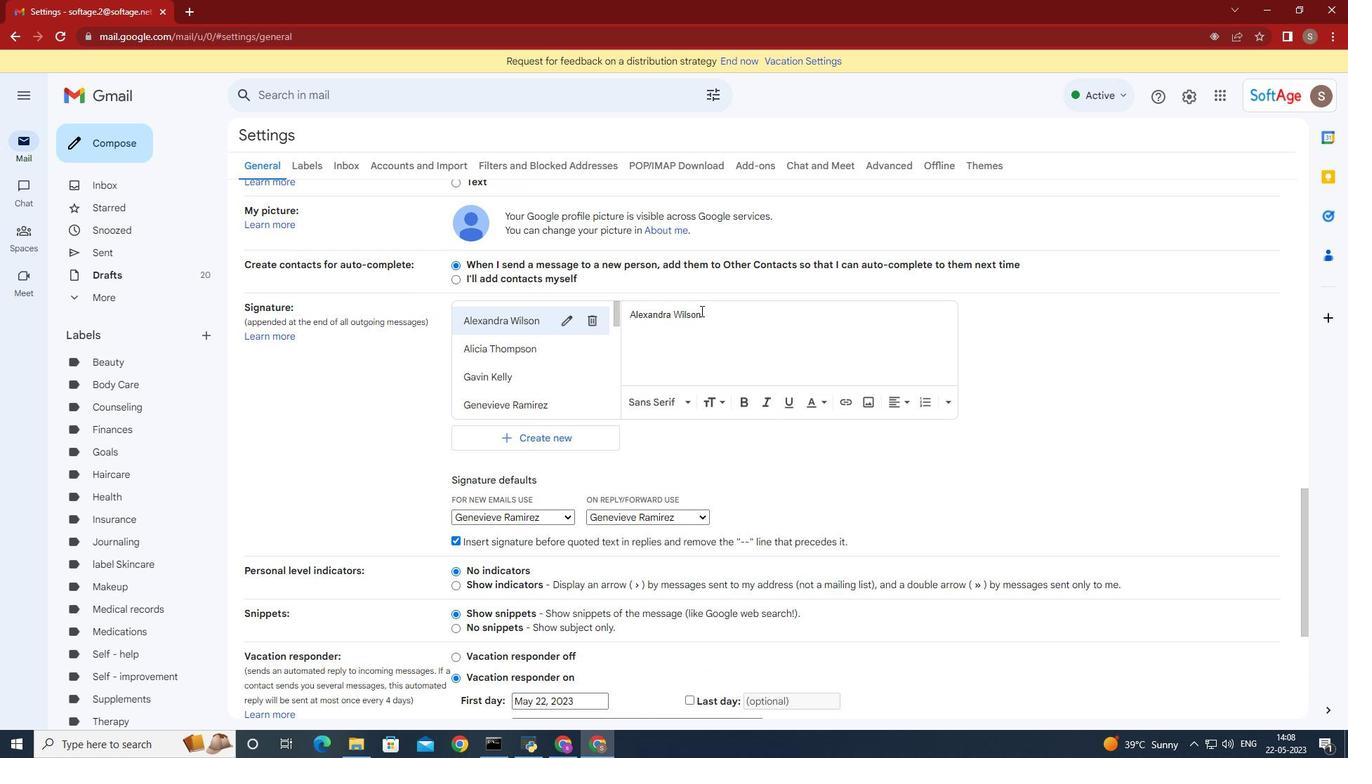 
Action: Key pressed <Key.backspace><Key.backspace><Key.backspace><Key.backspace><Key.backspace><Key.backspace><Key.backspace><Key.backspace><Key.backspace><Key.backspace><Key.backspace><Key.backspace><Key.backspace><Key.backspace><Key.backspace><Key.backspace><Key.shift>Heartfelt<Key.space>thanks<Key.space>and<Key.space>best<Key.space>wishes,<Key.enter><Key.shift>George<Key.space><Key.shift>Carter
Screenshot: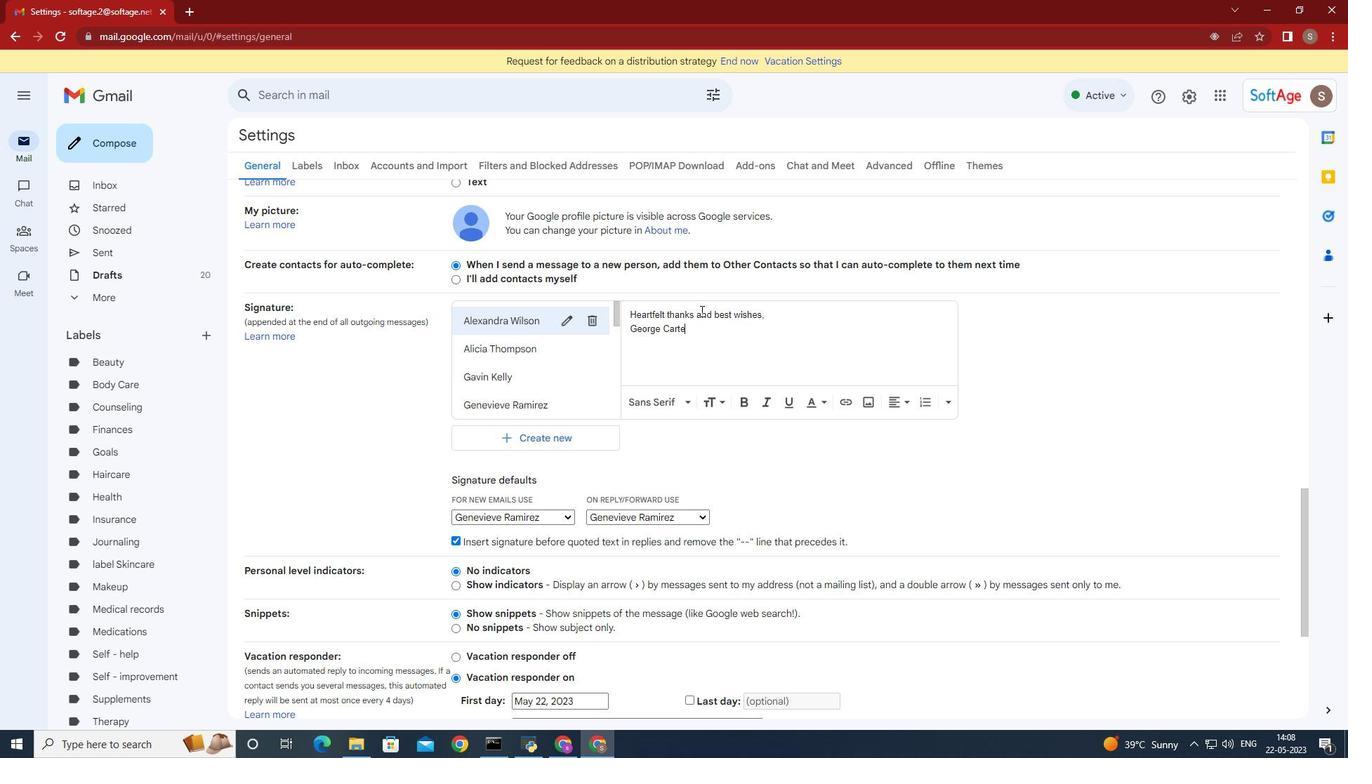 
Action: Mouse moved to (682, 469)
Screenshot: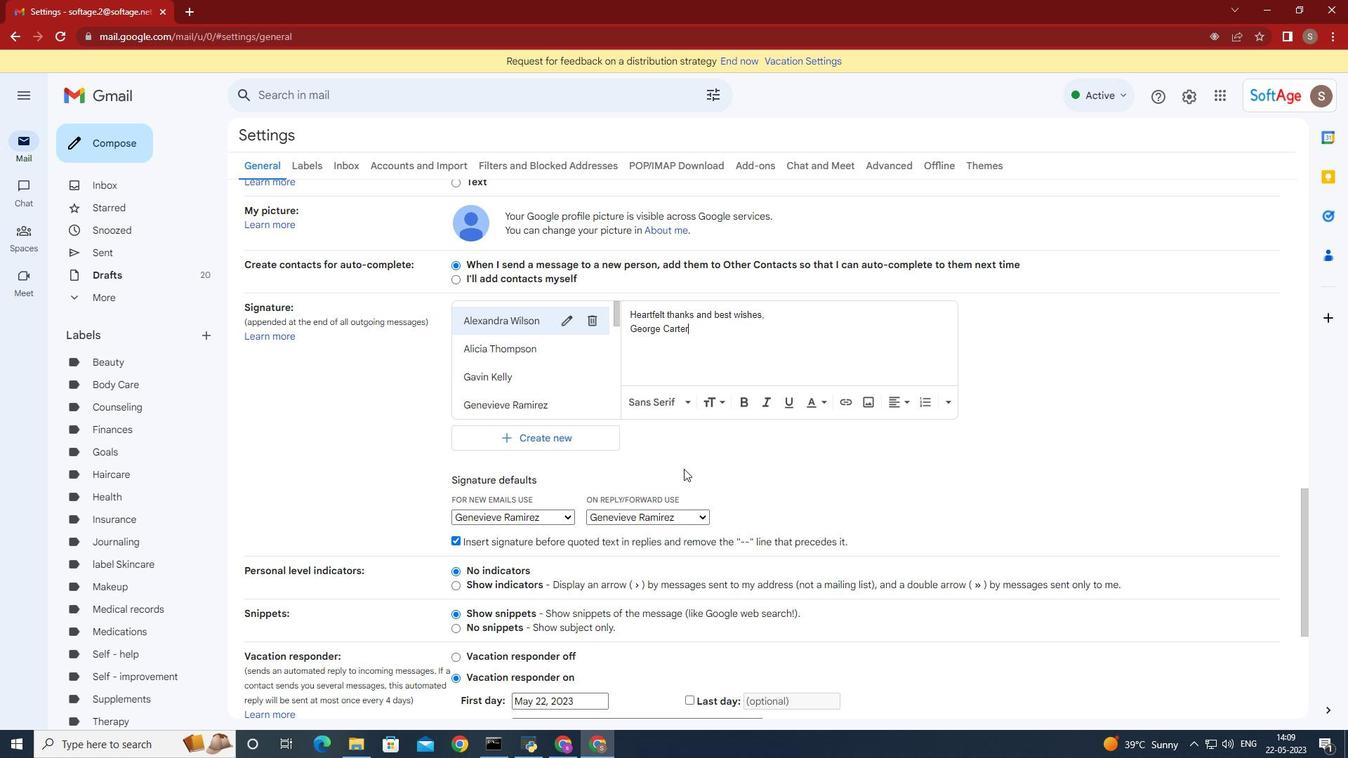 
Action: Mouse scrolled (682, 468) with delta (0, 0)
Screenshot: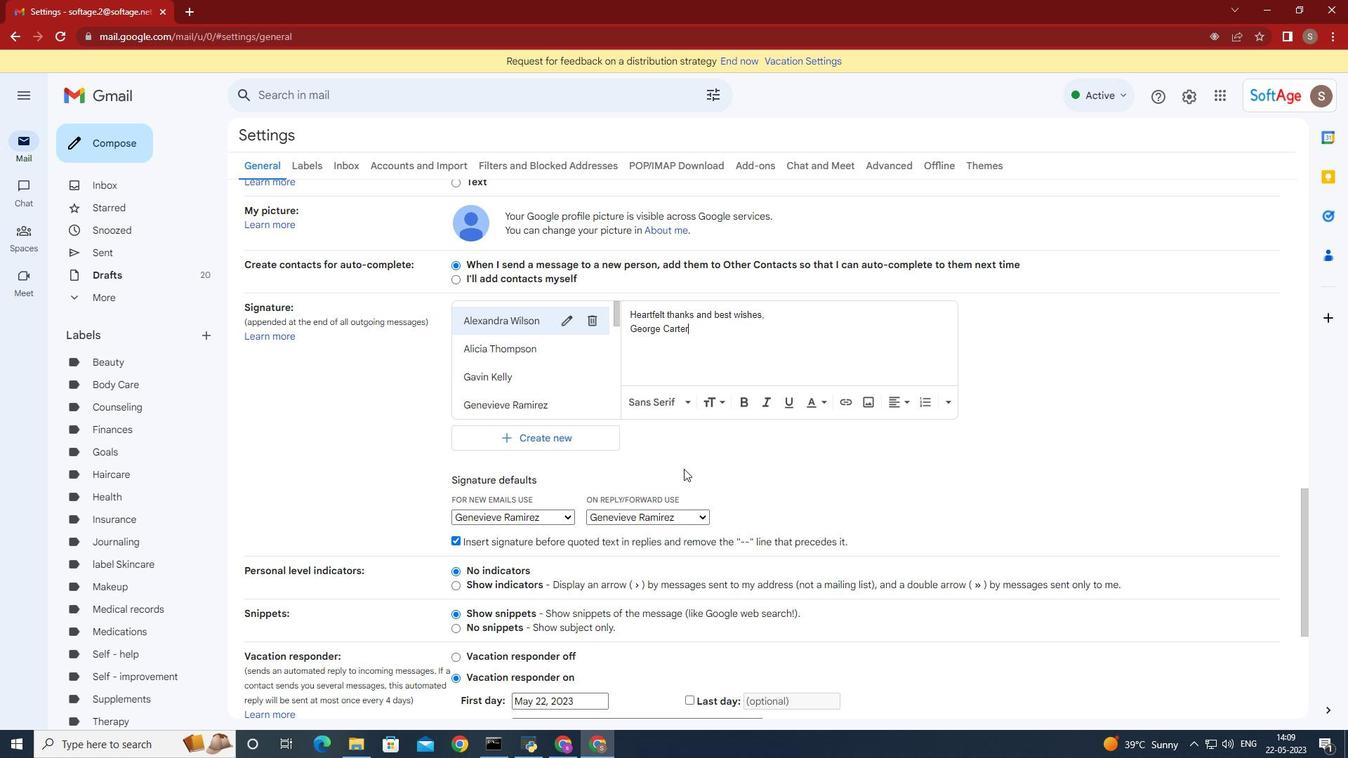 
Action: Mouse moved to (682, 469)
Screenshot: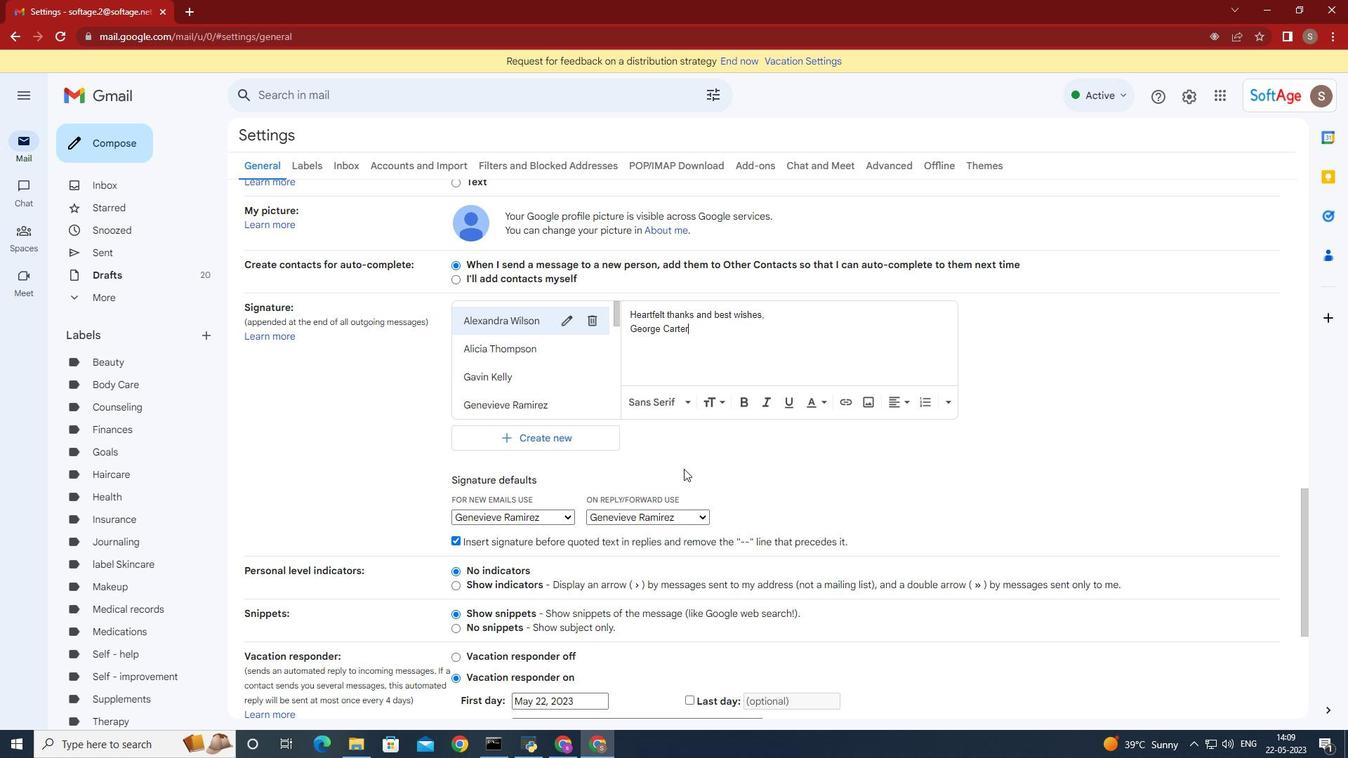 
Action: Mouse scrolled (682, 468) with delta (0, 0)
Screenshot: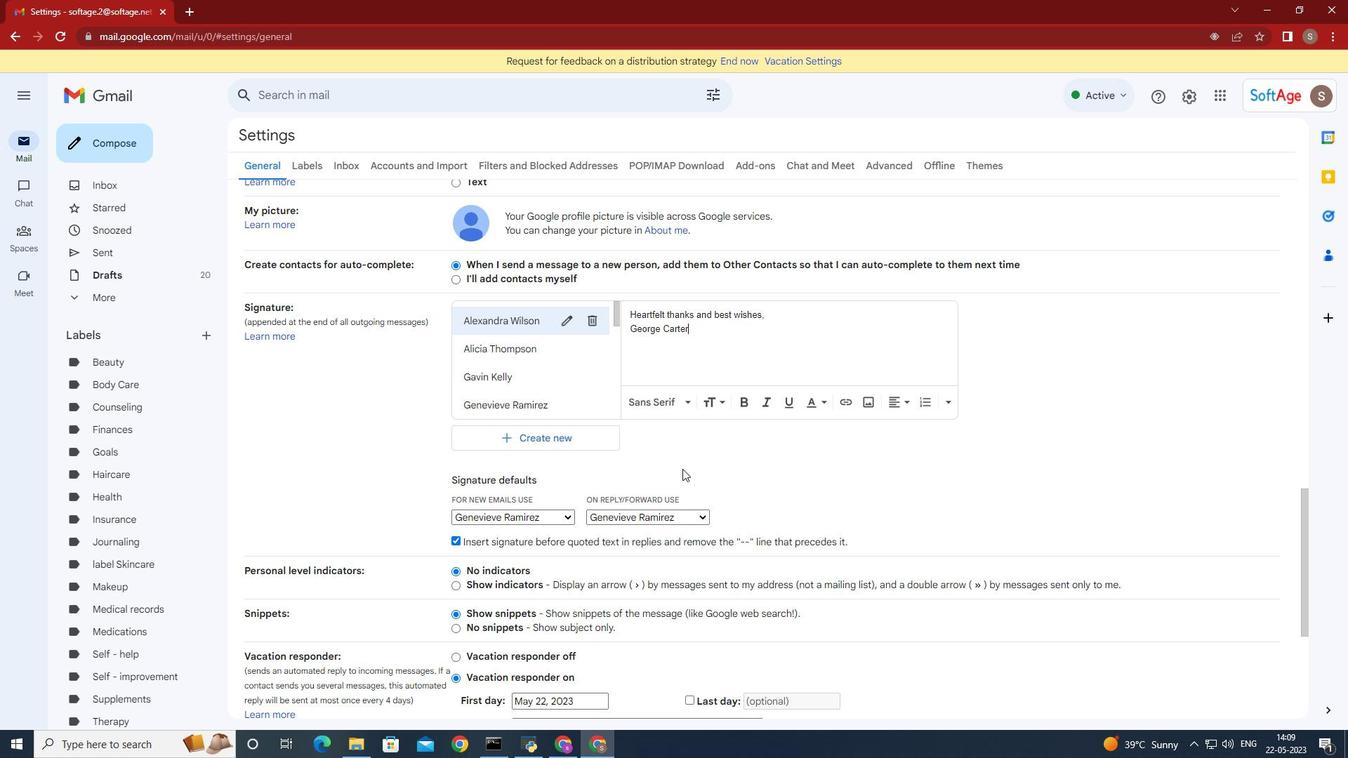 
Action: Mouse moved to (682, 469)
Screenshot: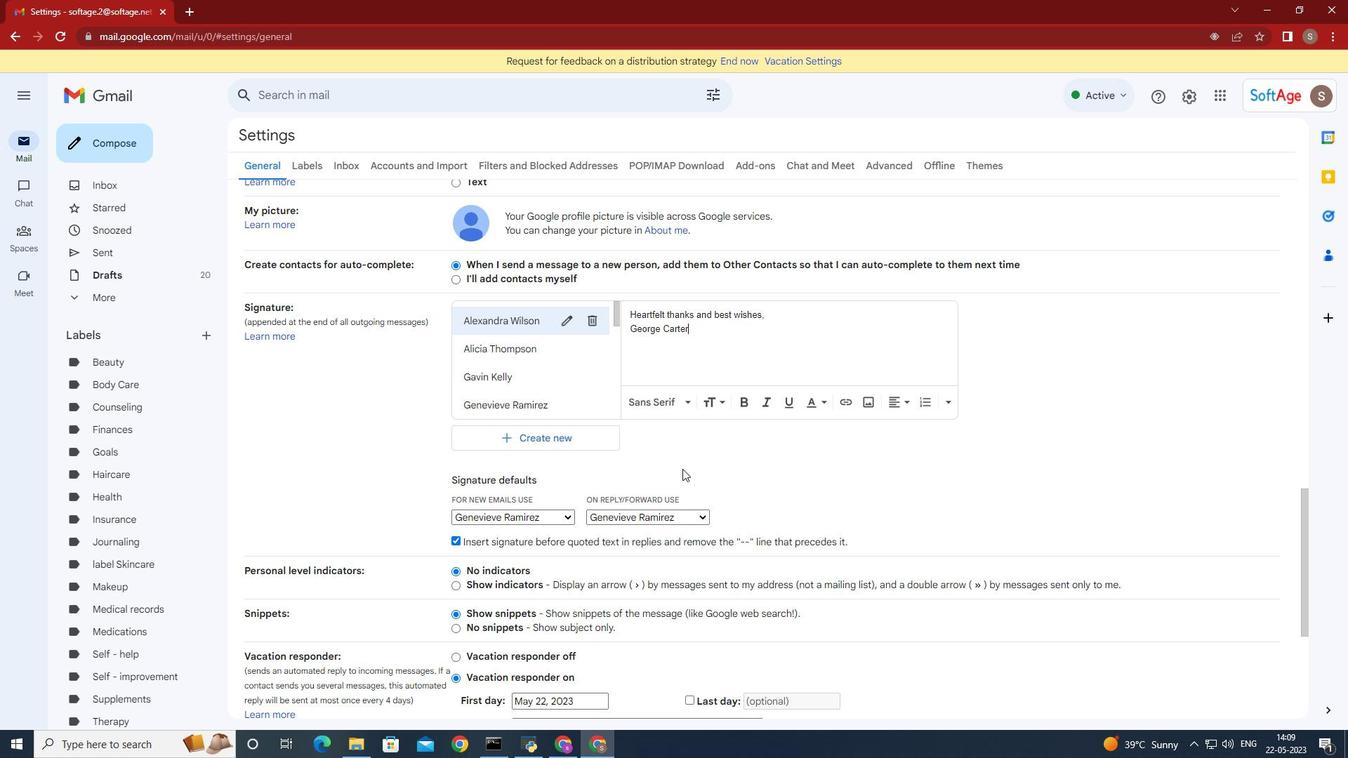 
Action: Mouse scrolled (682, 468) with delta (0, 0)
Screenshot: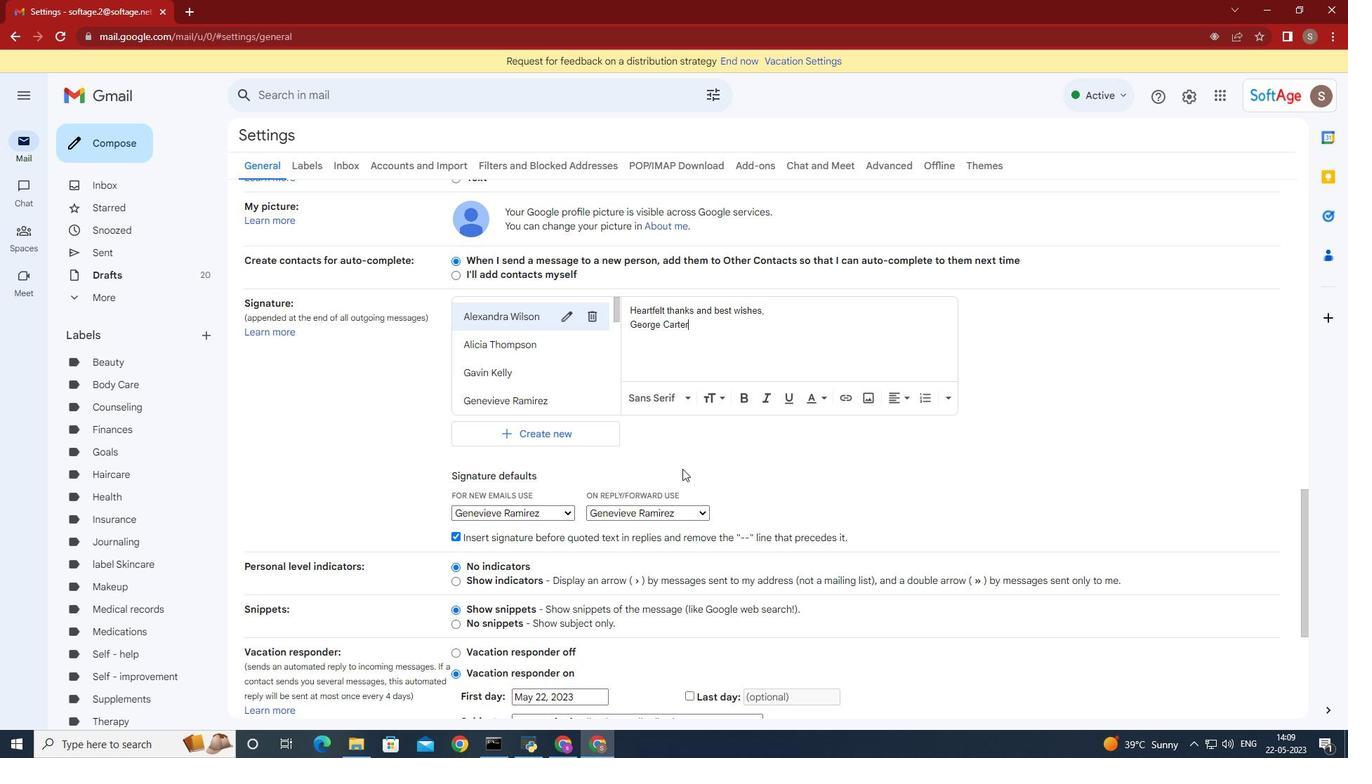 
Action: Mouse scrolled (682, 468) with delta (0, 0)
Screenshot: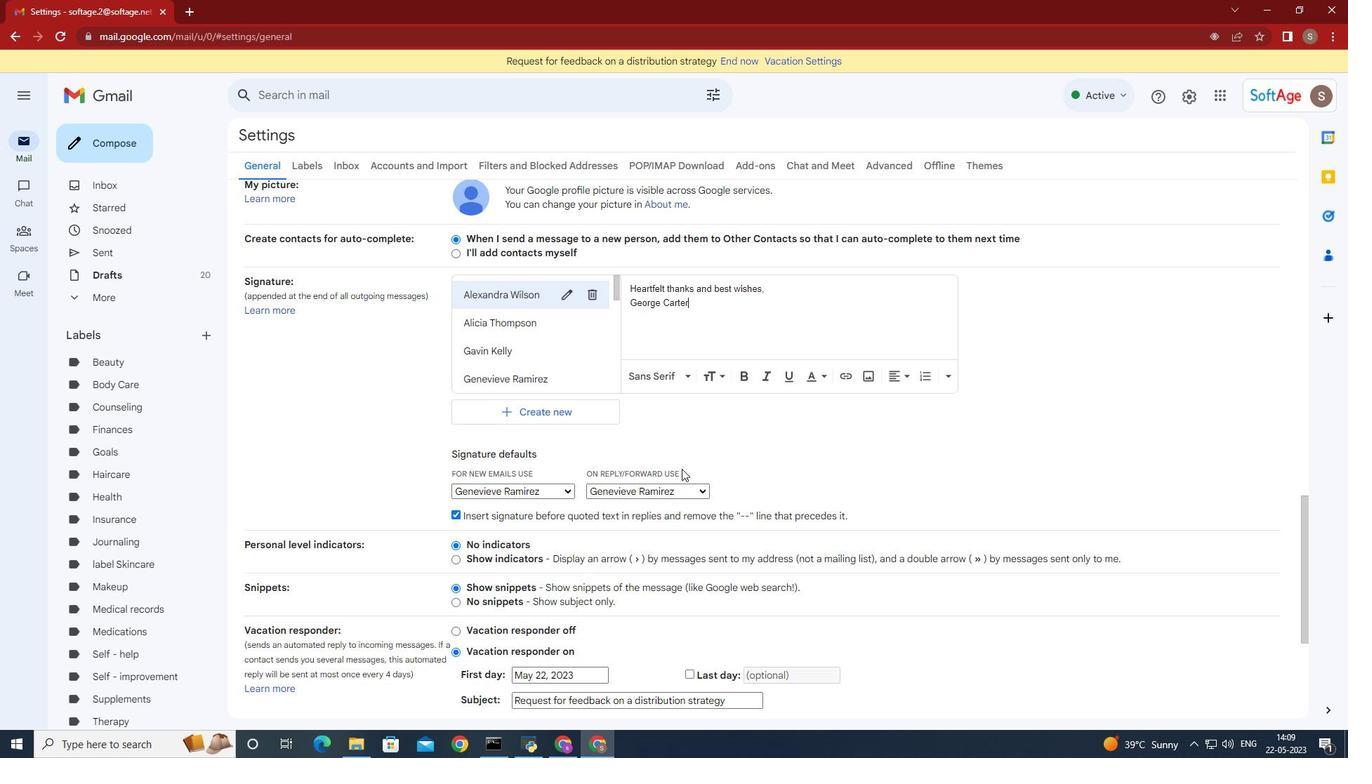 
Action: Mouse moved to (546, 319)
Screenshot: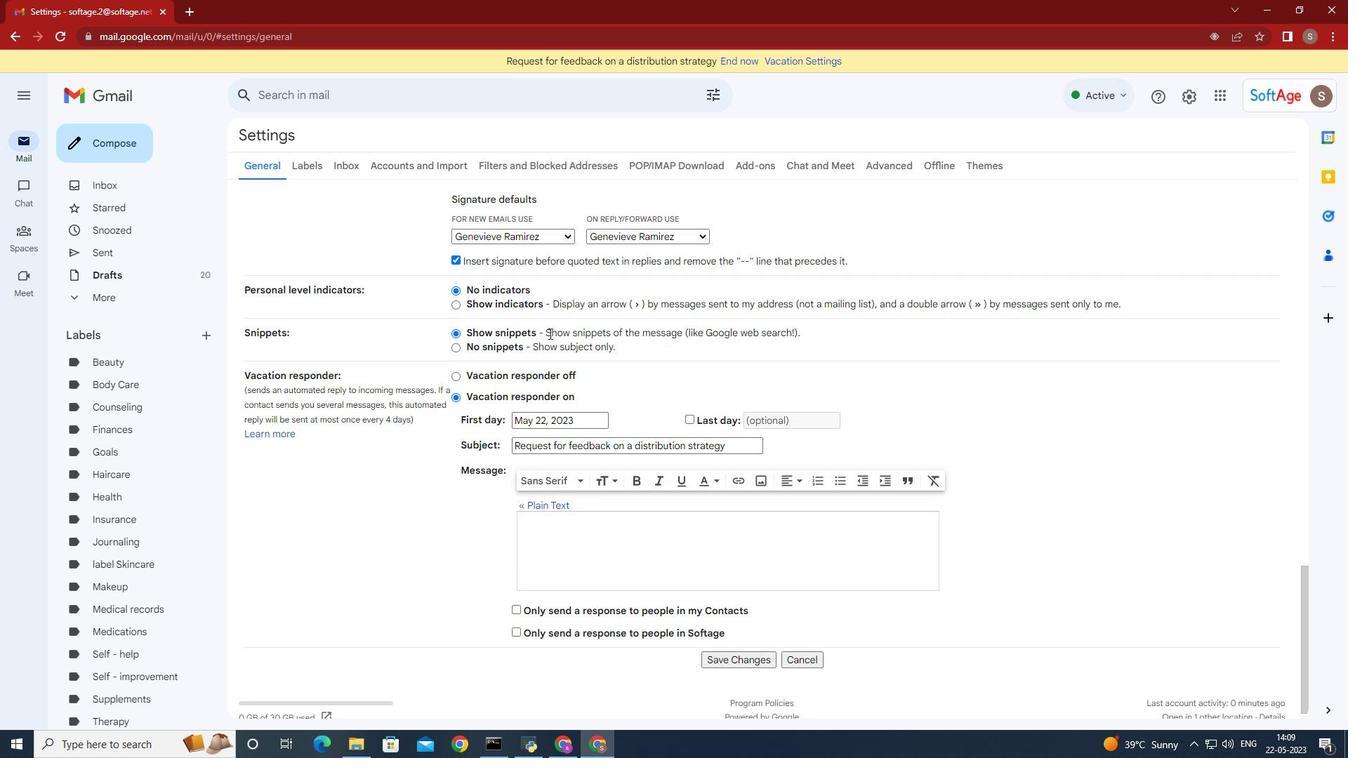 
Action: Mouse scrolled (546, 320) with delta (0, 0)
Screenshot: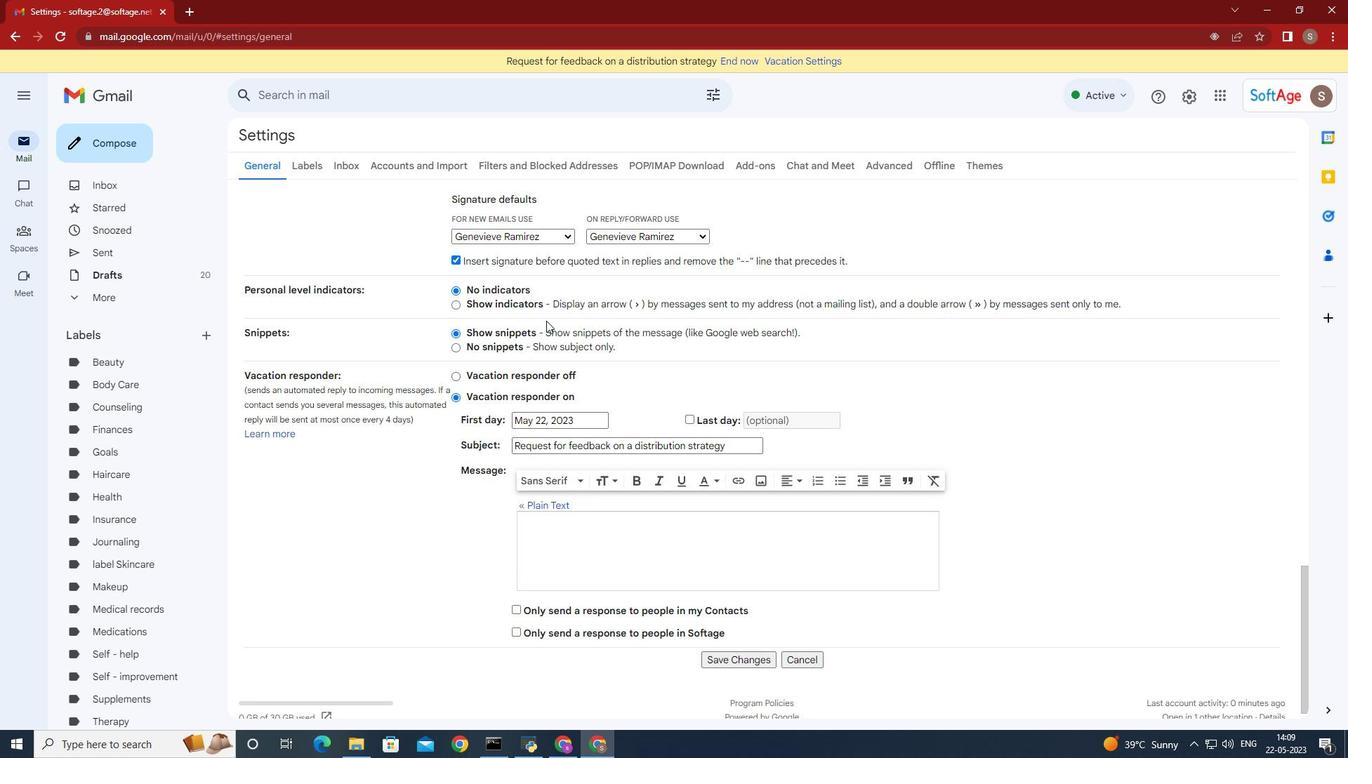 
Action: Mouse moved to (557, 308)
Screenshot: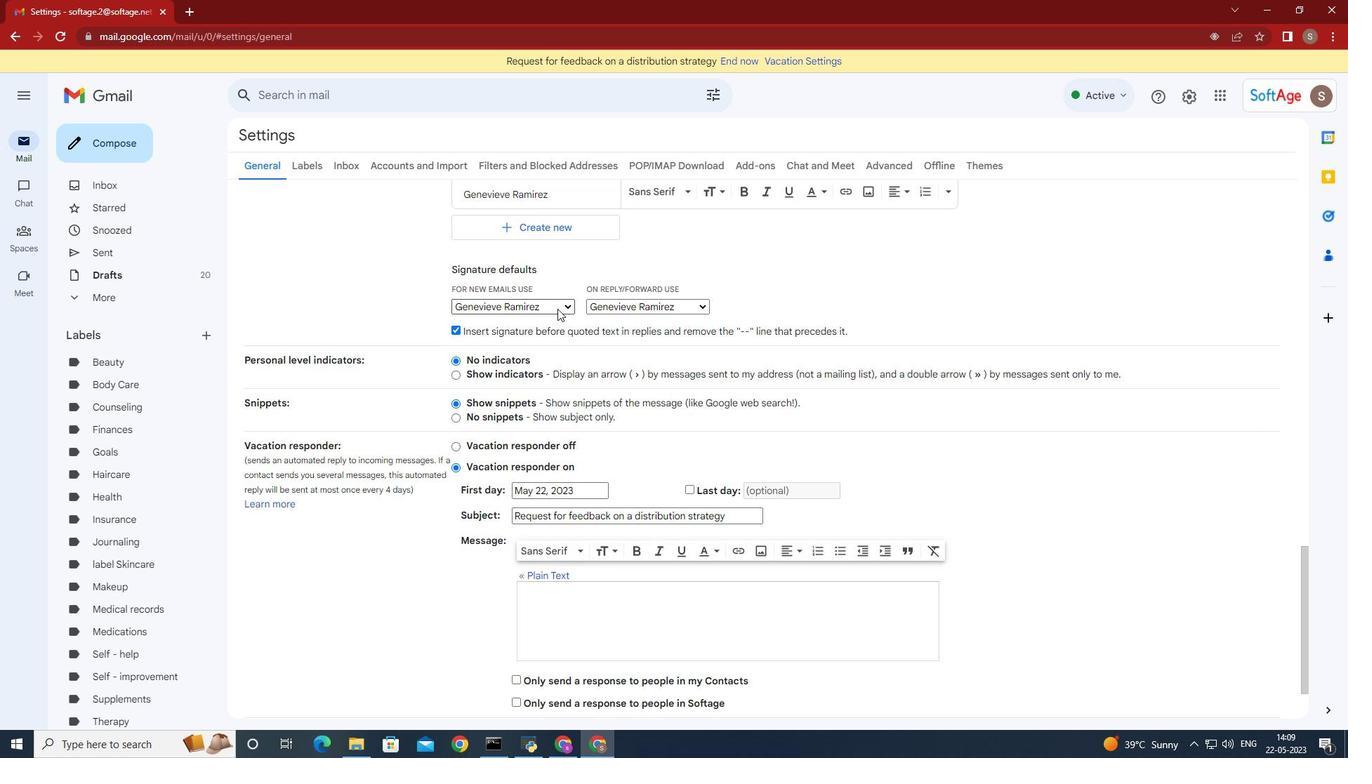
Action: Mouse pressed left at (557, 308)
Screenshot: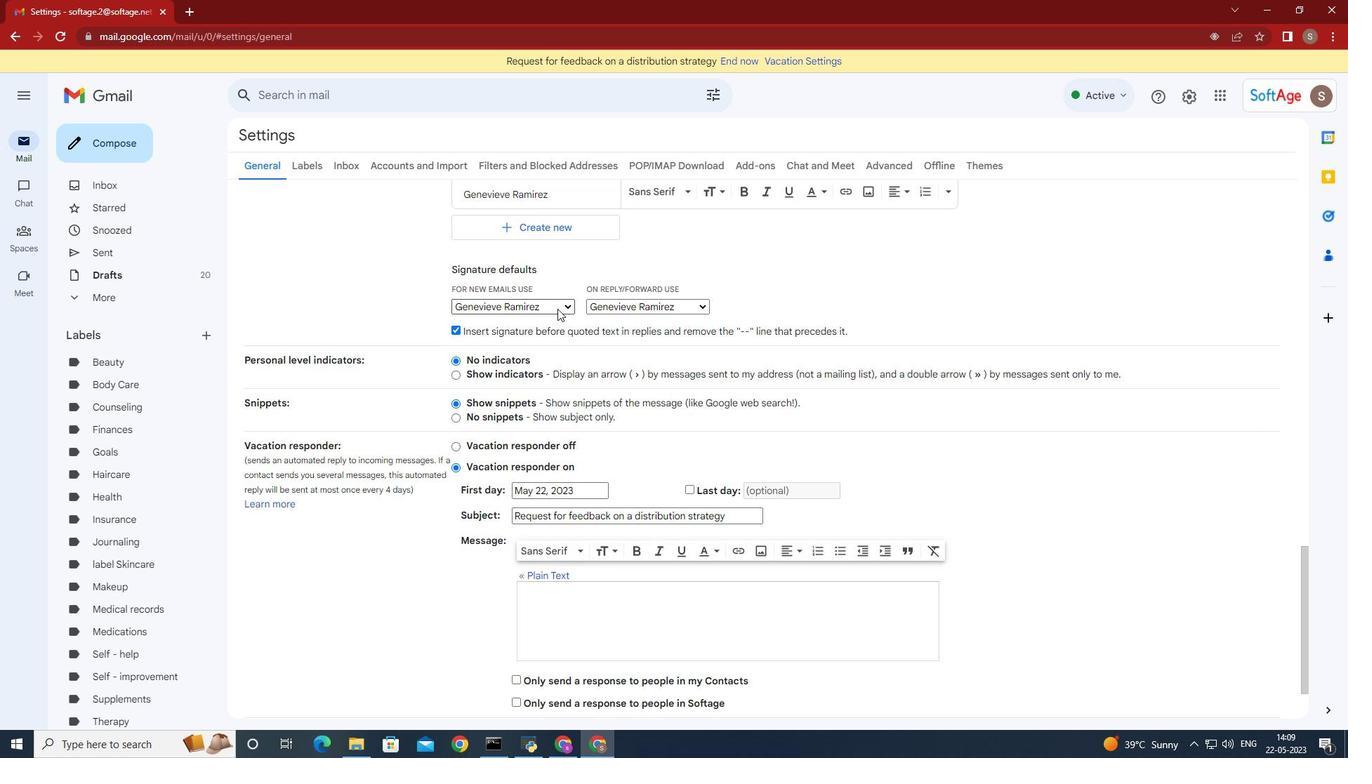 
Action: Mouse moved to (510, 394)
Screenshot: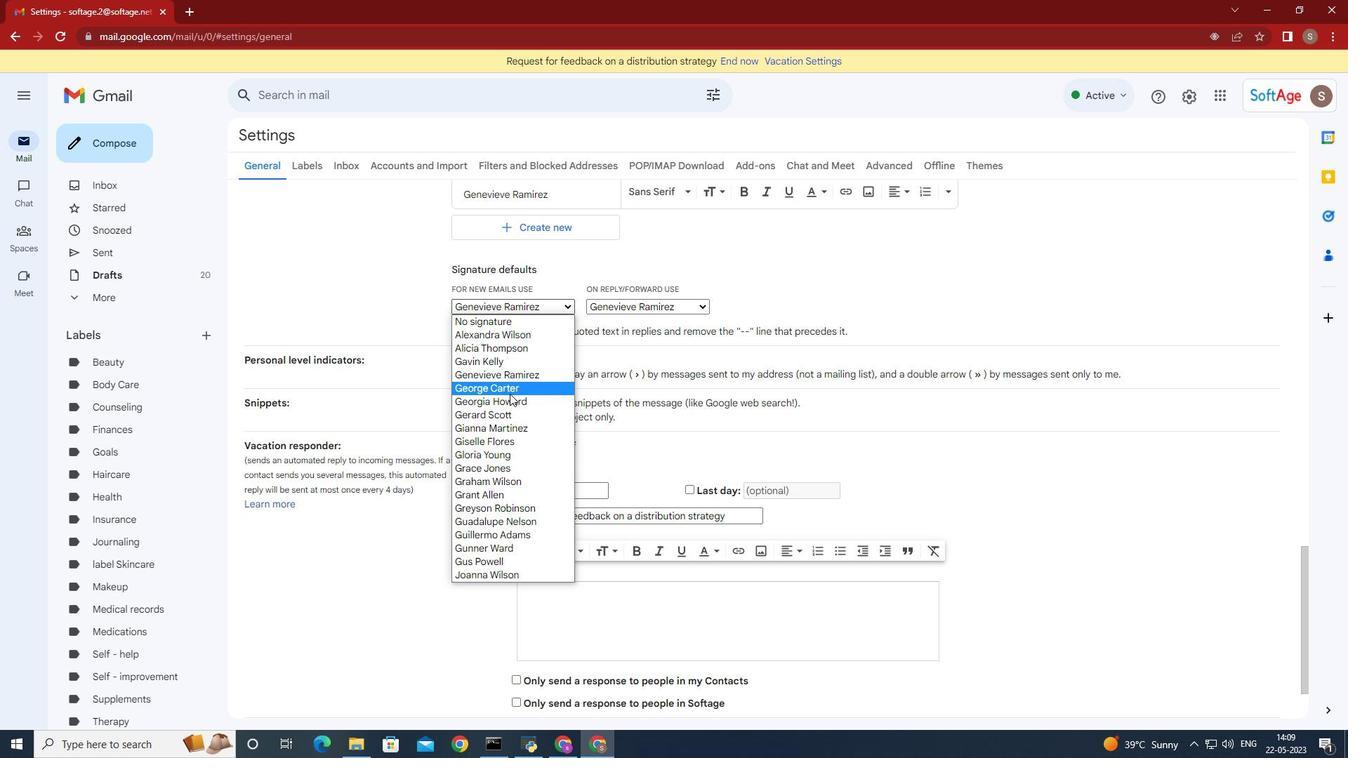
Action: Mouse pressed left at (510, 394)
Screenshot: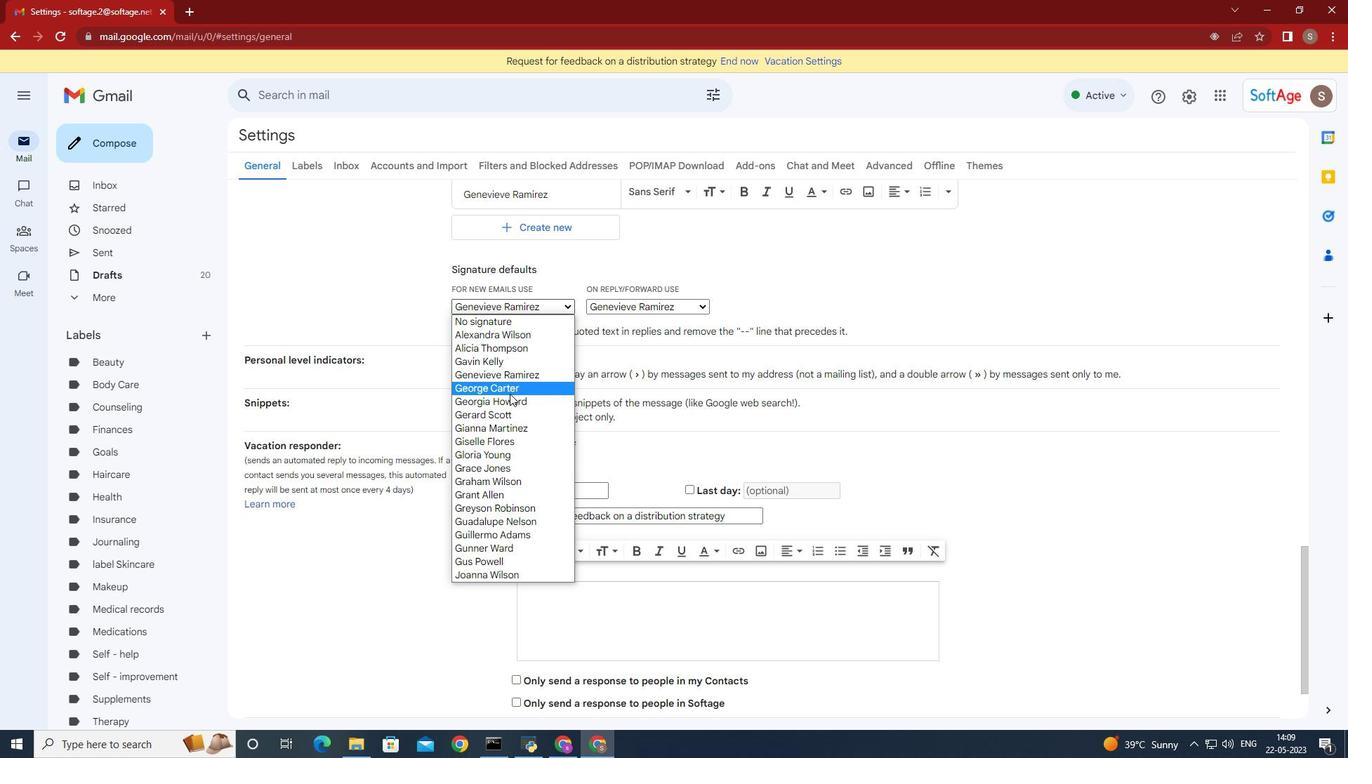 
Action: Mouse moved to (692, 302)
Screenshot: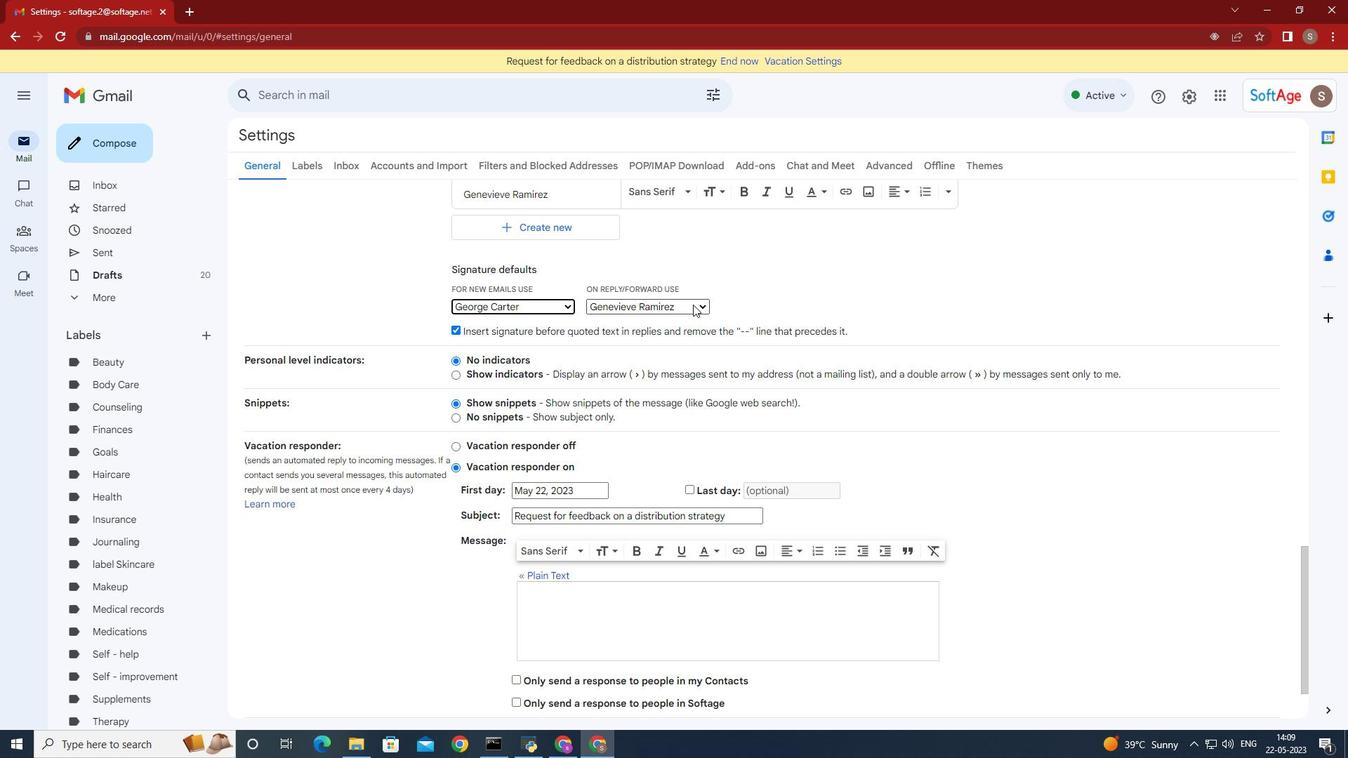 
Action: Mouse pressed left at (692, 302)
Screenshot: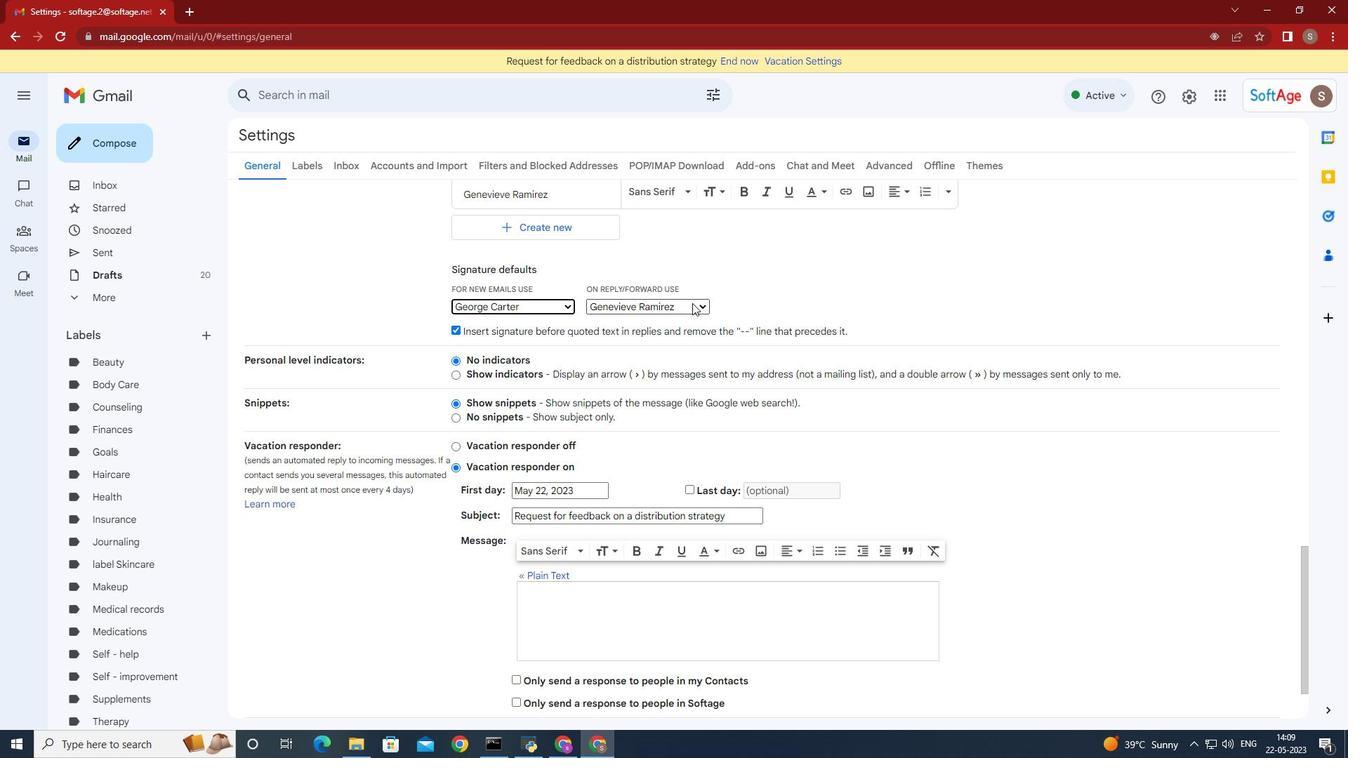
Action: Mouse moved to (658, 391)
Screenshot: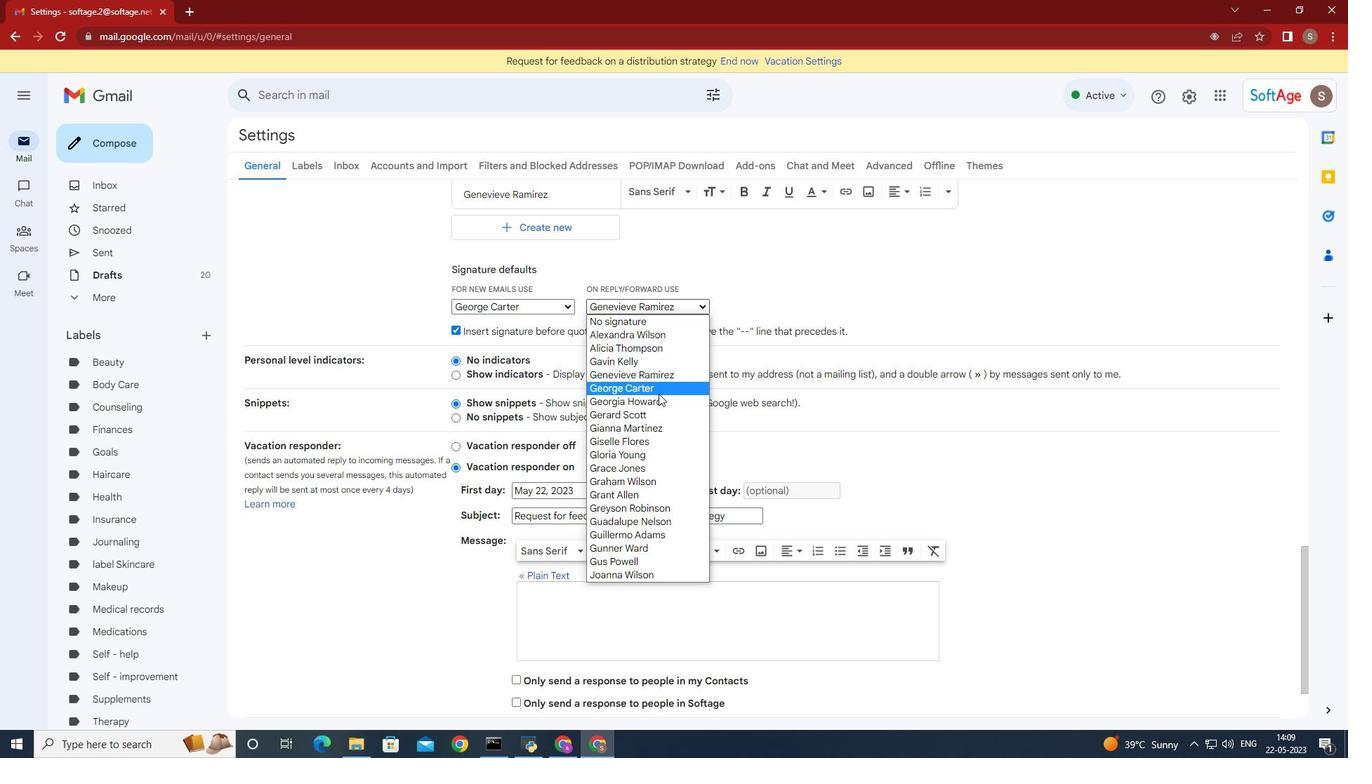 
Action: Mouse pressed left at (658, 391)
Screenshot: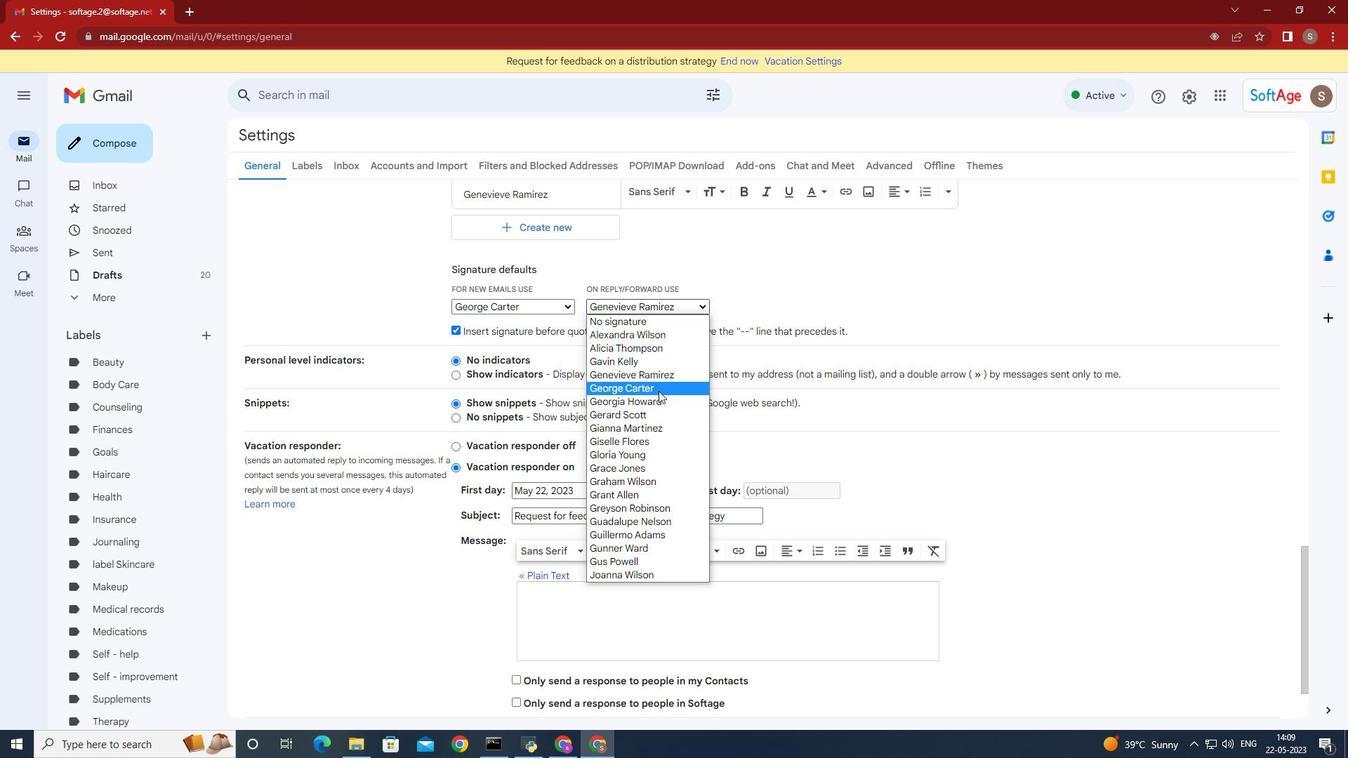
Action: Mouse moved to (821, 557)
Screenshot: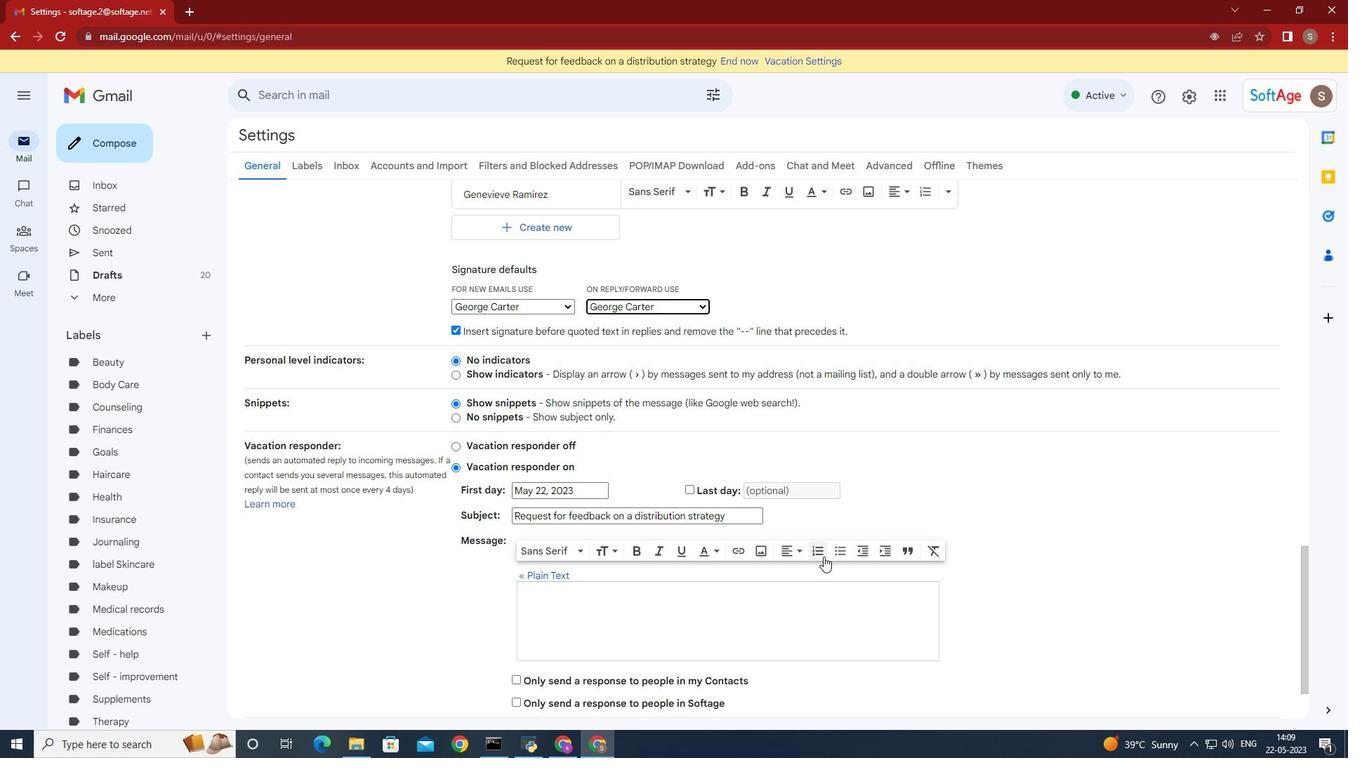 
Action: Mouse scrolled (821, 557) with delta (0, 0)
Screenshot: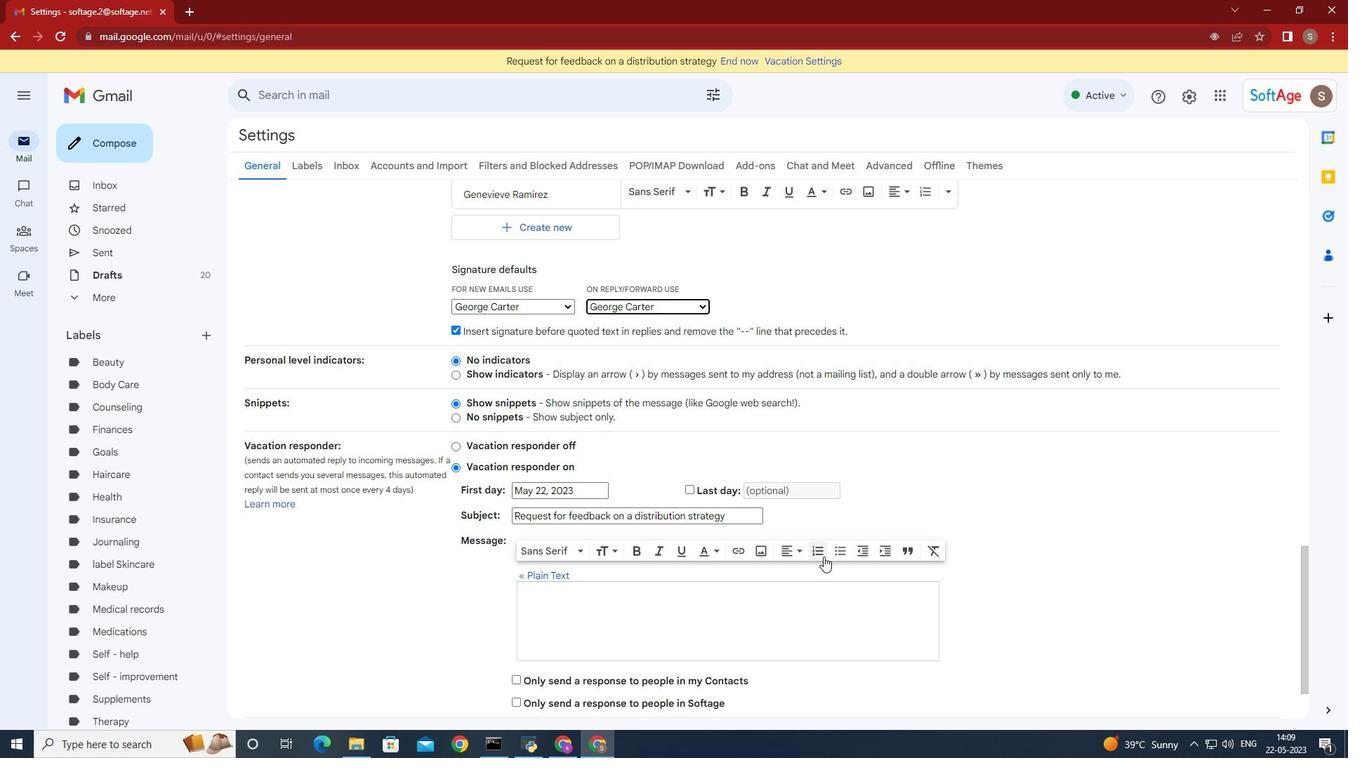 
Action: Mouse moved to (820, 557)
Screenshot: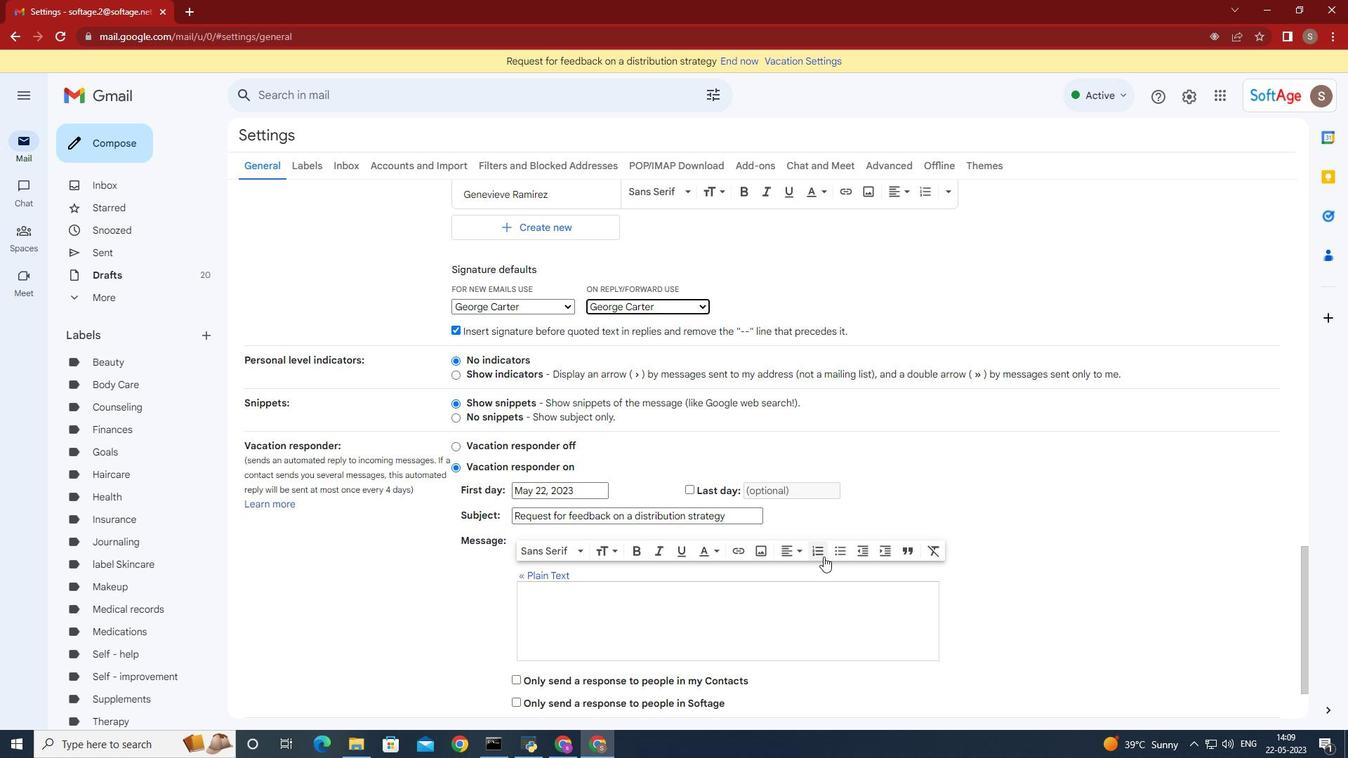 
Action: Mouse scrolled (820, 557) with delta (0, 0)
Screenshot: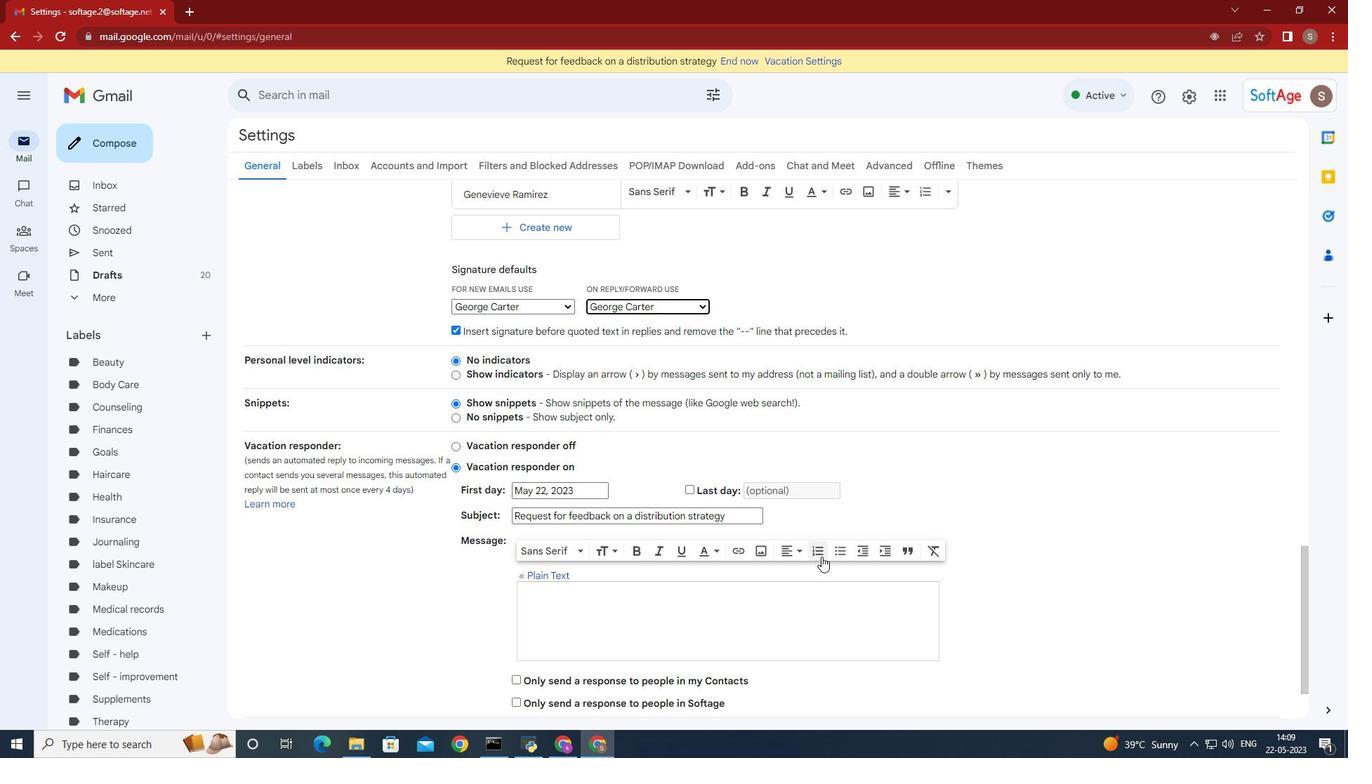
Action: Mouse moved to (819, 557)
Screenshot: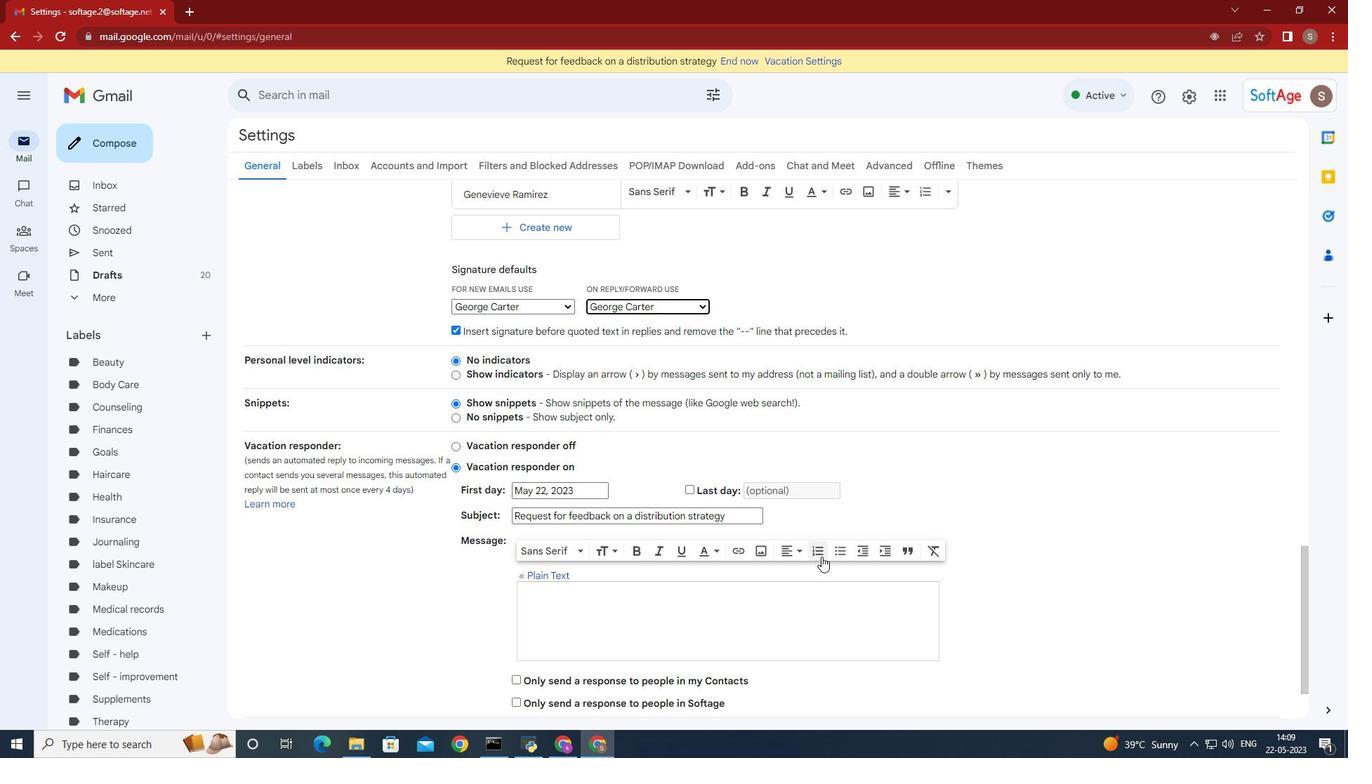 
Action: Mouse scrolled (819, 557) with delta (0, 0)
Screenshot: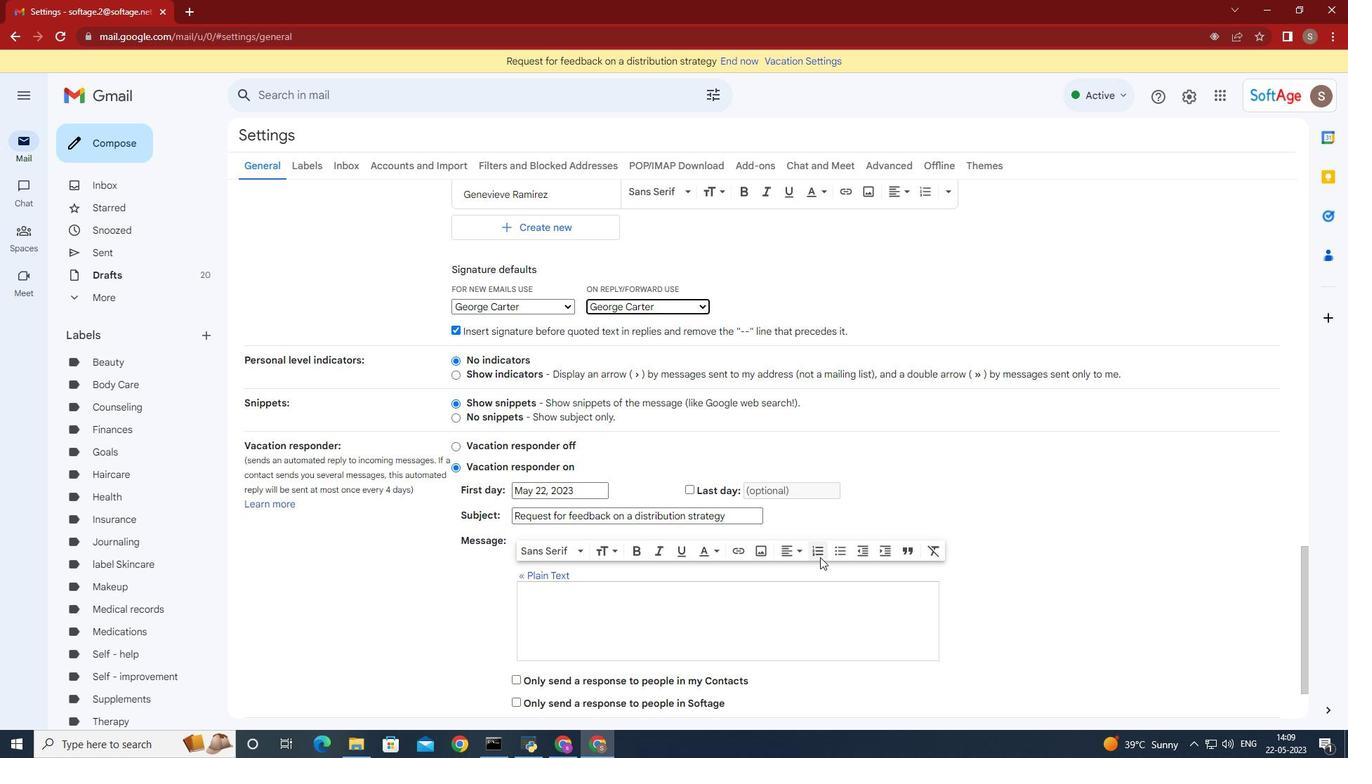 
Action: Mouse moved to (771, 588)
Screenshot: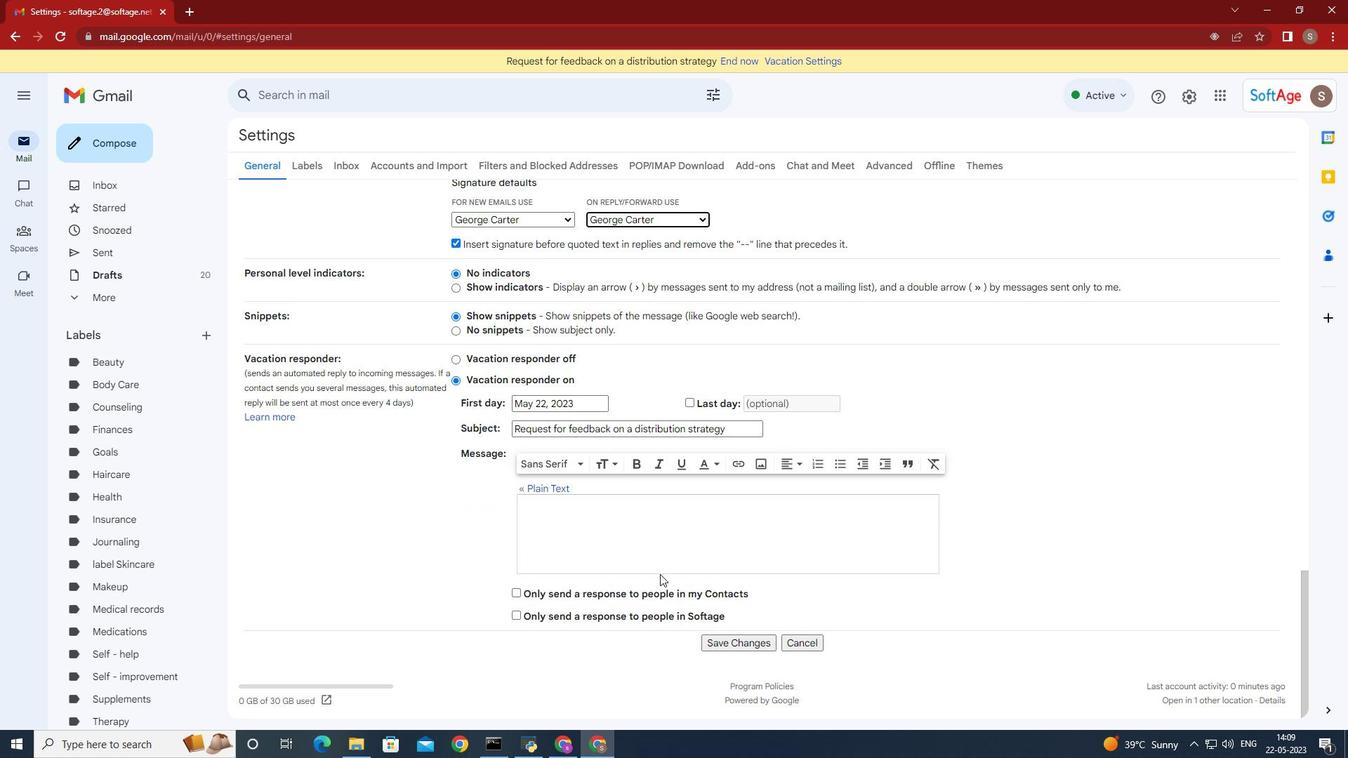 
Action: Mouse scrolled (771, 587) with delta (0, 0)
Screenshot: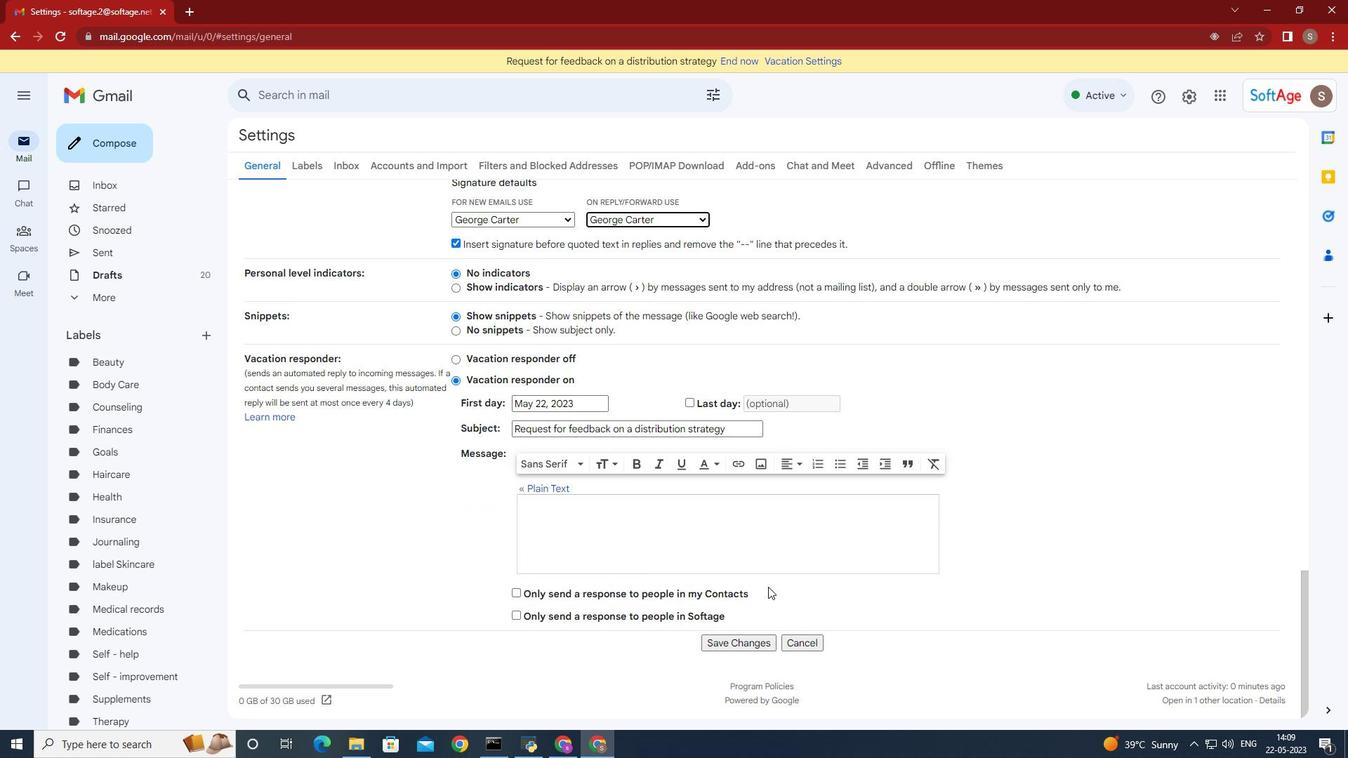 
Action: Mouse moved to (771, 588)
Screenshot: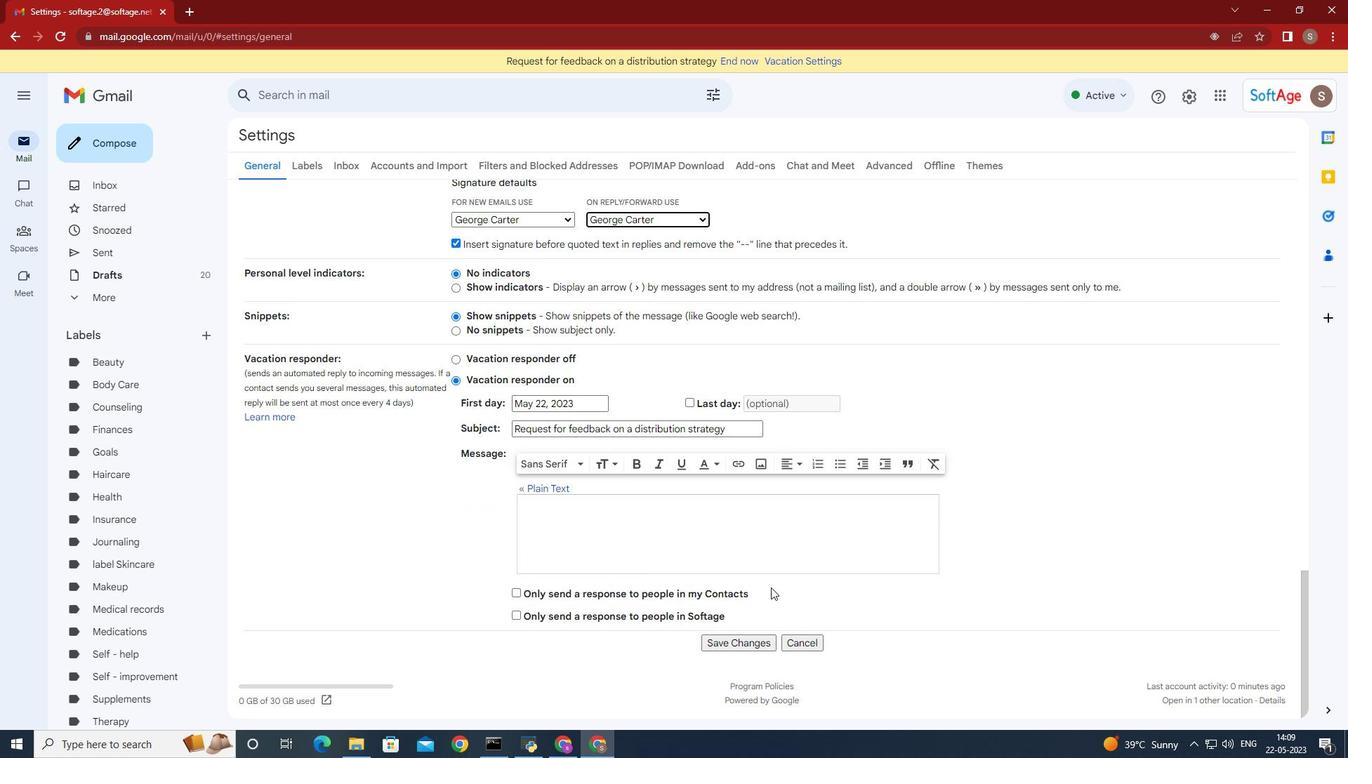 
Action: Mouse scrolled (771, 587) with delta (0, 0)
Screenshot: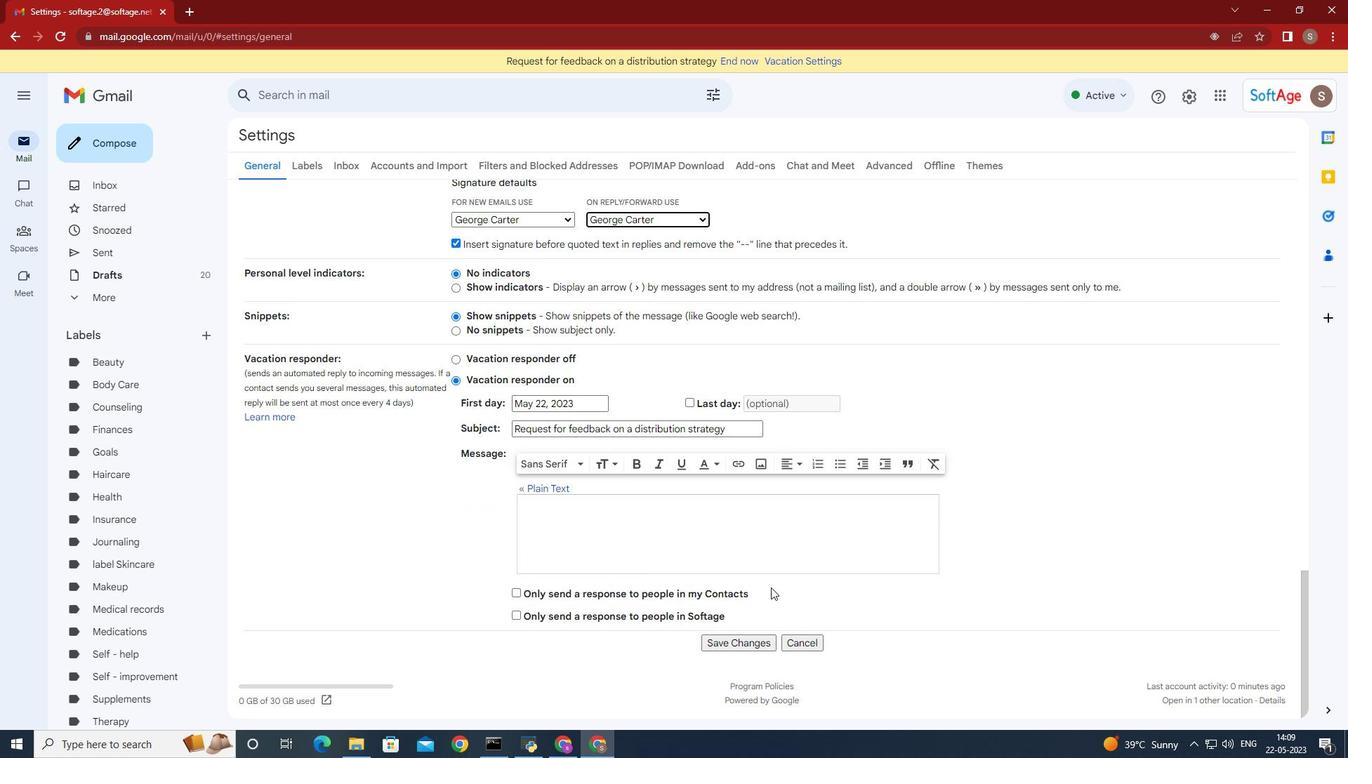 
Action: Mouse moved to (725, 641)
Screenshot: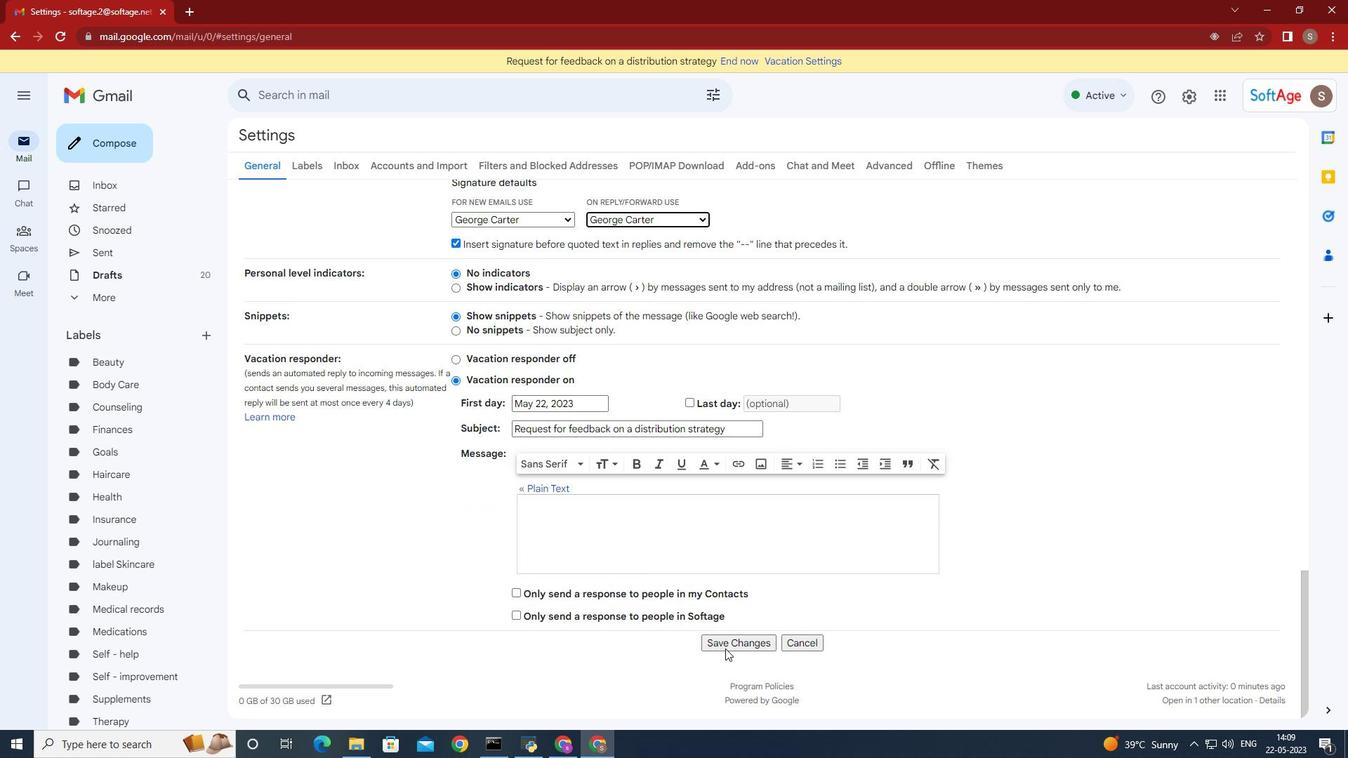 
Action: Mouse pressed left at (725, 641)
Screenshot: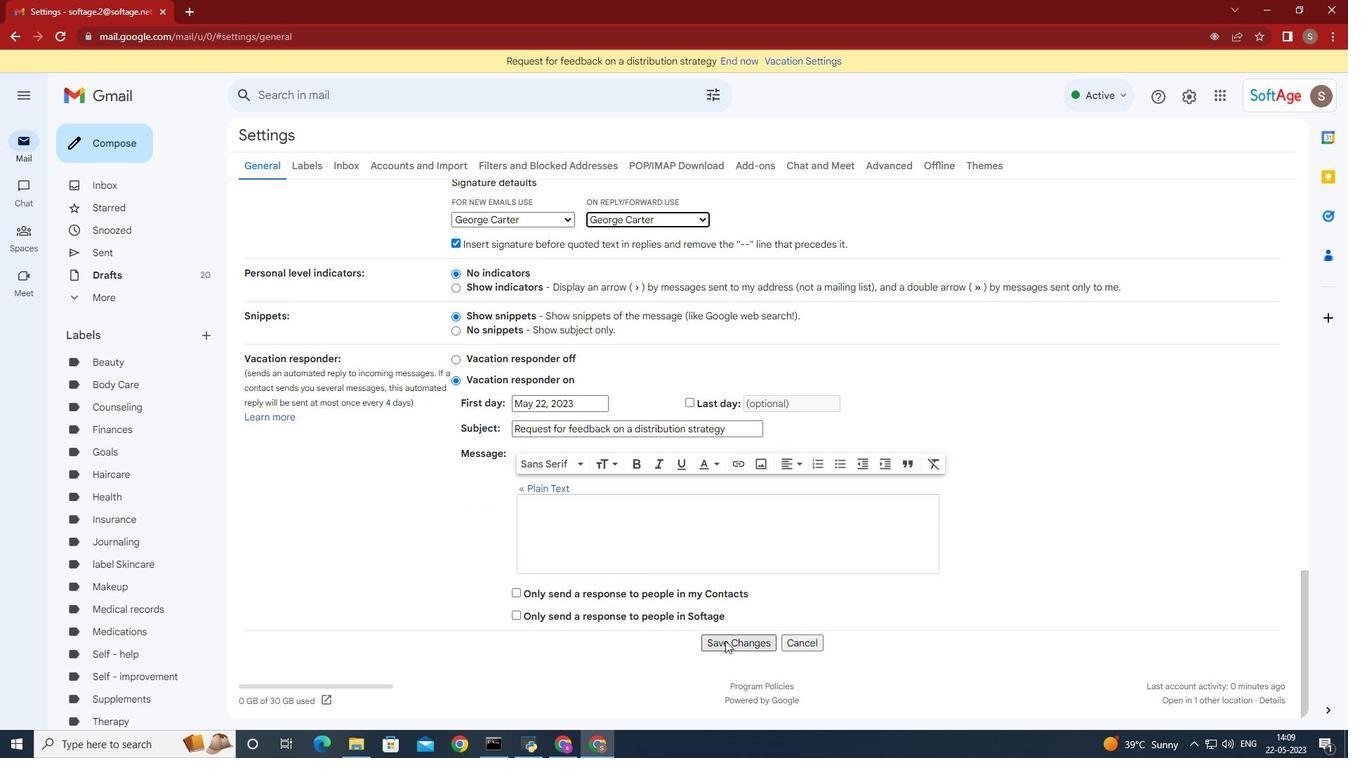 
Action: Mouse moved to (105, 148)
Screenshot: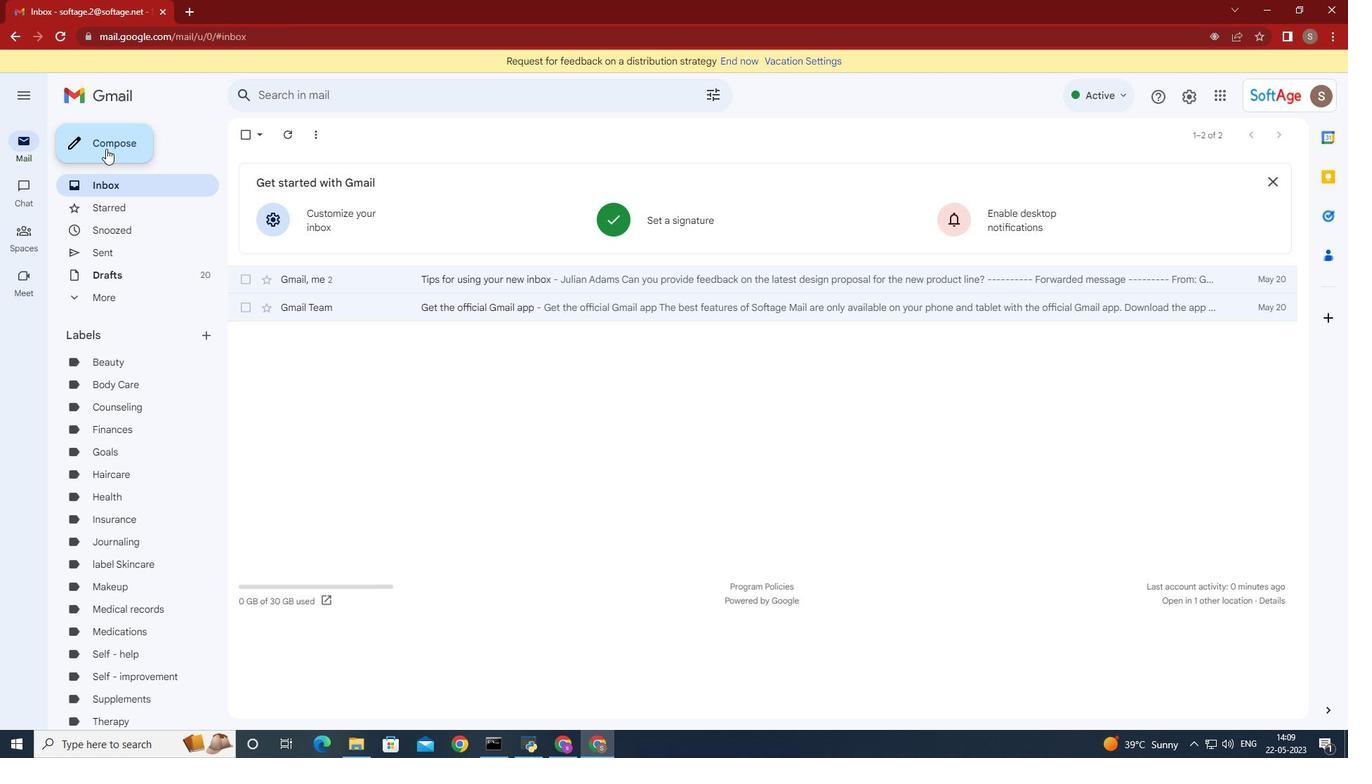 
Action: Mouse pressed left at (105, 148)
Screenshot: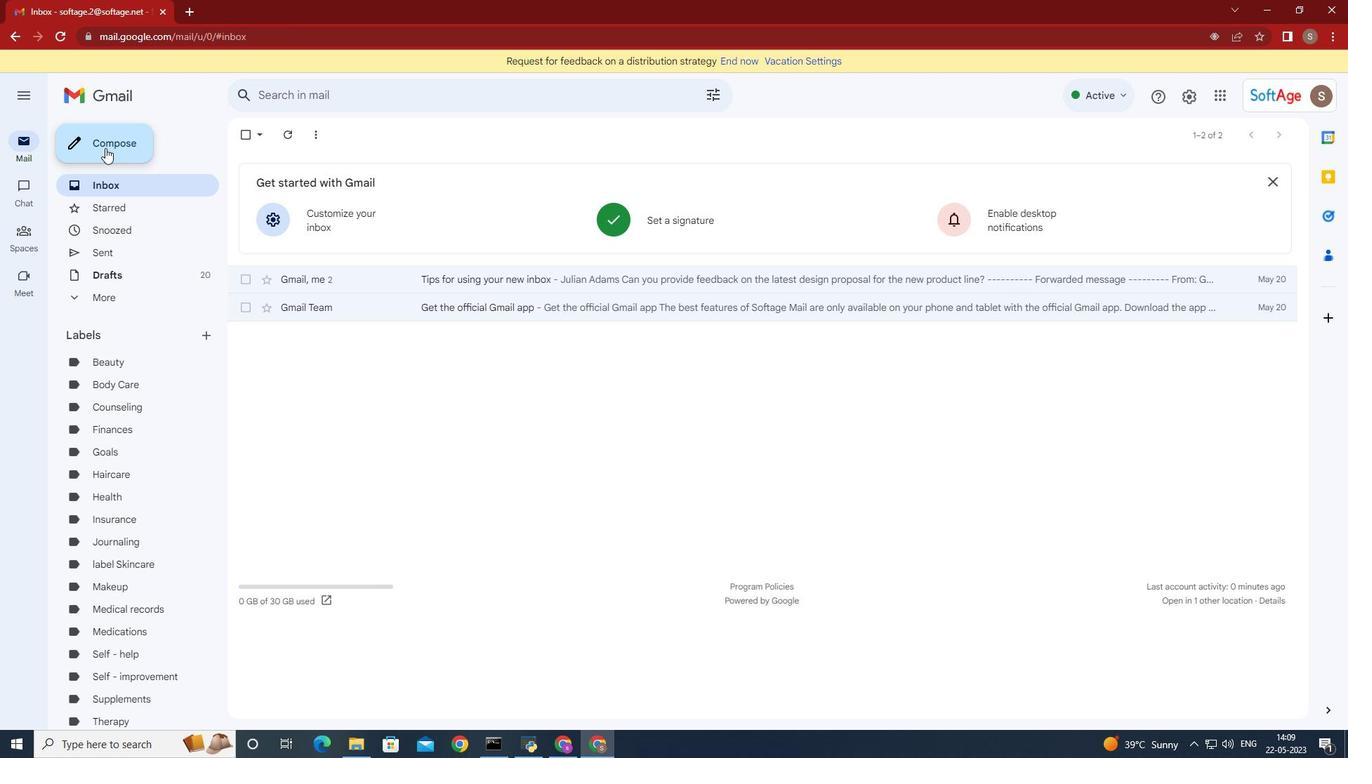 
Action: Mouse moved to (906, 379)
Screenshot: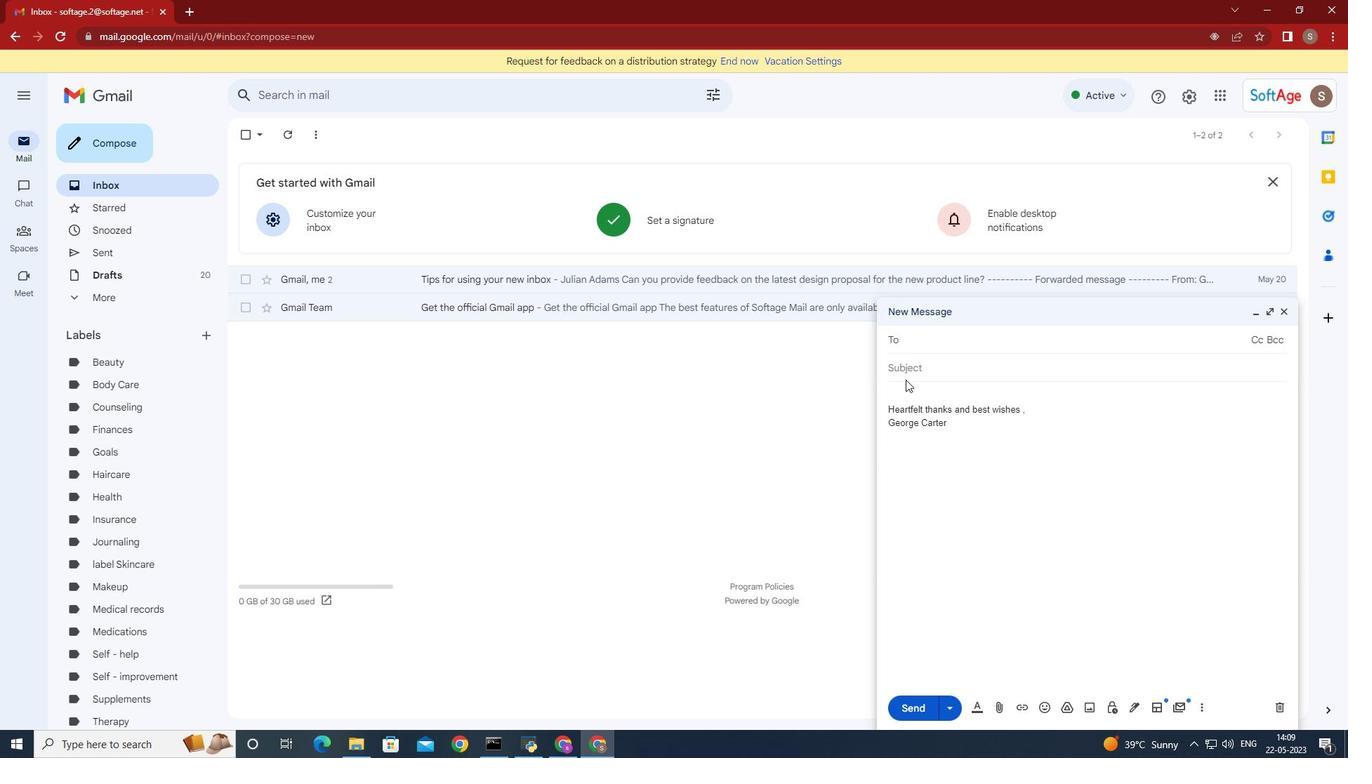 
Action: Key pressed <Key.shift>Softage.8
Screenshot: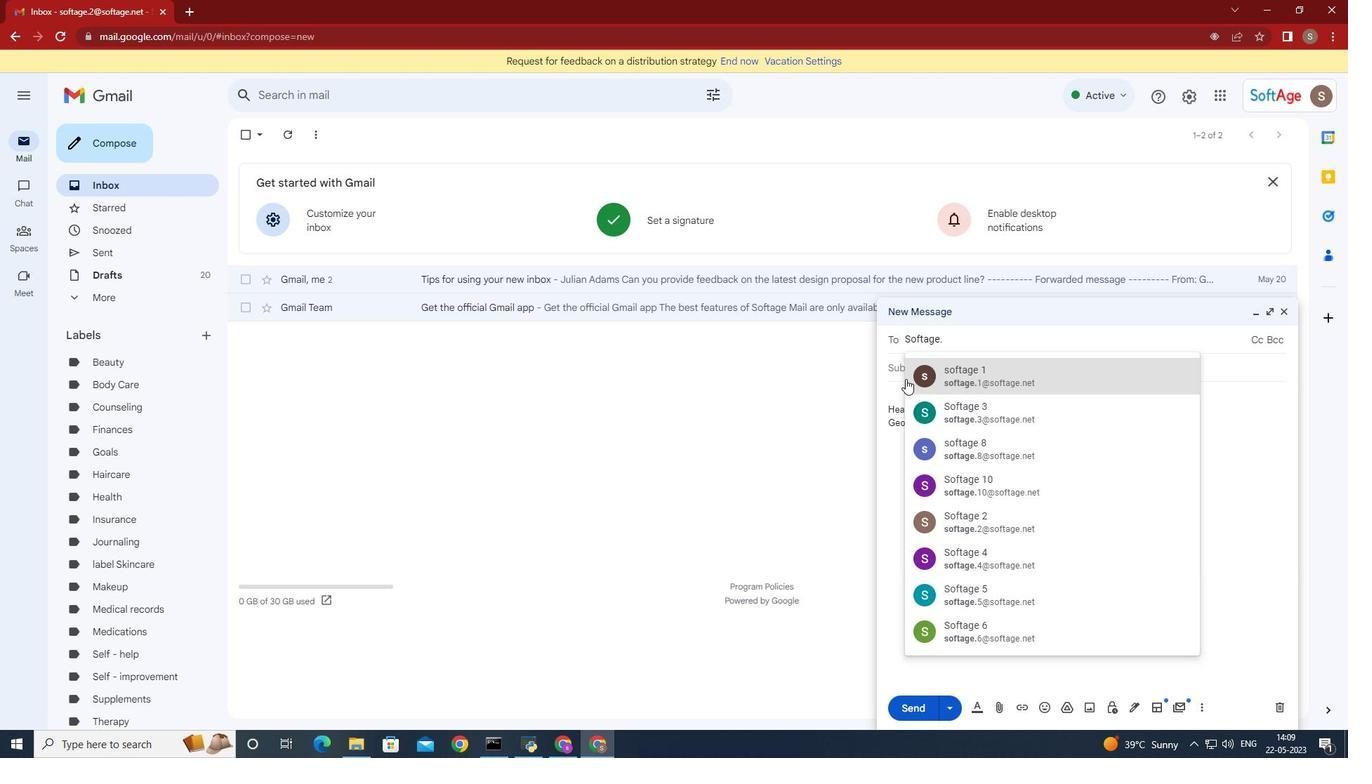 
Action: Mouse moved to (974, 372)
Screenshot: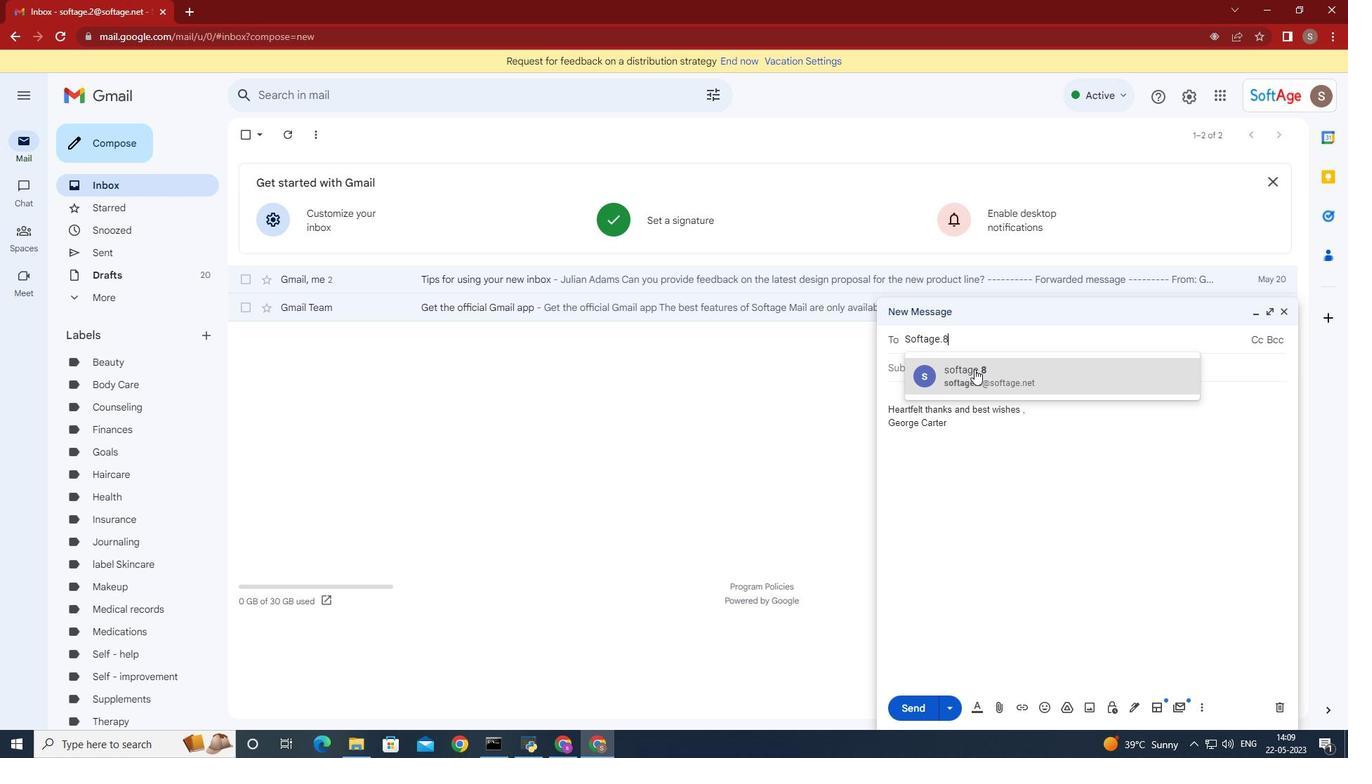 
Action: Mouse pressed left at (974, 372)
Screenshot: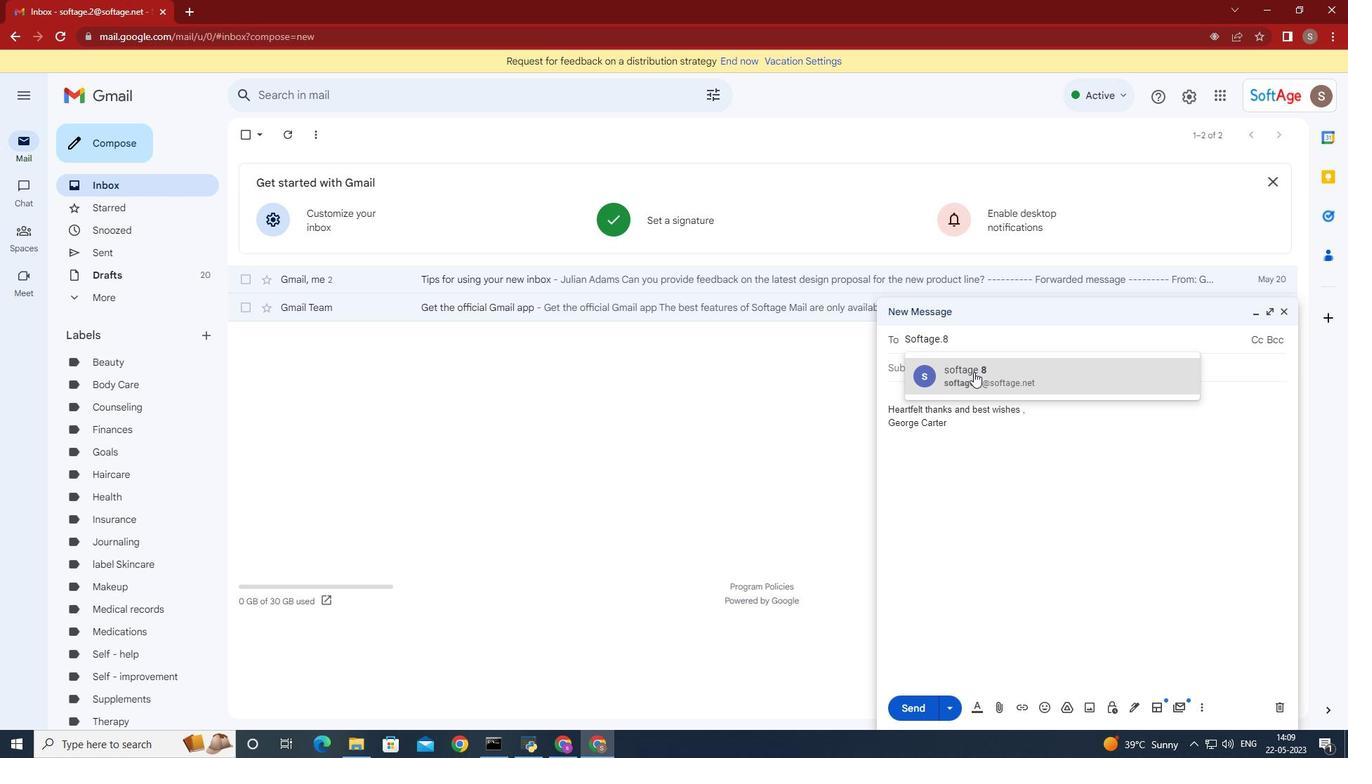 
Action: Mouse moved to (209, 333)
Screenshot: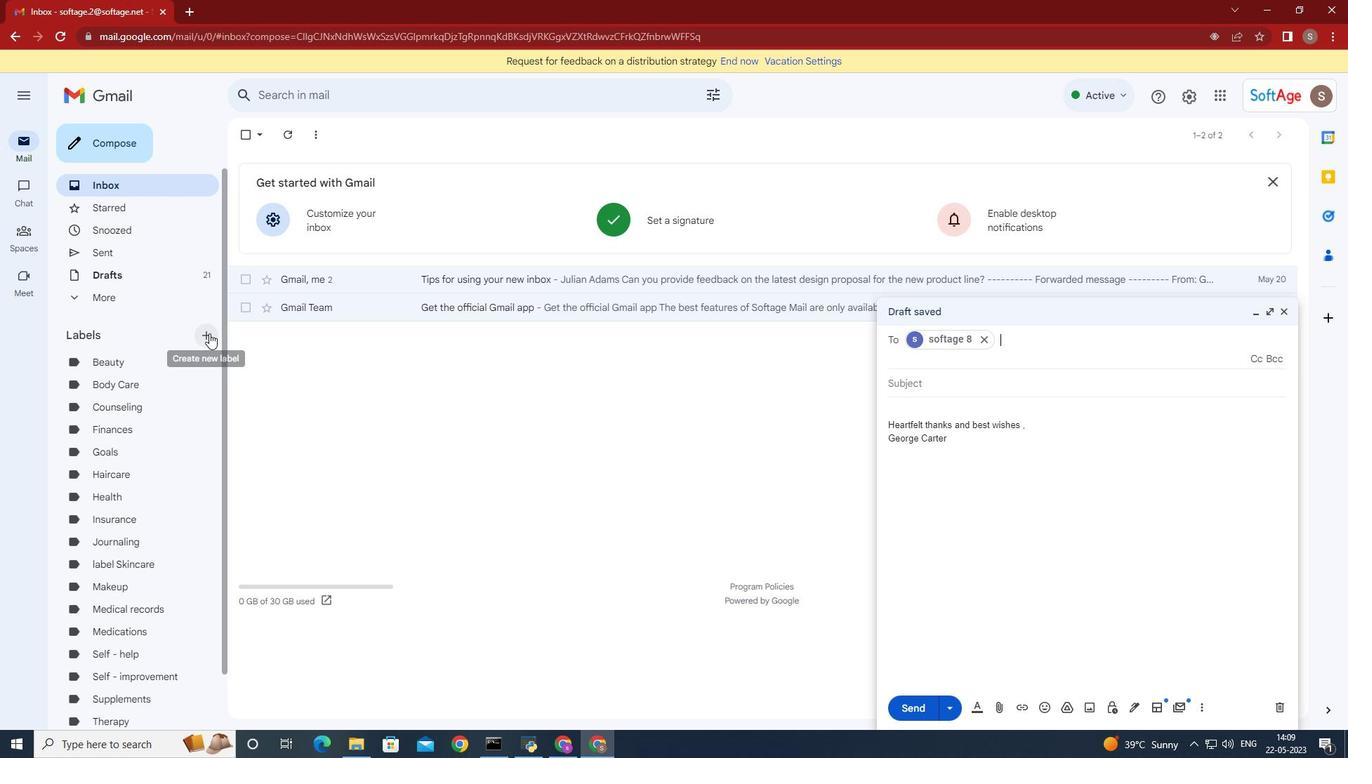 
Action: Mouse pressed left at (209, 333)
Screenshot: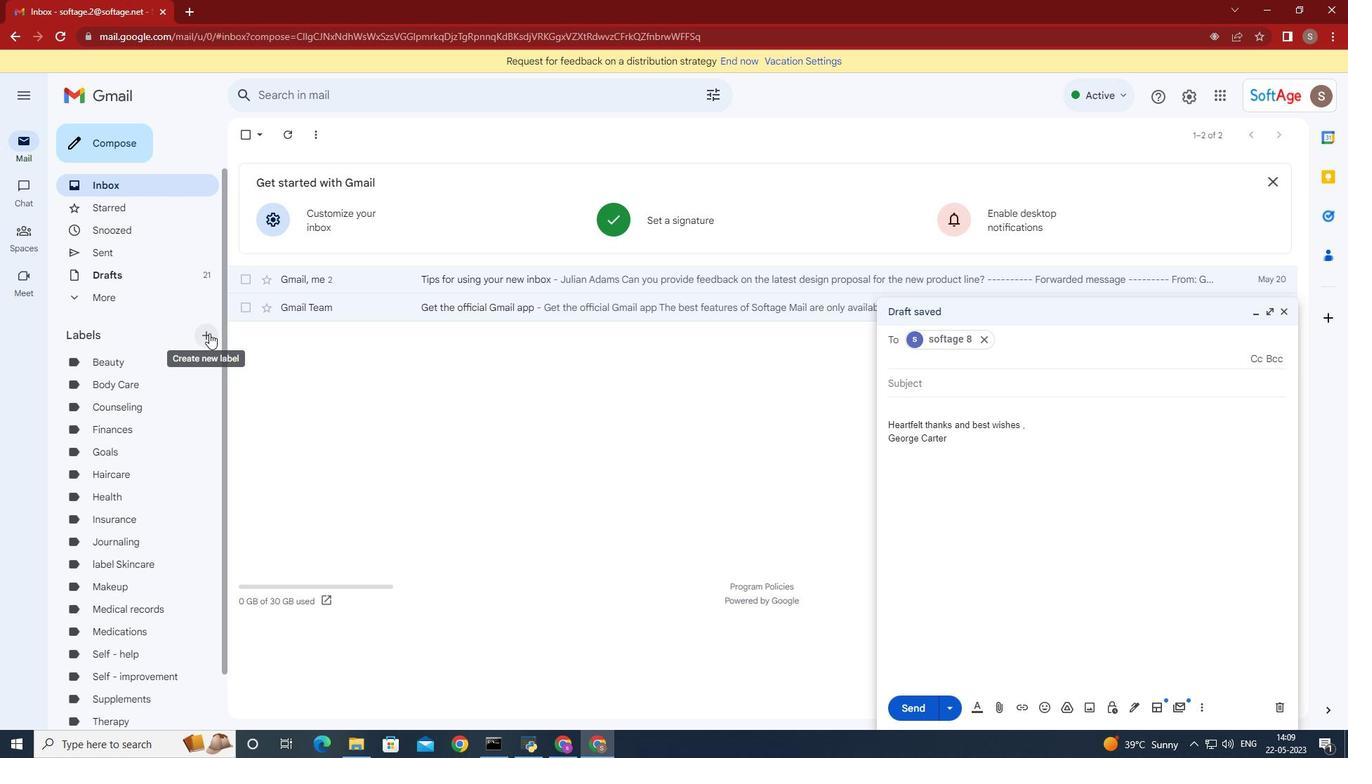 
Action: Mouse moved to (601, 396)
Screenshot: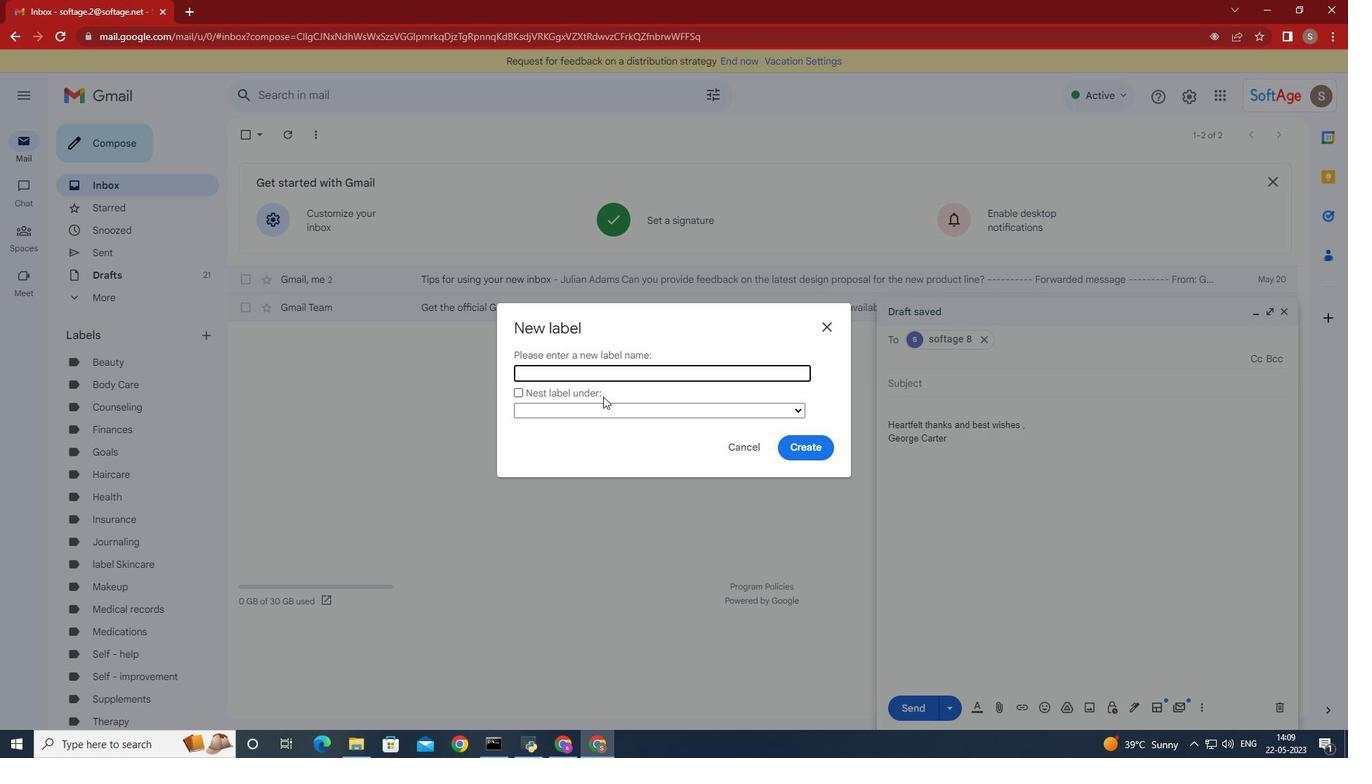 
Action: Key pressed <Key.shift>Makeup
Screenshot: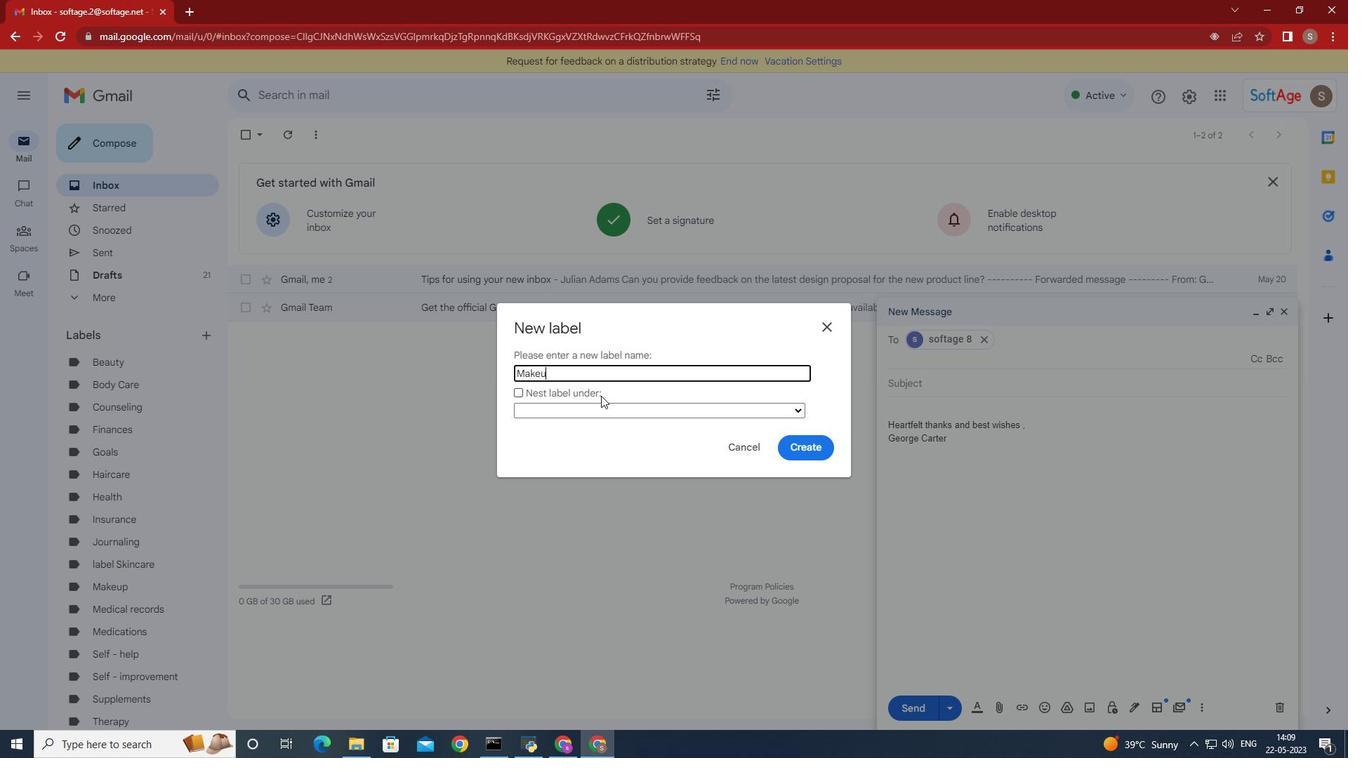 
Action: Mouse moved to (810, 438)
Screenshot: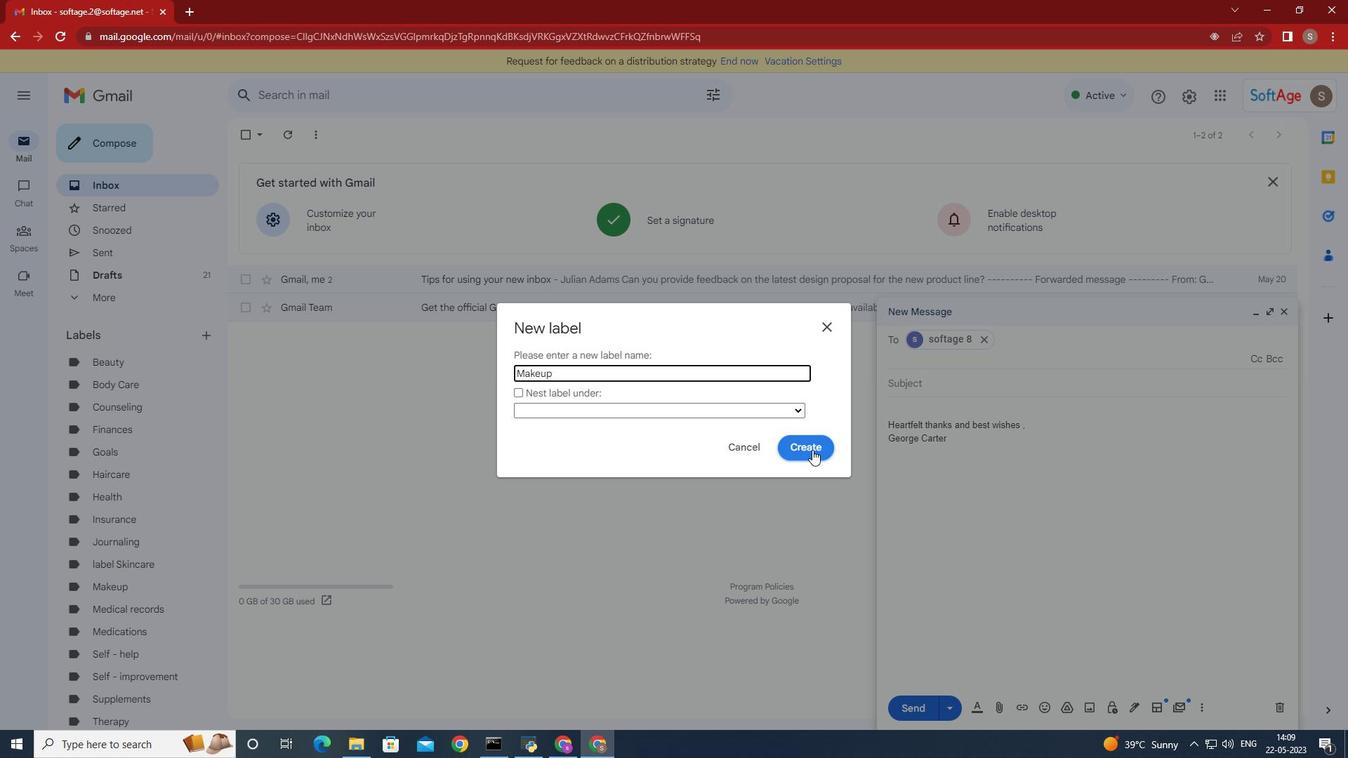 
Action: Mouse pressed left at (810, 438)
Screenshot: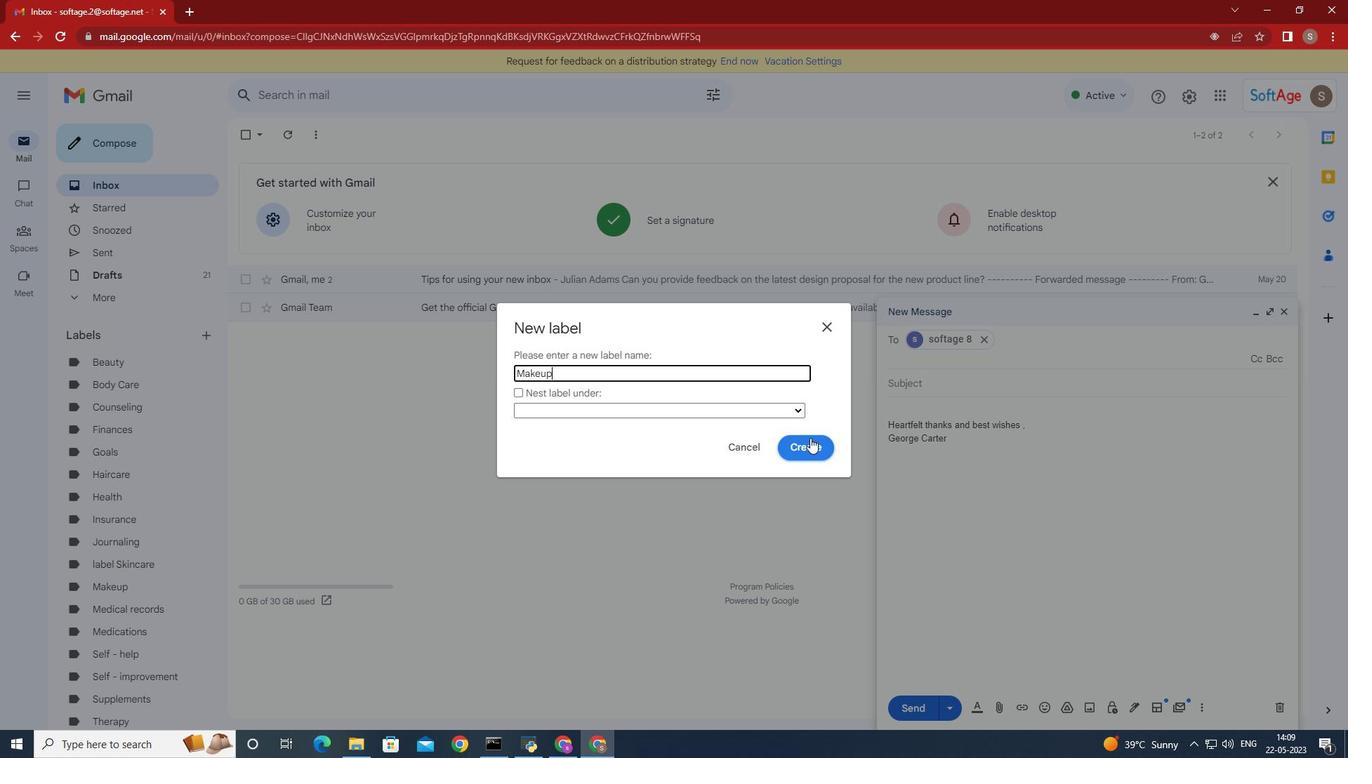 
